 Task: Find connections with filter location Mārahra with filter topic #jobseekerswith filter profile language French with filter current company TWO95 International, Inc with filter school Symbiosis Centre for Management Studies- Pune with filter industry Equipment Rental Services with filter service category Human Resources with filter keywords title Cruise Ship Attendant
Action: Mouse moved to (594, 78)
Screenshot: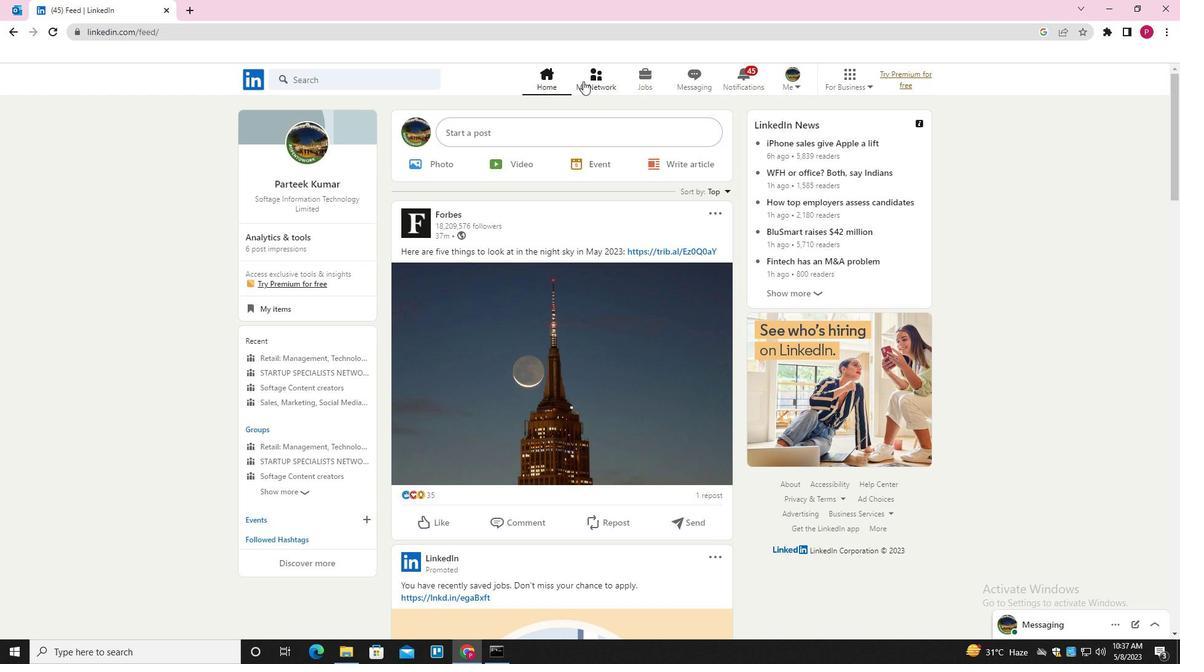 
Action: Mouse pressed left at (594, 78)
Screenshot: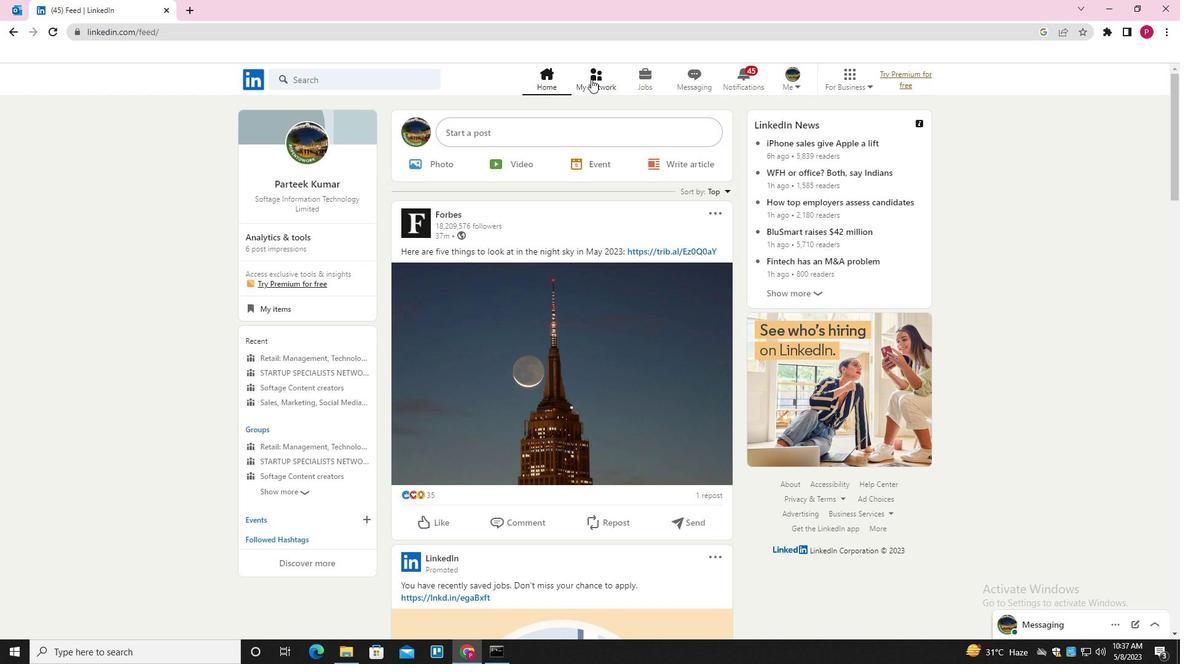 
Action: Mouse moved to (375, 146)
Screenshot: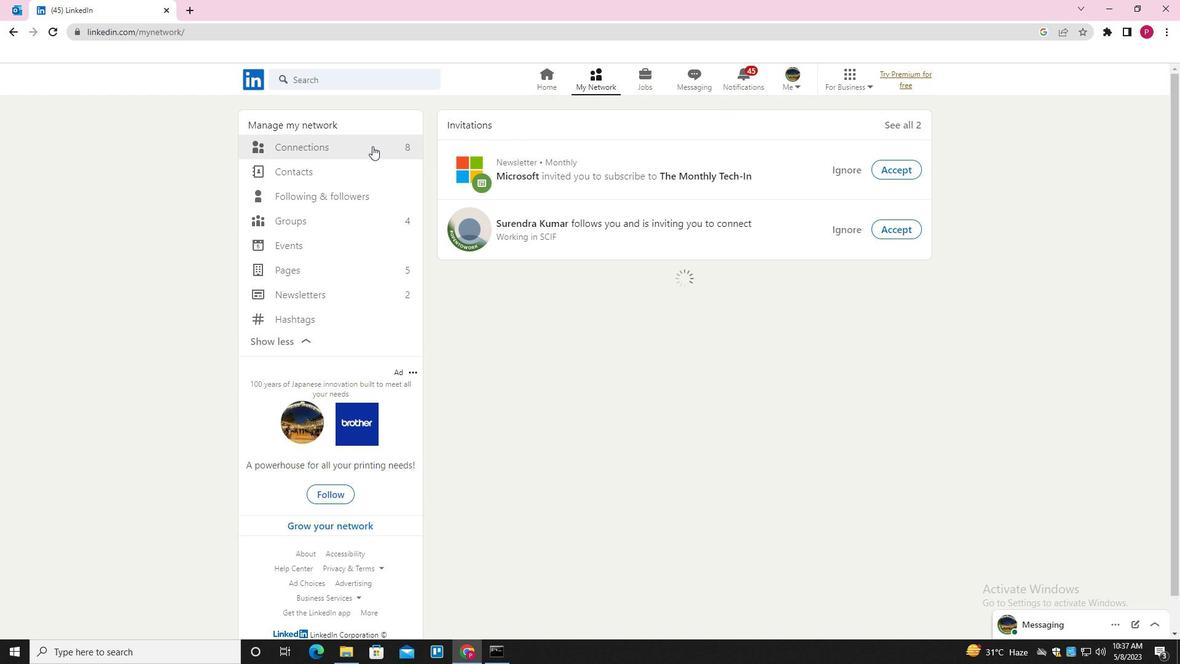 
Action: Mouse pressed left at (375, 146)
Screenshot: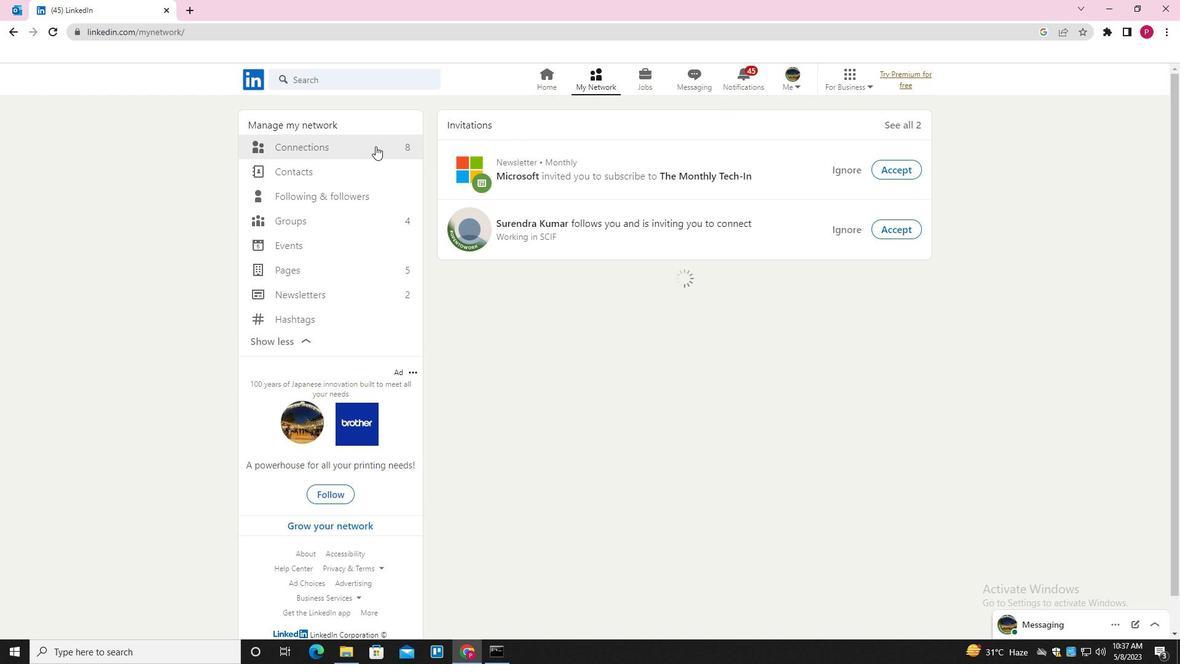 
Action: Mouse moved to (688, 145)
Screenshot: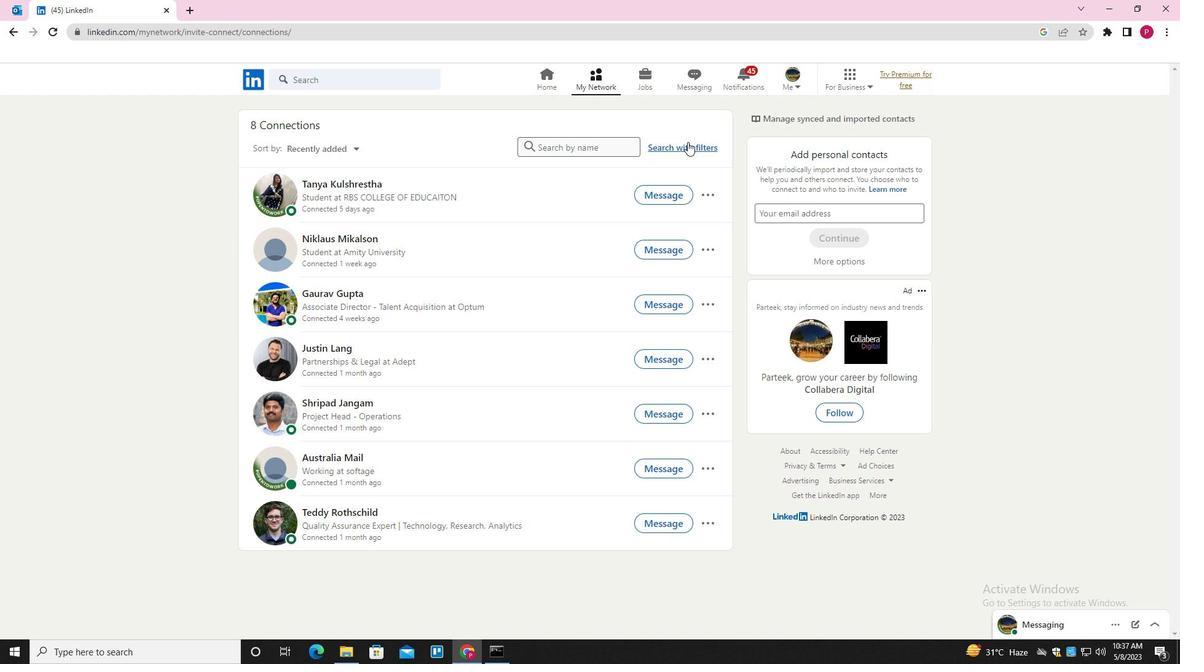 
Action: Mouse pressed left at (688, 145)
Screenshot: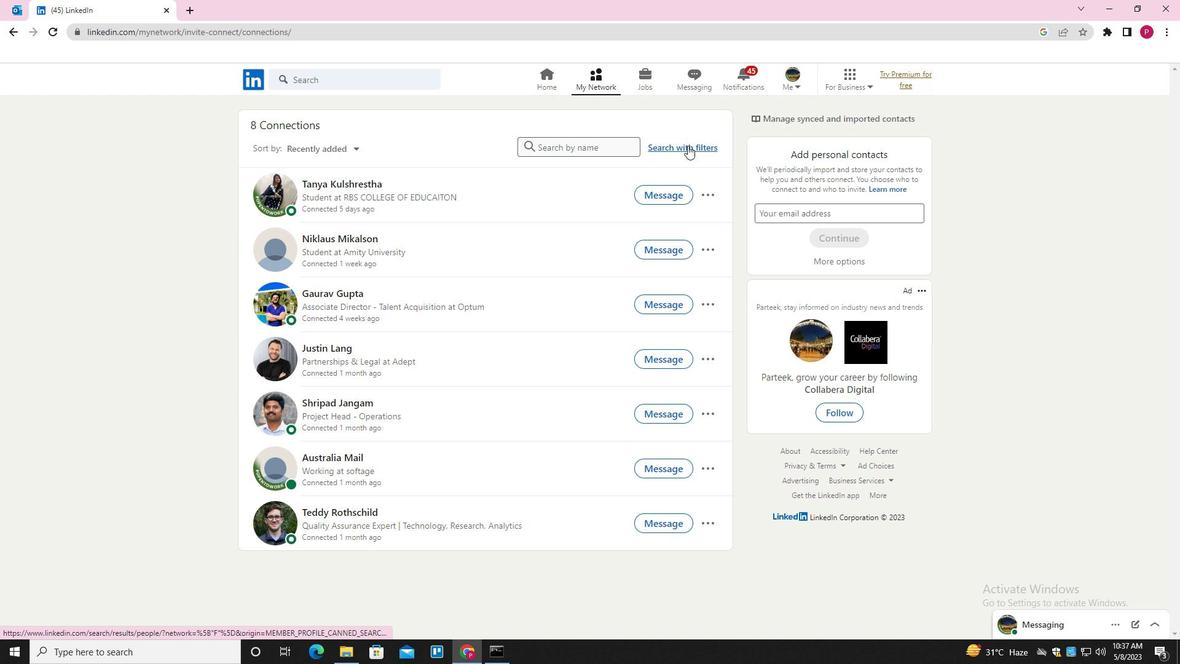 
Action: Mouse moved to (625, 111)
Screenshot: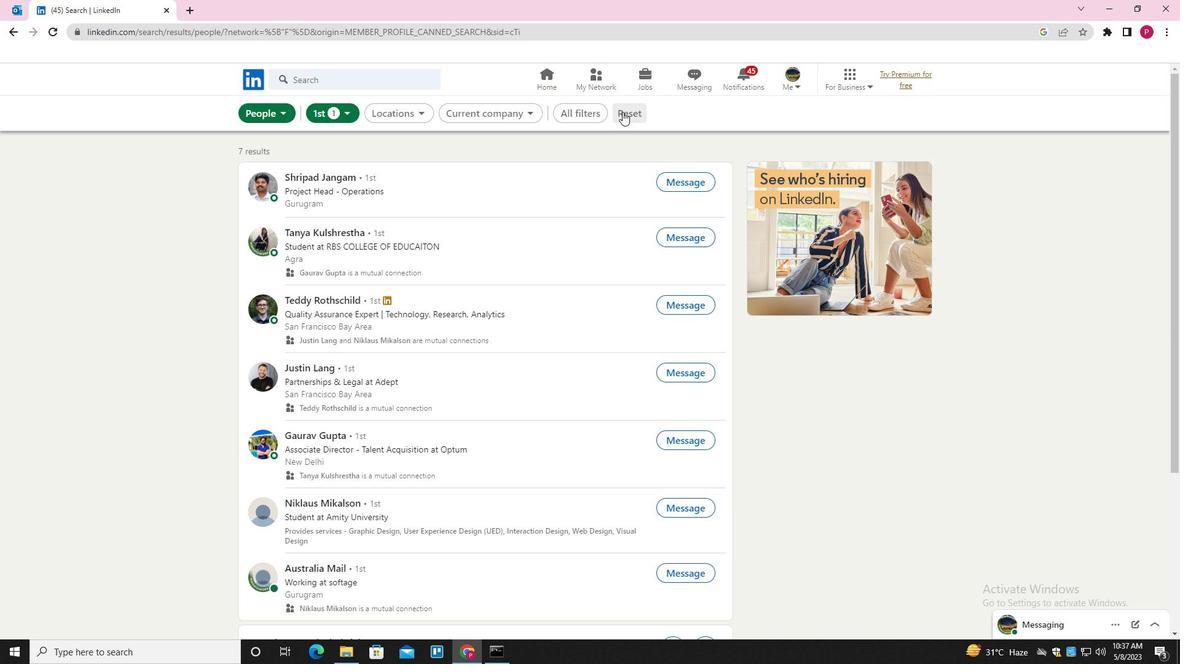
Action: Mouse pressed left at (625, 111)
Screenshot: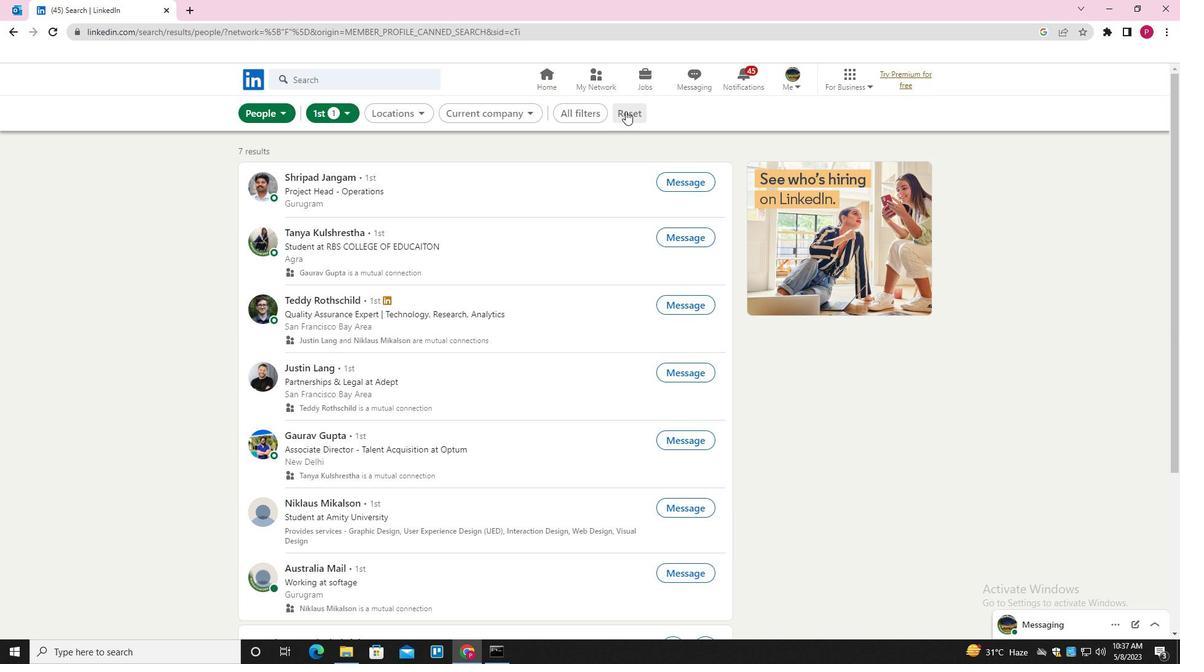 
Action: Mouse moved to (612, 113)
Screenshot: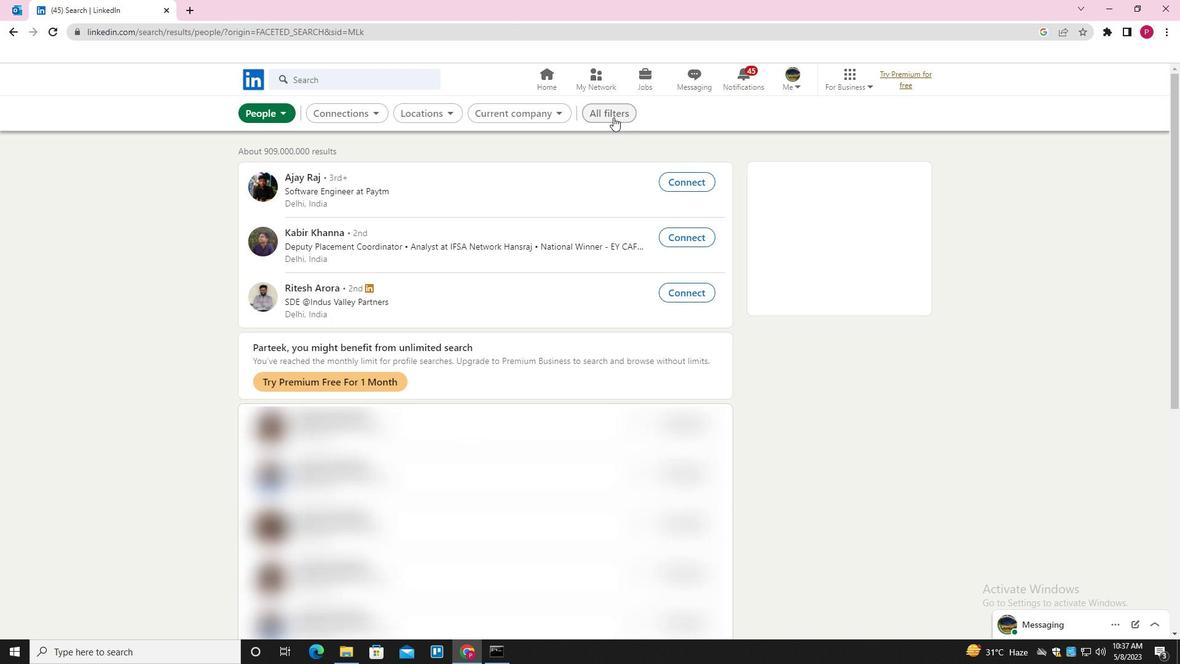 
Action: Mouse pressed left at (612, 113)
Screenshot: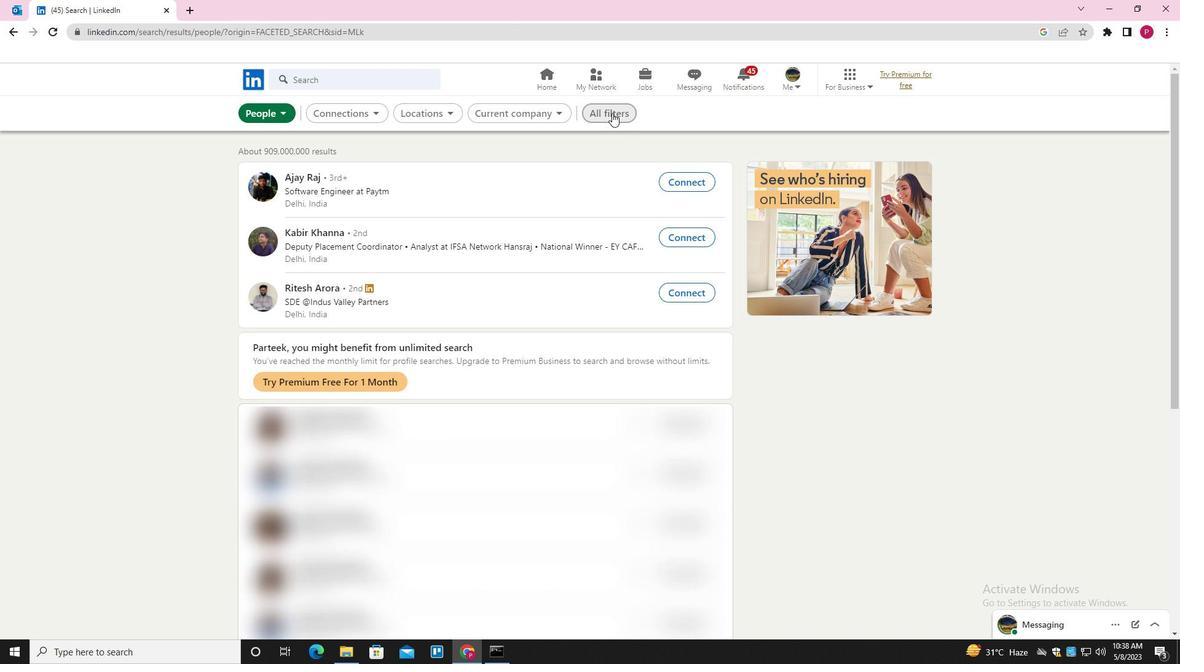 
Action: Mouse moved to (943, 283)
Screenshot: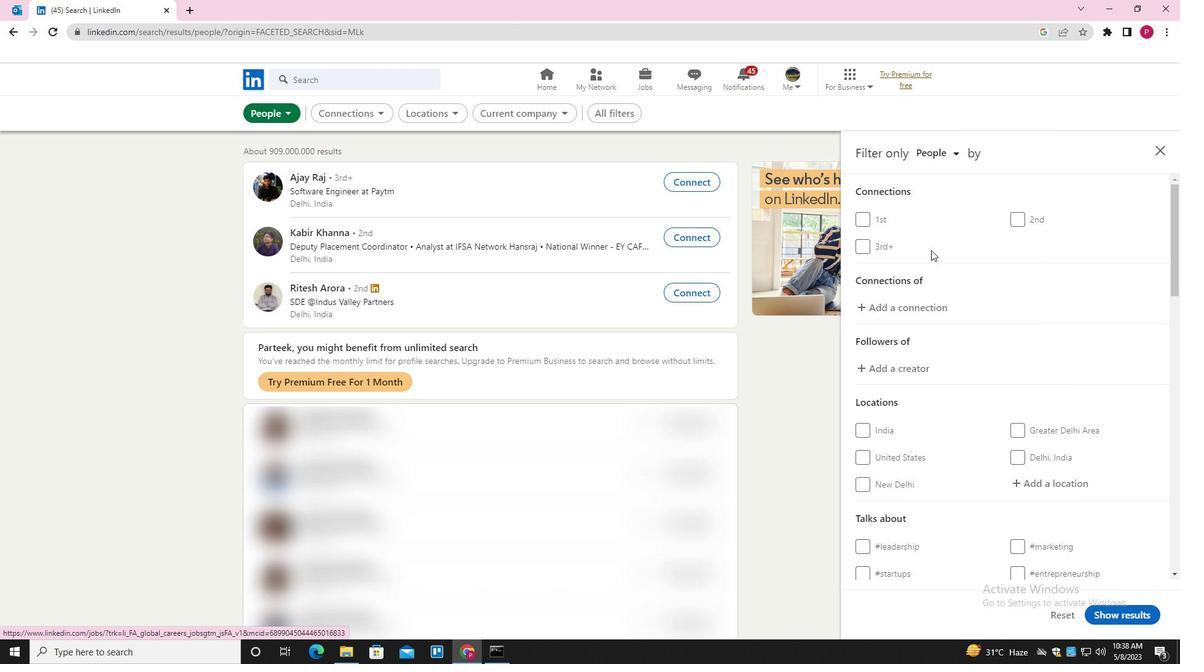 
Action: Mouse scrolled (943, 282) with delta (0, 0)
Screenshot: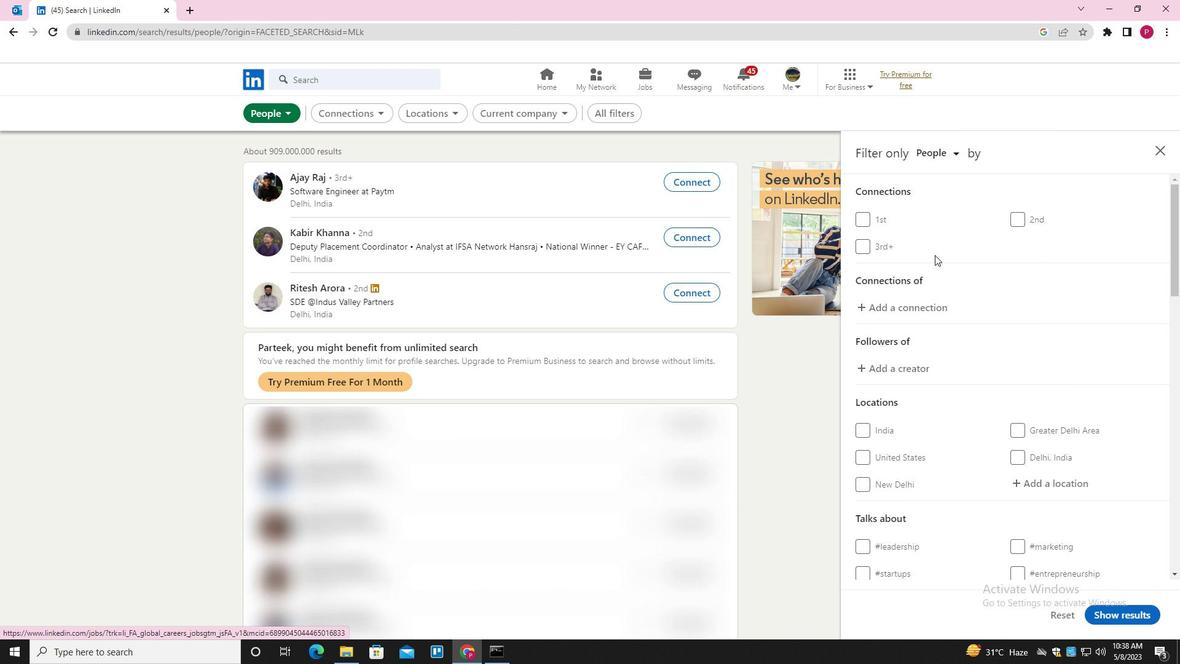 
Action: Mouse moved to (946, 290)
Screenshot: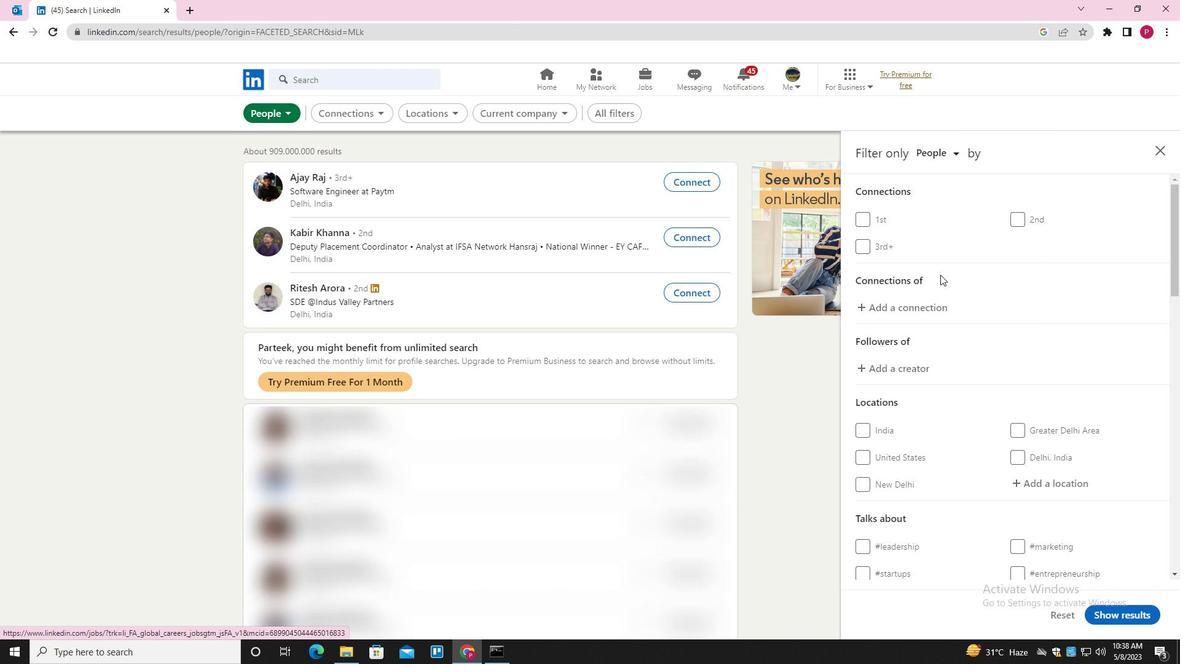 
Action: Mouse scrolled (946, 290) with delta (0, 0)
Screenshot: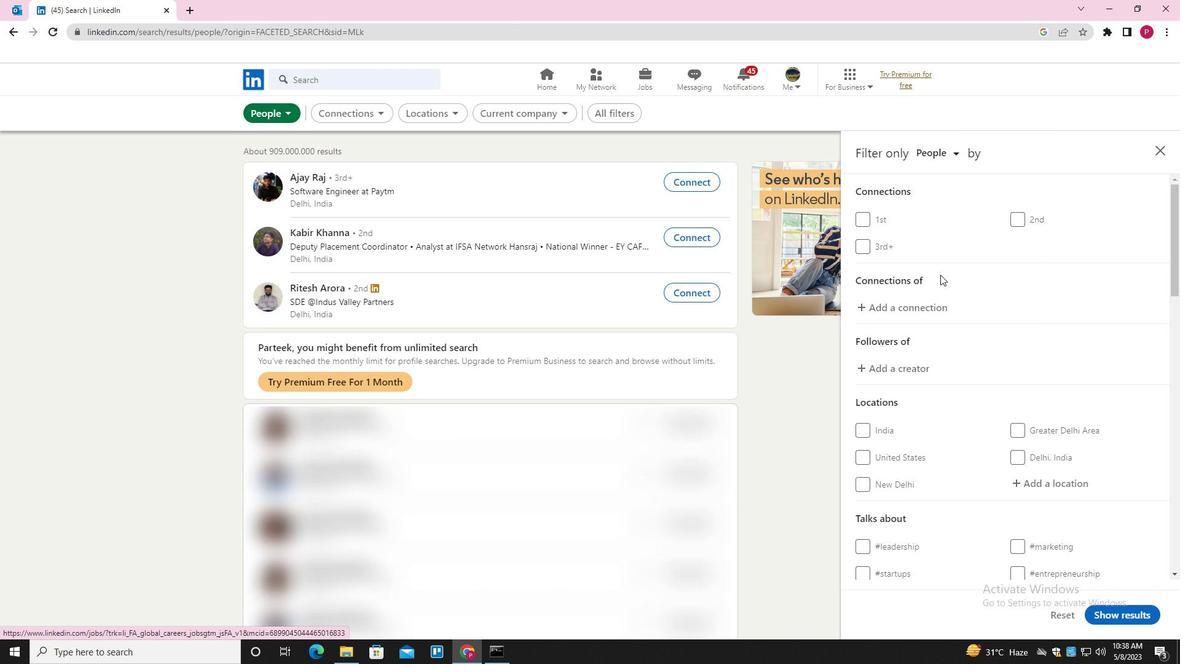 
Action: Mouse moved to (1069, 357)
Screenshot: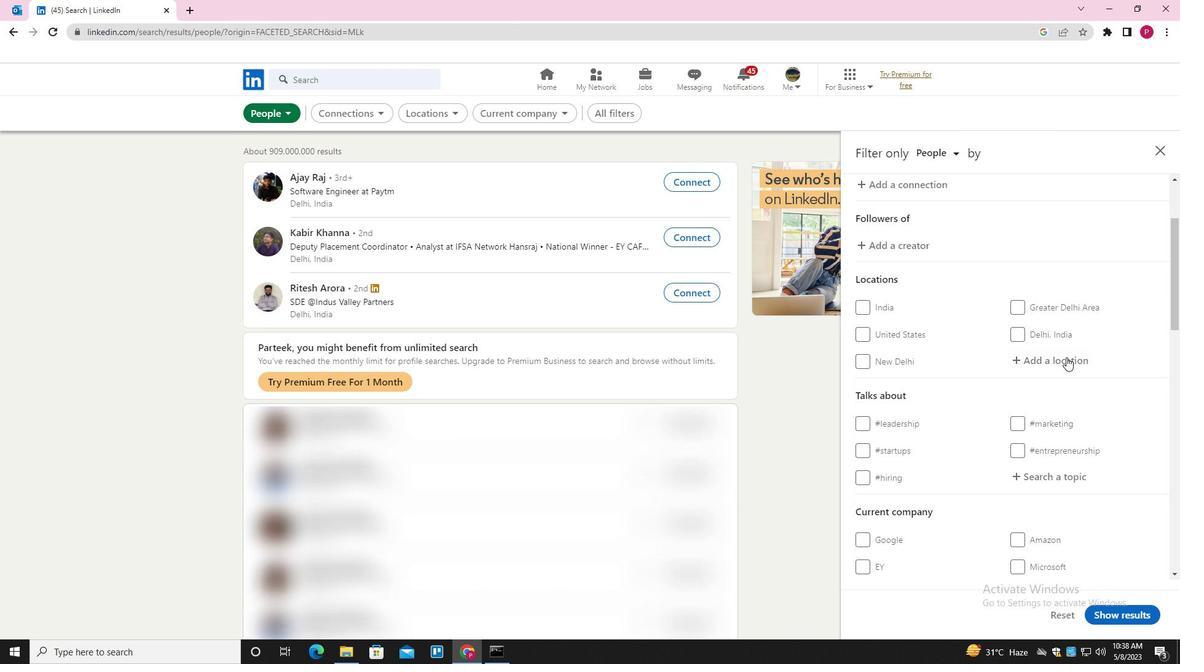 
Action: Mouse pressed left at (1069, 357)
Screenshot: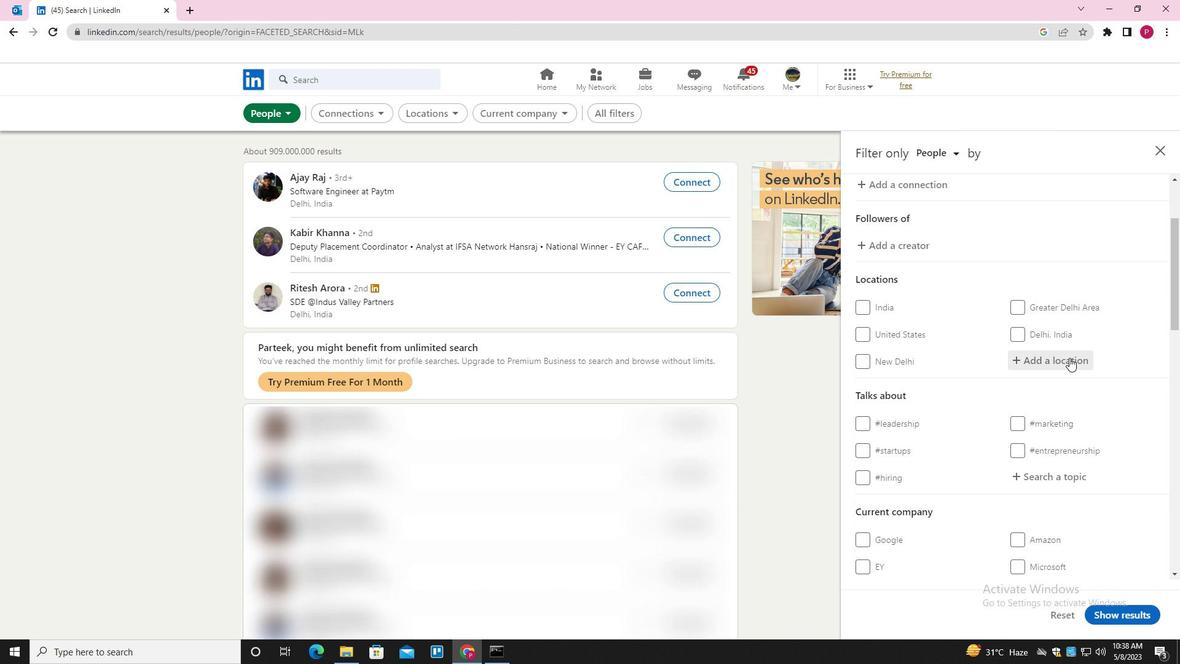 
Action: Key pressed <Key.shift>MARAHRA<Key.backspace><Key.backspace><Key.backspace><Key.backspace><Key.backspace><Key.backspace>ARAHRA
Screenshot: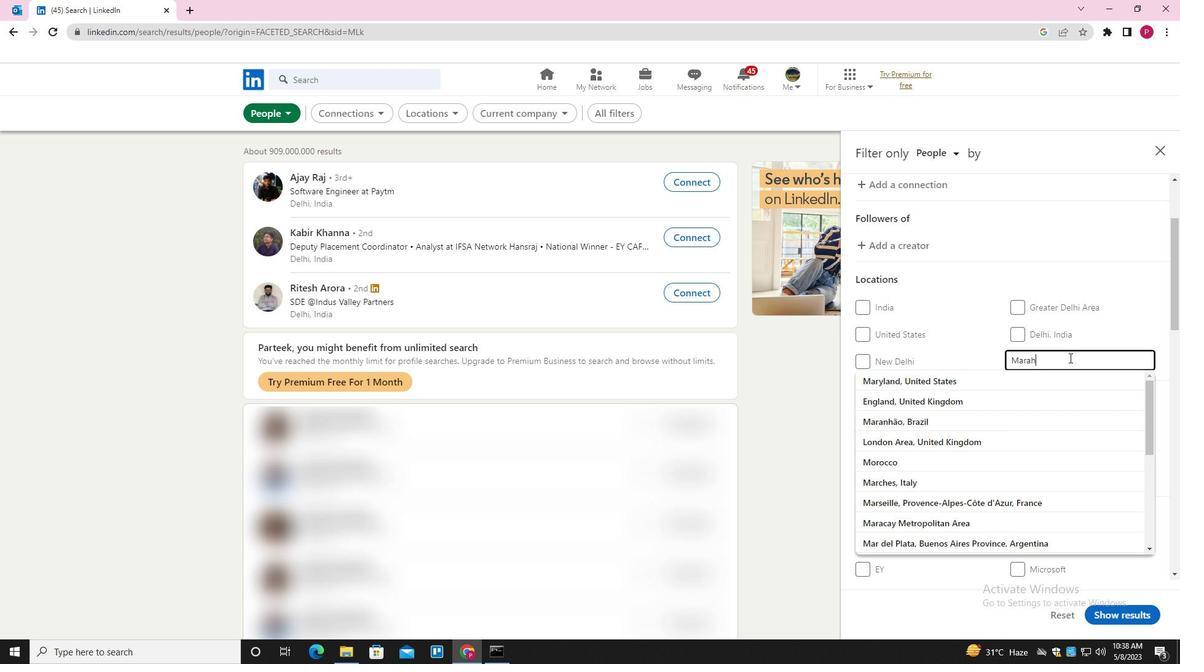 
Action: Mouse moved to (1069, 359)
Screenshot: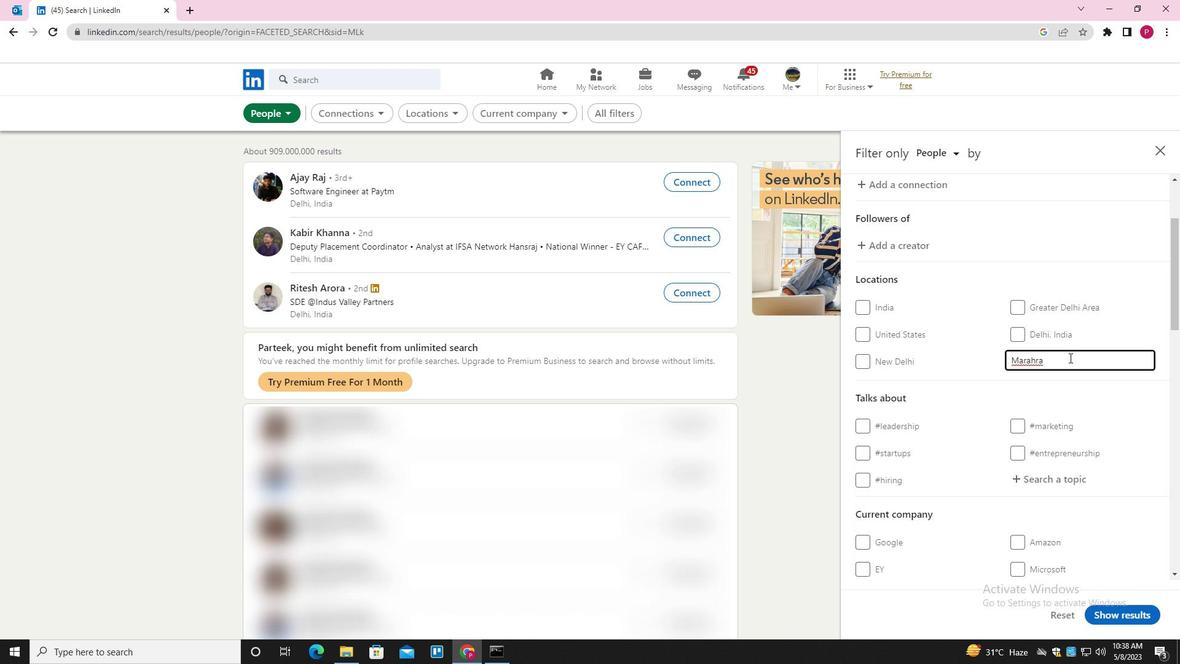 
Action: Mouse scrolled (1069, 358) with delta (0, 0)
Screenshot: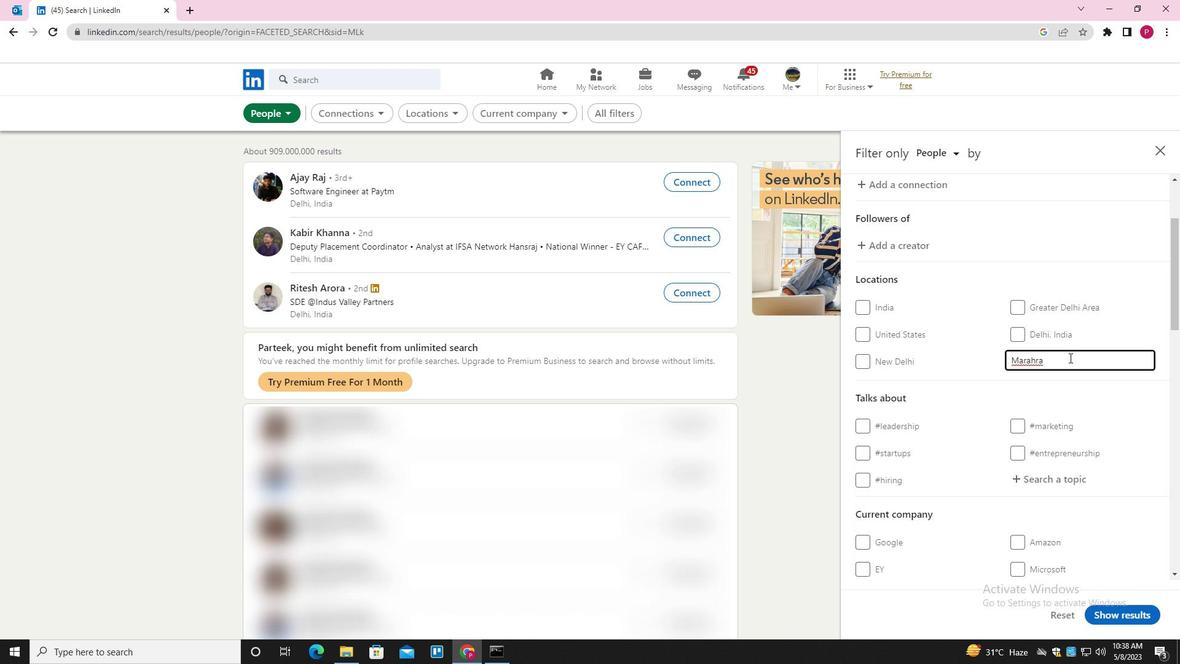 
Action: Mouse scrolled (1069, 358) with delta (0, 0)
Screenshot: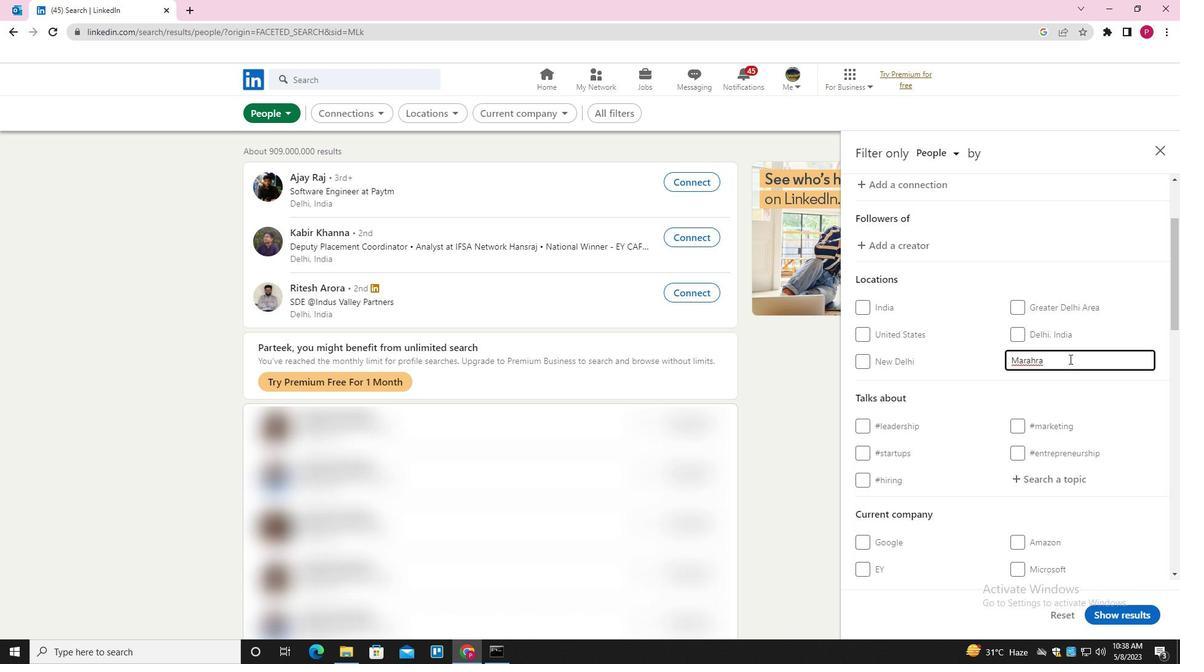 
Action: Mouse scrolled (1069, 358) with delta (0, 0)
Screenshot: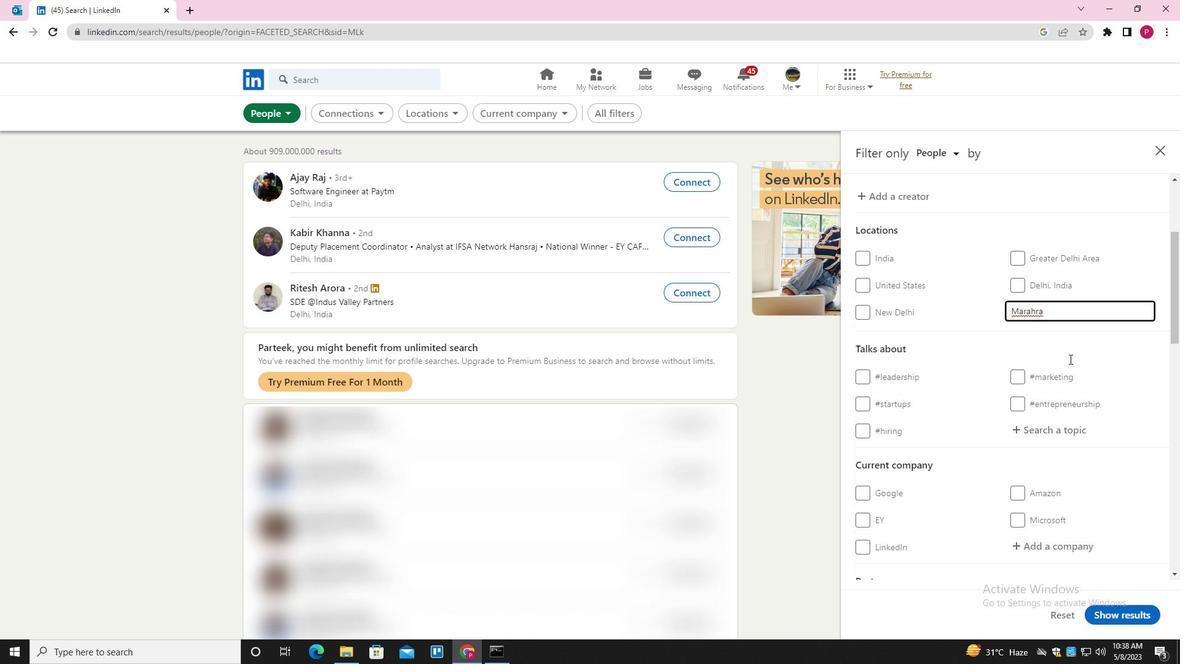 
Action: Mouse moved to (1056, 301)
Screenshot: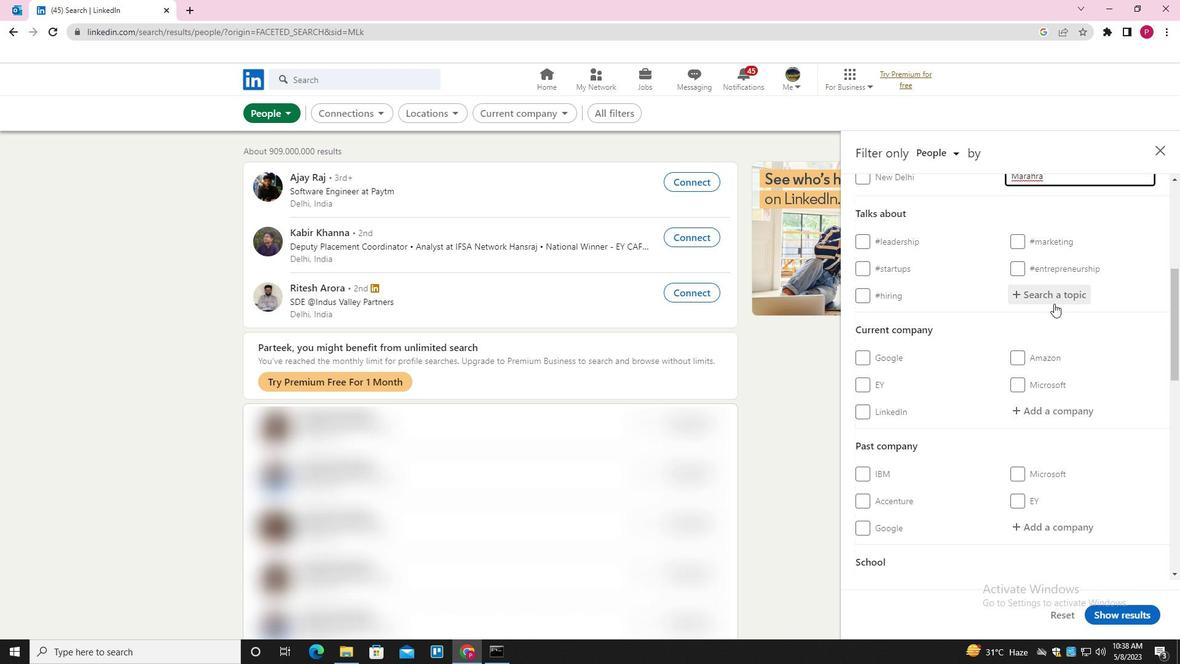 
Action: Mouse pressed left at (1056, 301)
Screenshot: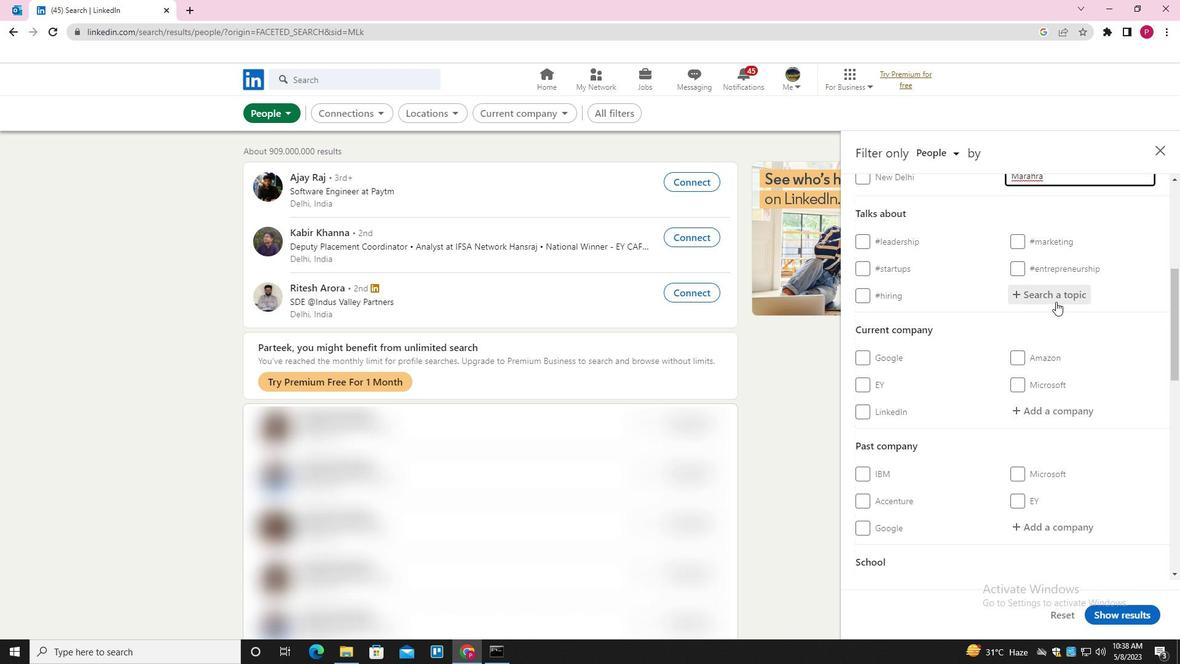 
Action: Key pressed JON<Key.backspace>BSEEKERS<Key.down><Key.enter>
Screenshot: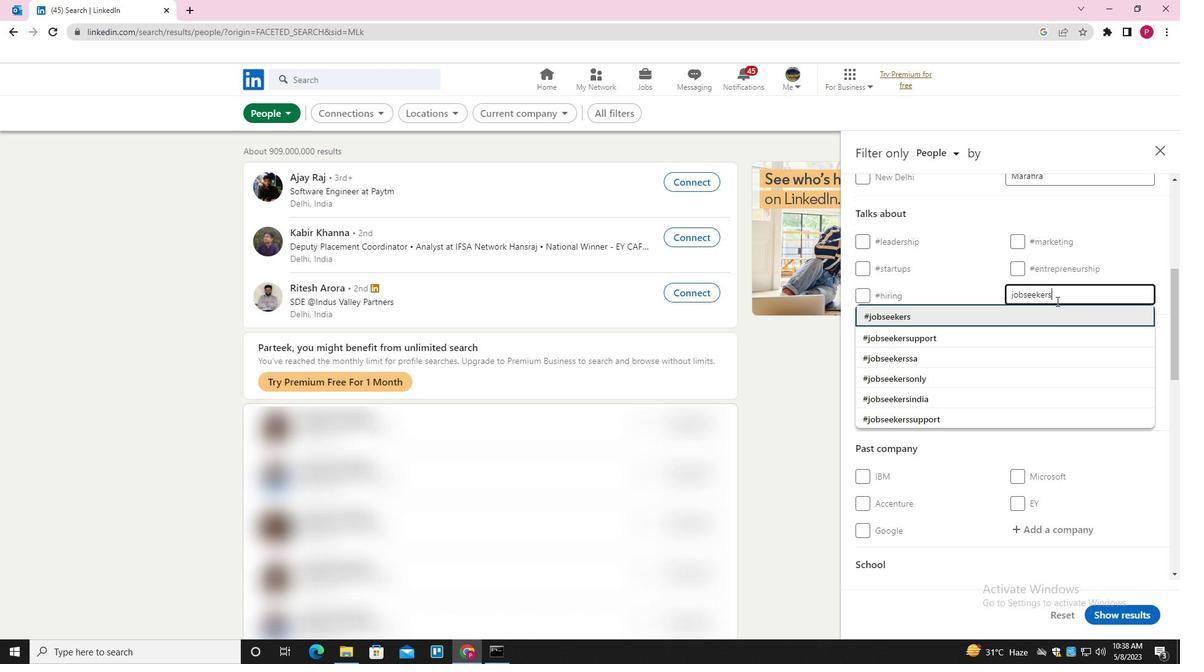 
Action: Mouse moved to (977, 347)
Screenshot: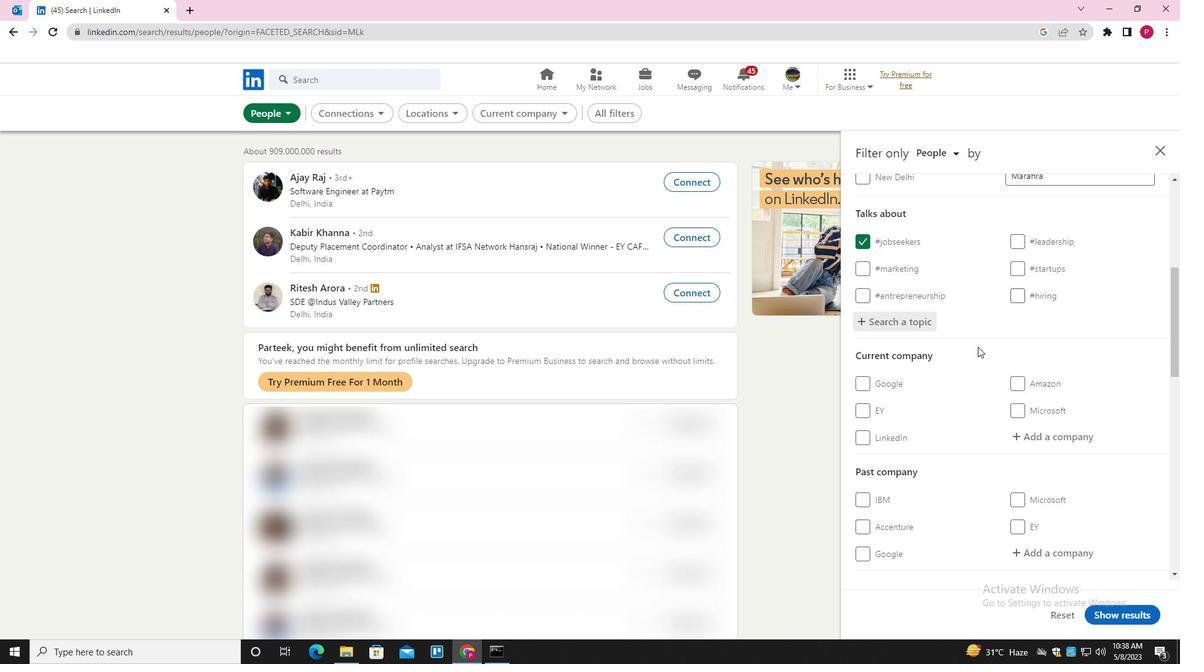 
Action: Mouse scrolled (977, 346) with delta (0, 0)
Screenshot: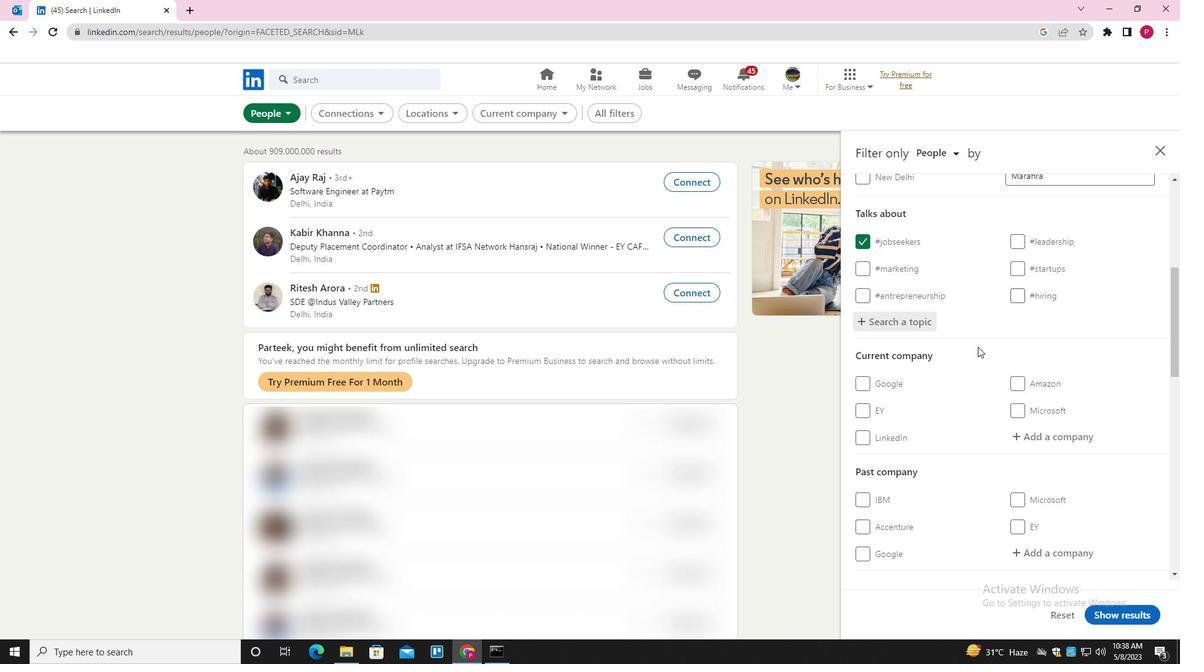 
Action: Mouse moved to (975, 348)
Screenshot: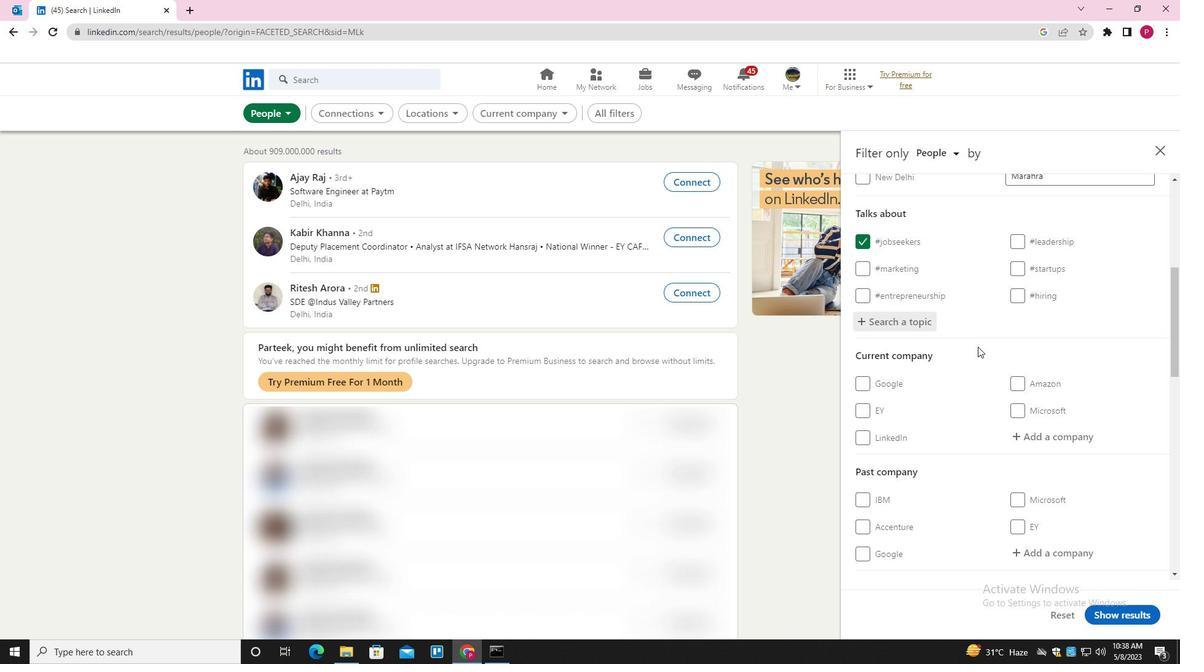 
Action: Mouse scrolled (975, 348) with delta (0, 0)
Screenshot: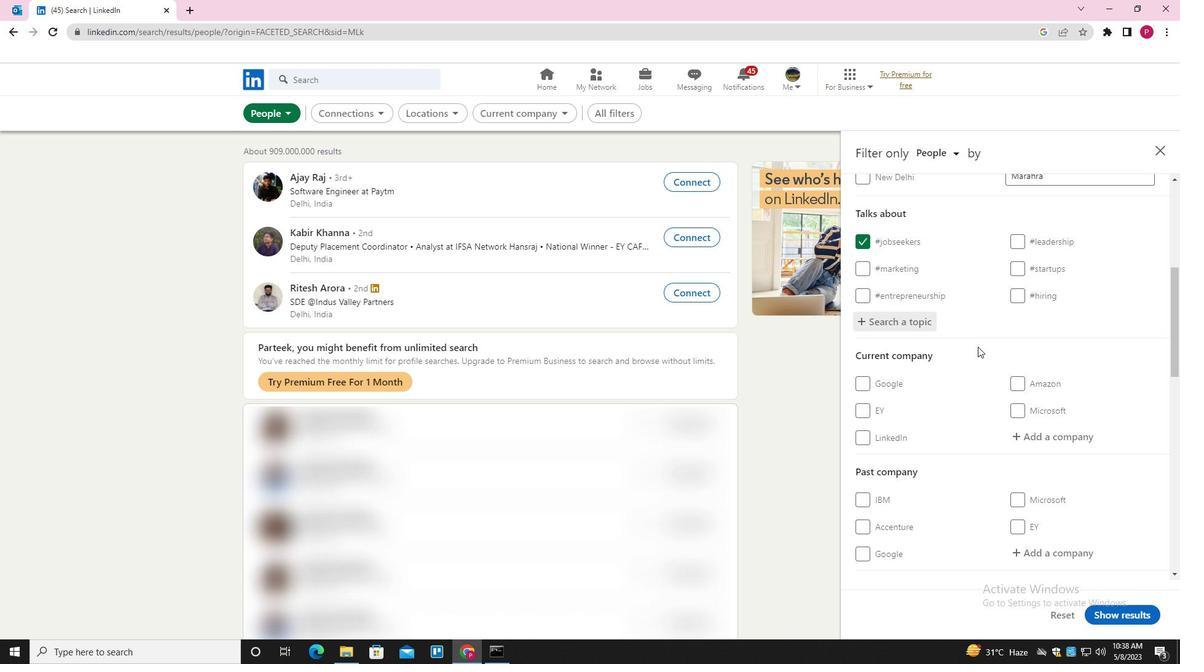 
Action: Mouse scrolled (975, 348) with delta (0, 0)
Screenshot: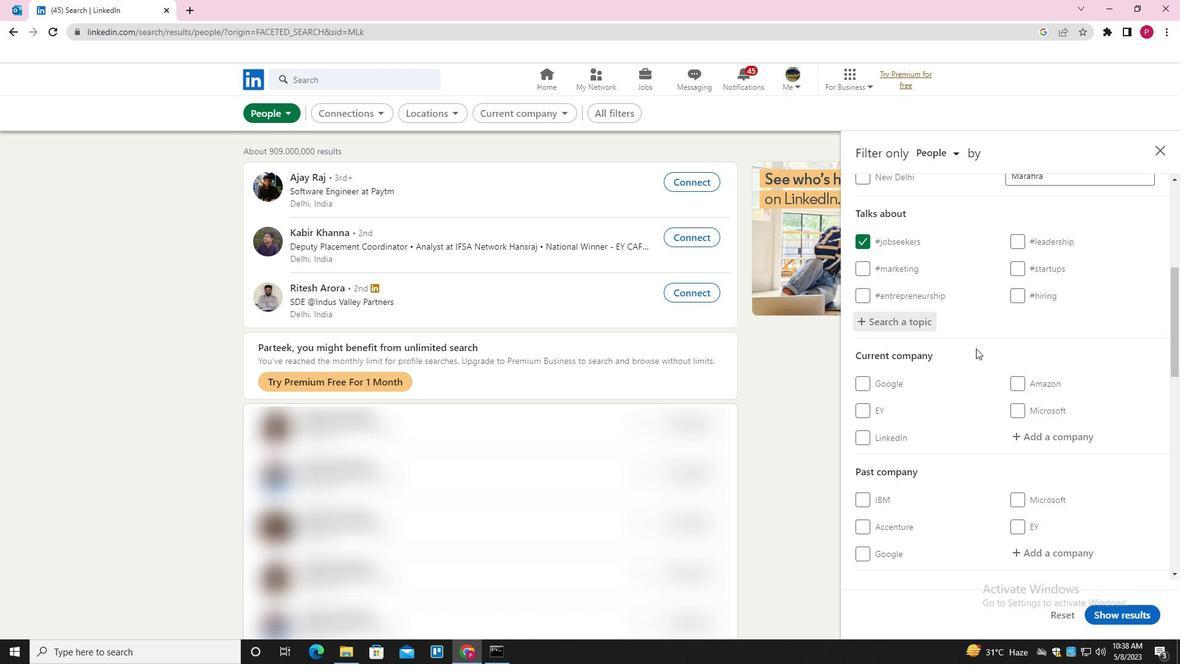 
Action: Mouse moved to (975, 349)
Screenshot: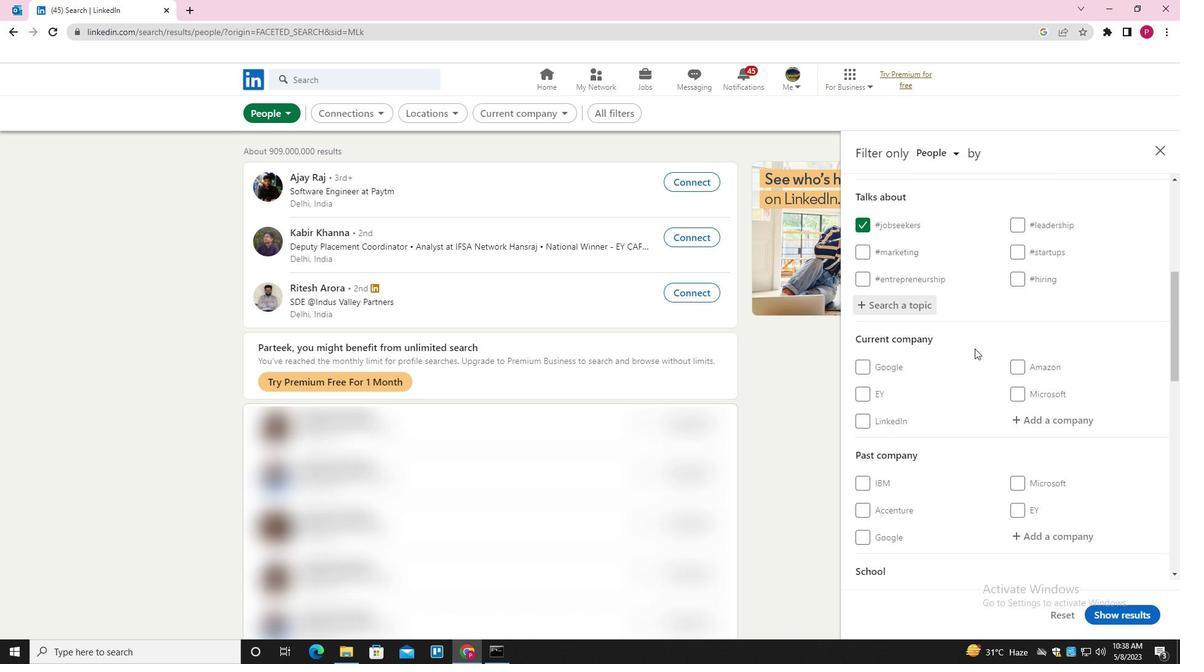 
Action: Mouse scrolled (975, 348) with delta (0, 0)
Screenshot: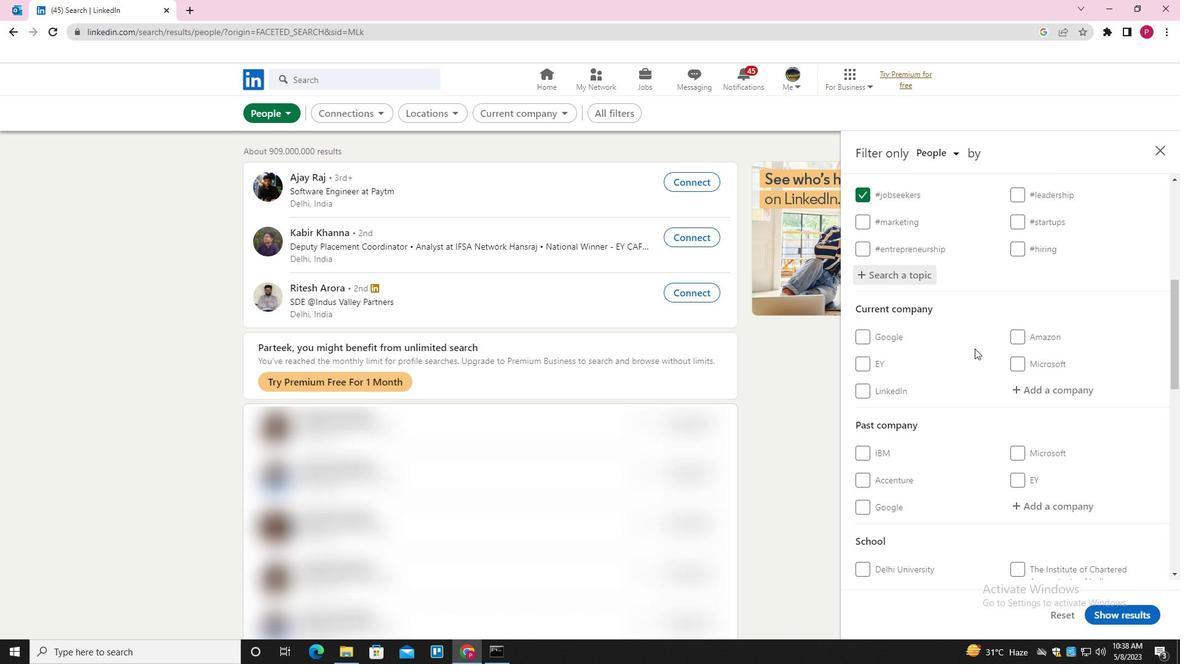 
Action: Mouse moved to (975, 349)
Screenshot: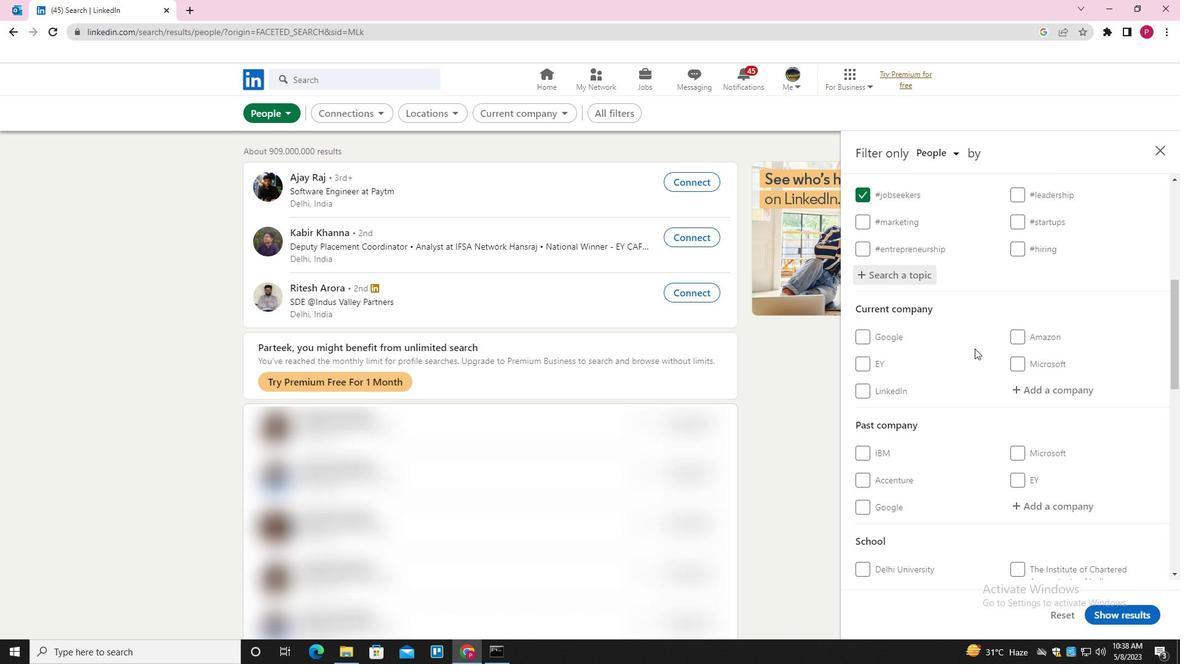 
Action: Mouse scrolled (975, 349) with delta (0, 0)
Screenshot: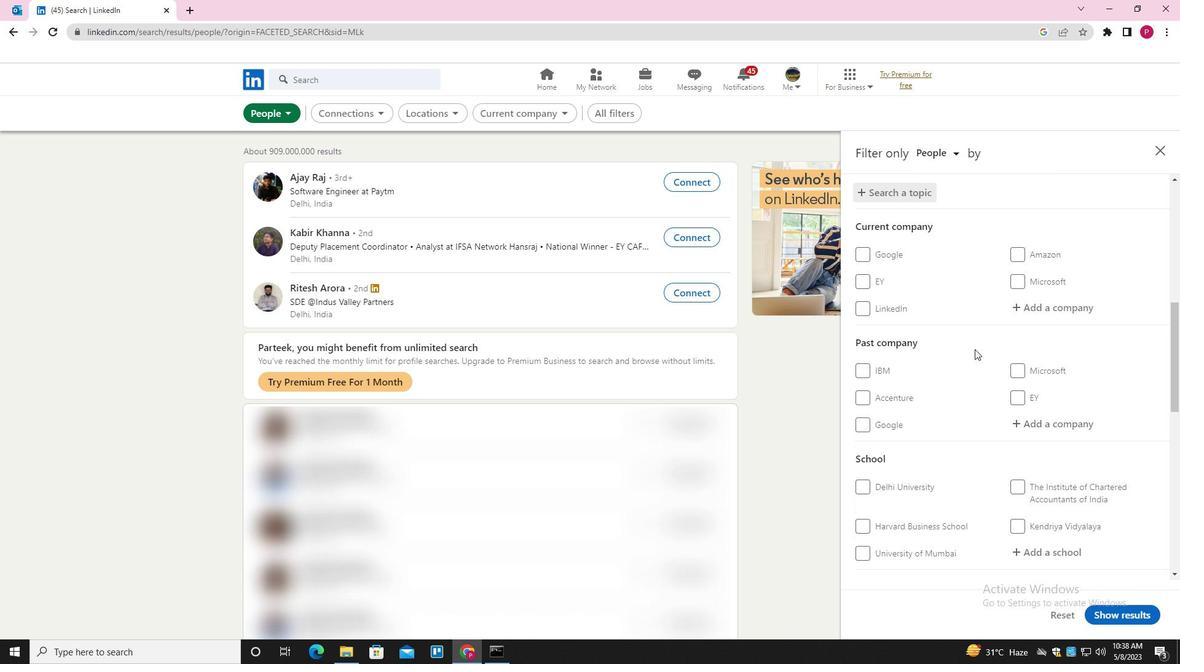 
Action: Mouse moved to (975, 349)
Screenshot: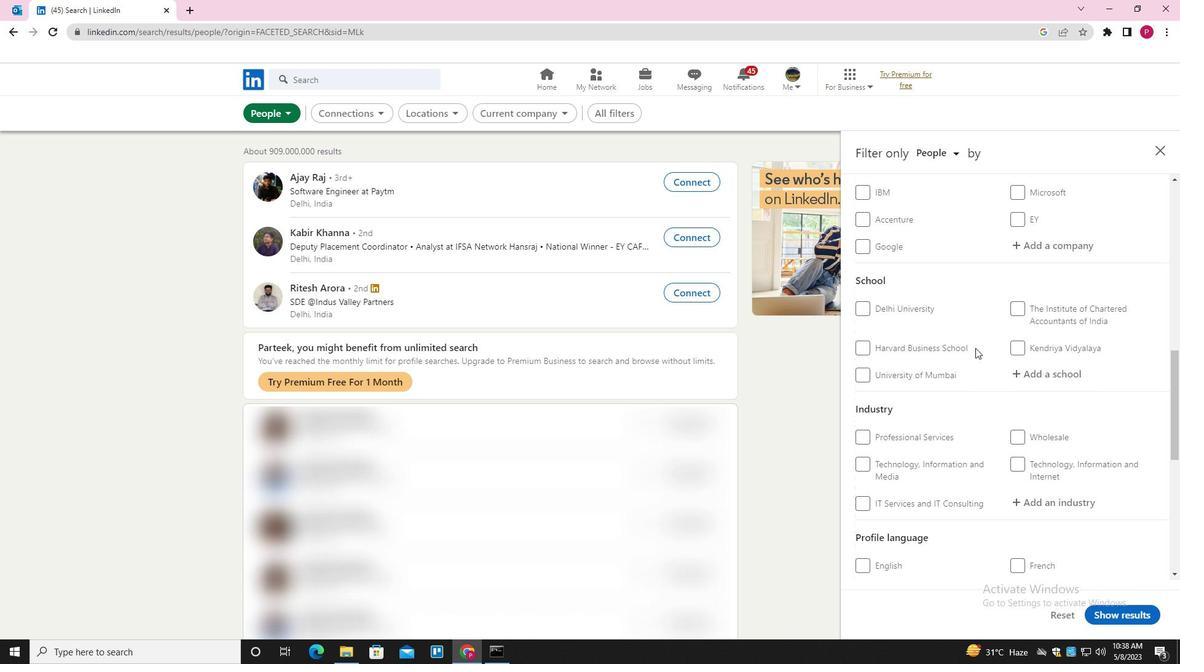 
Action: Mouse scrolled (975, 349) with delta (0, 0)
Screenshot: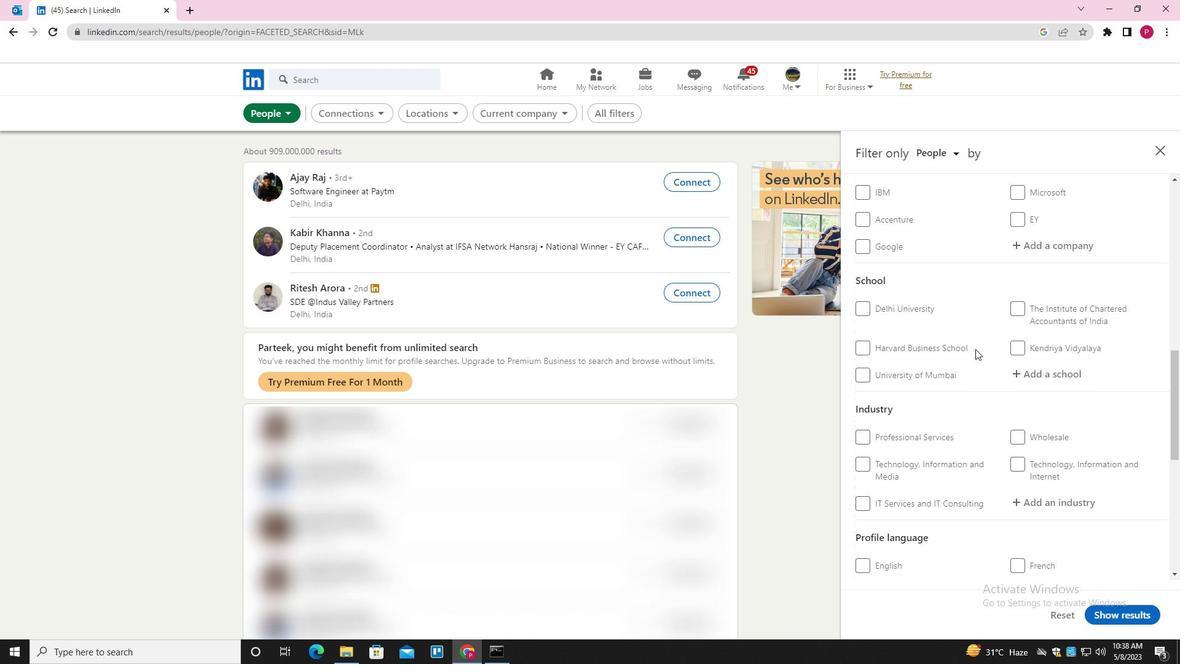 
Action: Mouse scrolled (975, 349) with delta (0, 0)
Screenshot: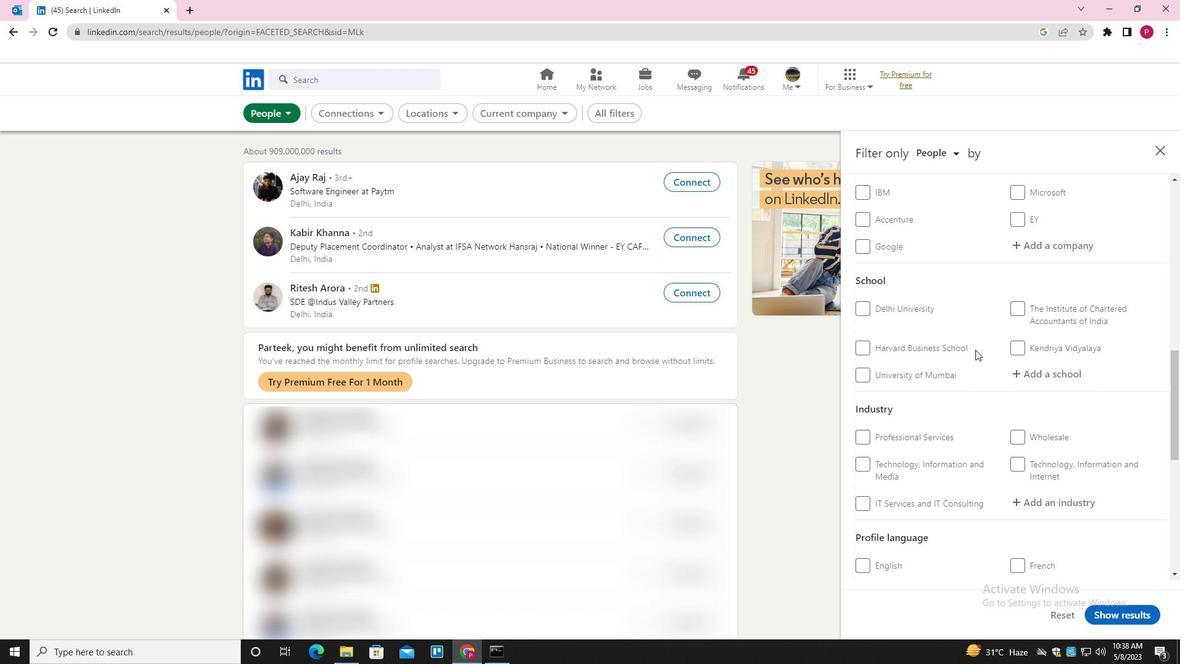 
Action: Mouse moved to (930, 319)
Screenshot: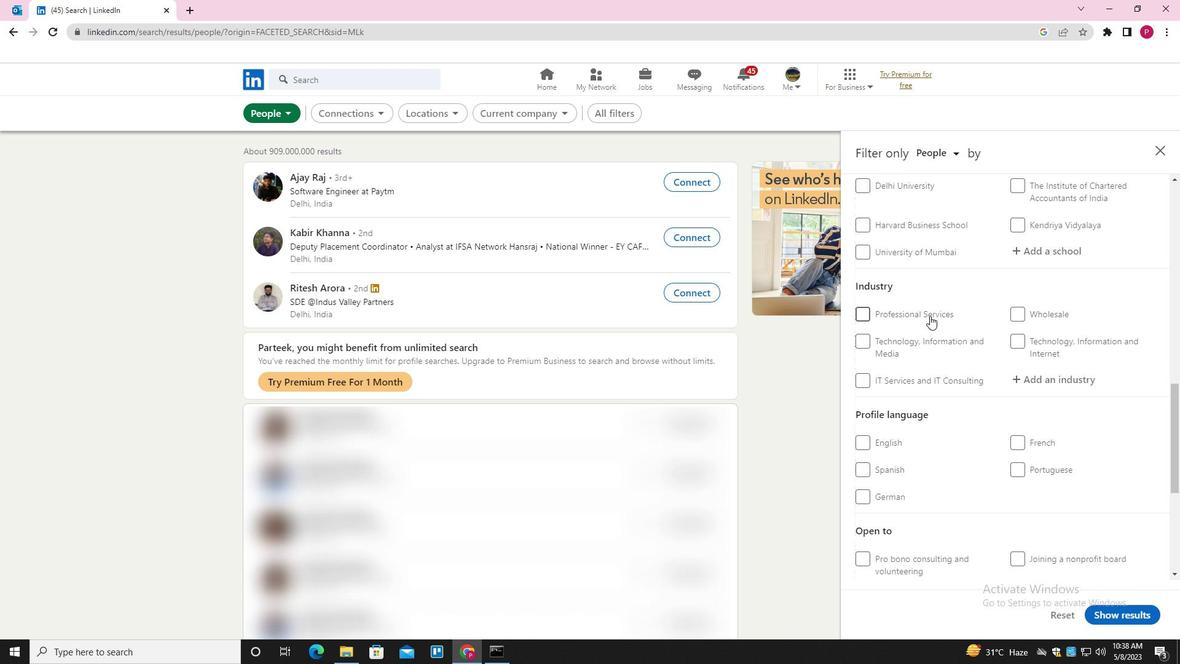 
Action: Mouse scrolled (930, 319) with delta (0, 0)
Screenshot: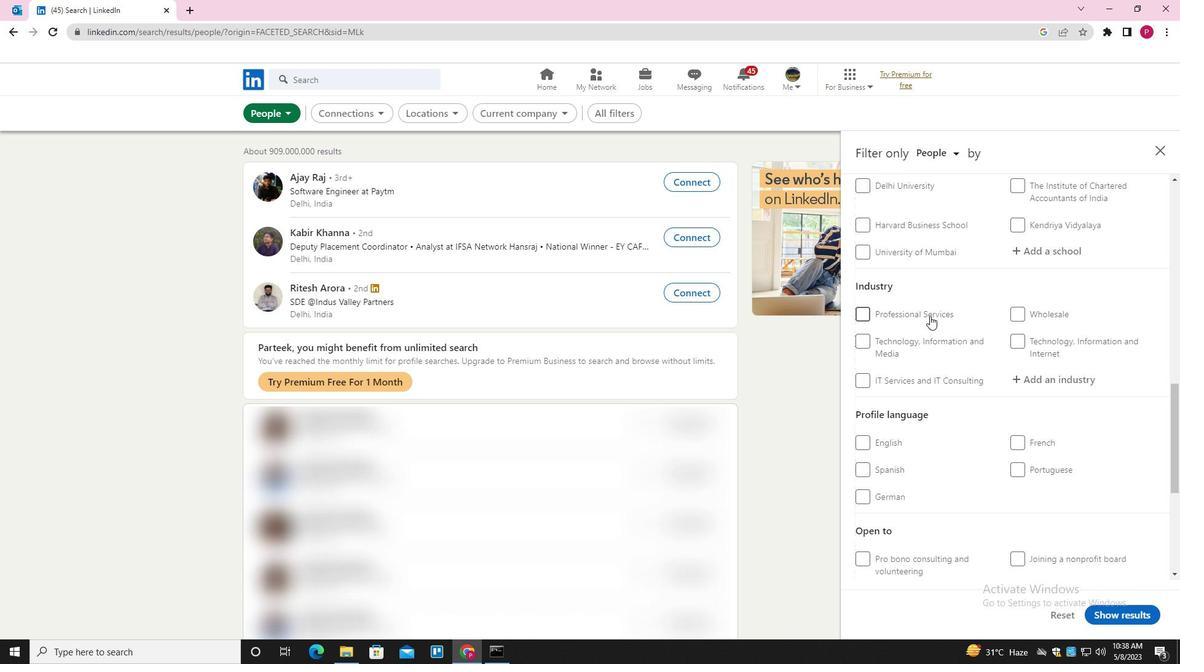 
Action: Mouse moved to (932, 322)
Screenshot: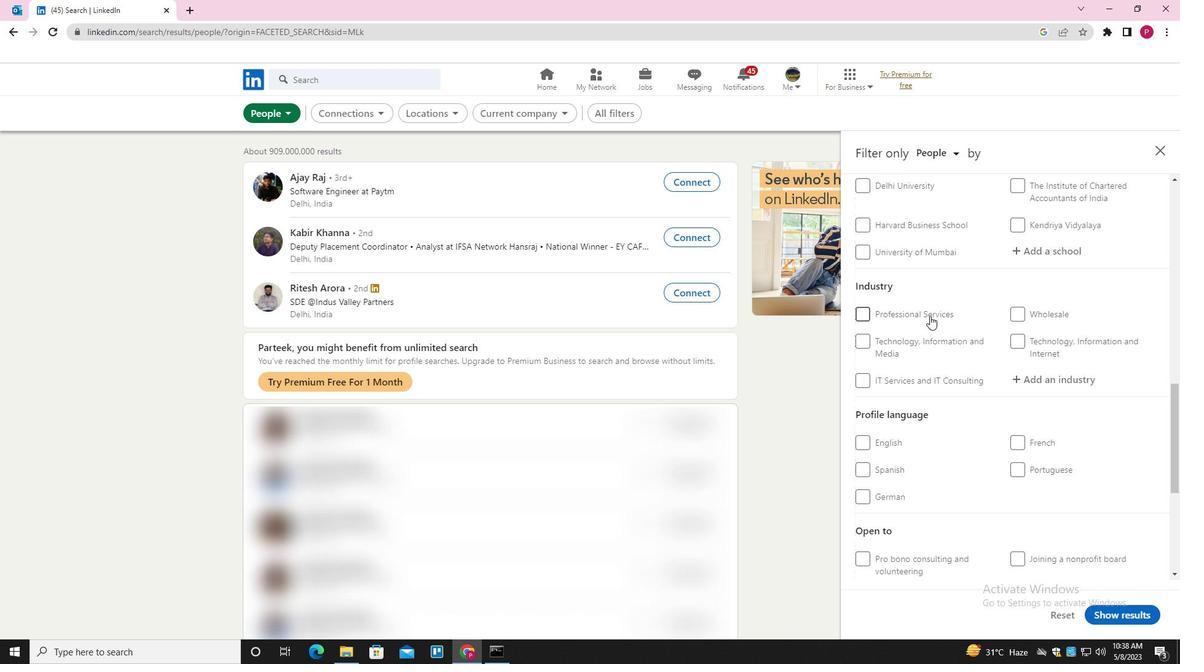 
Action: Mouse scrolled (932, 321) with delta (0, 0)
Screenshot: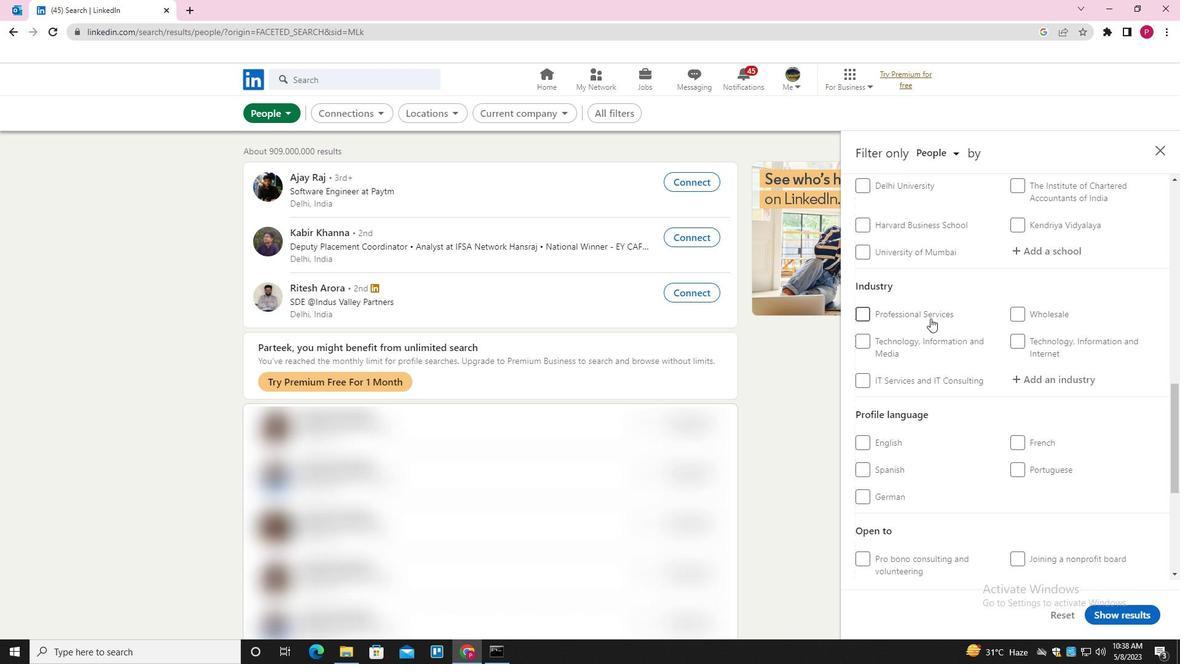 
Action: Mouse moved to (1020, 316)
Screenshot: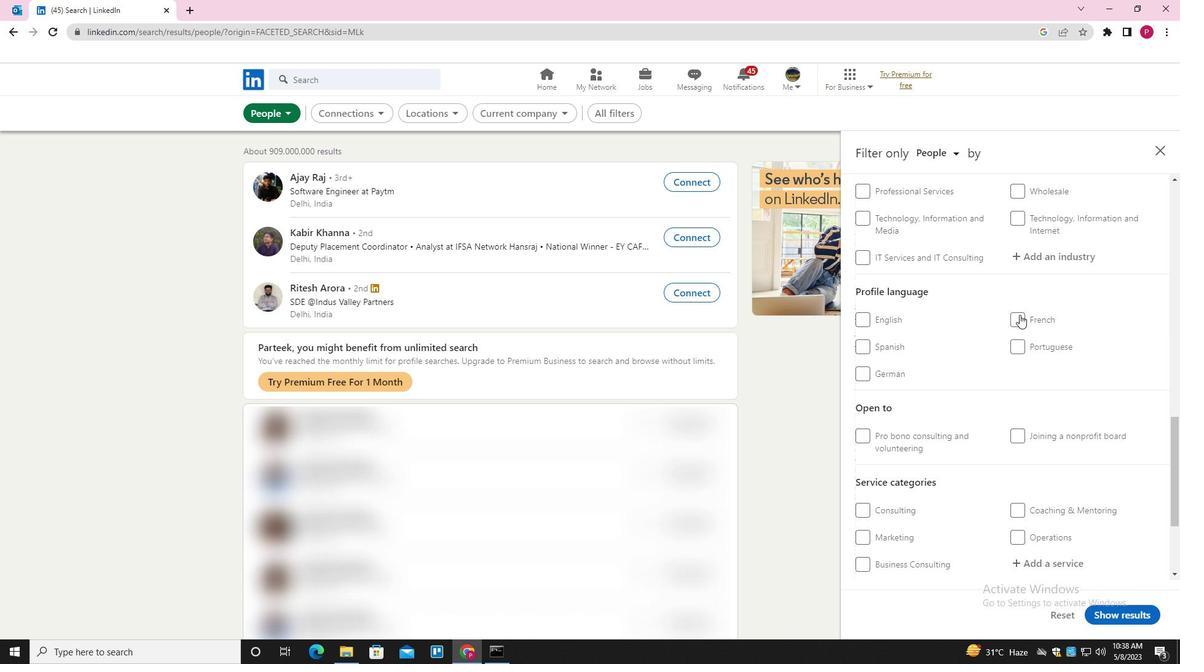
Action: Mouse pressed left at (1020, 316)
Screenshot: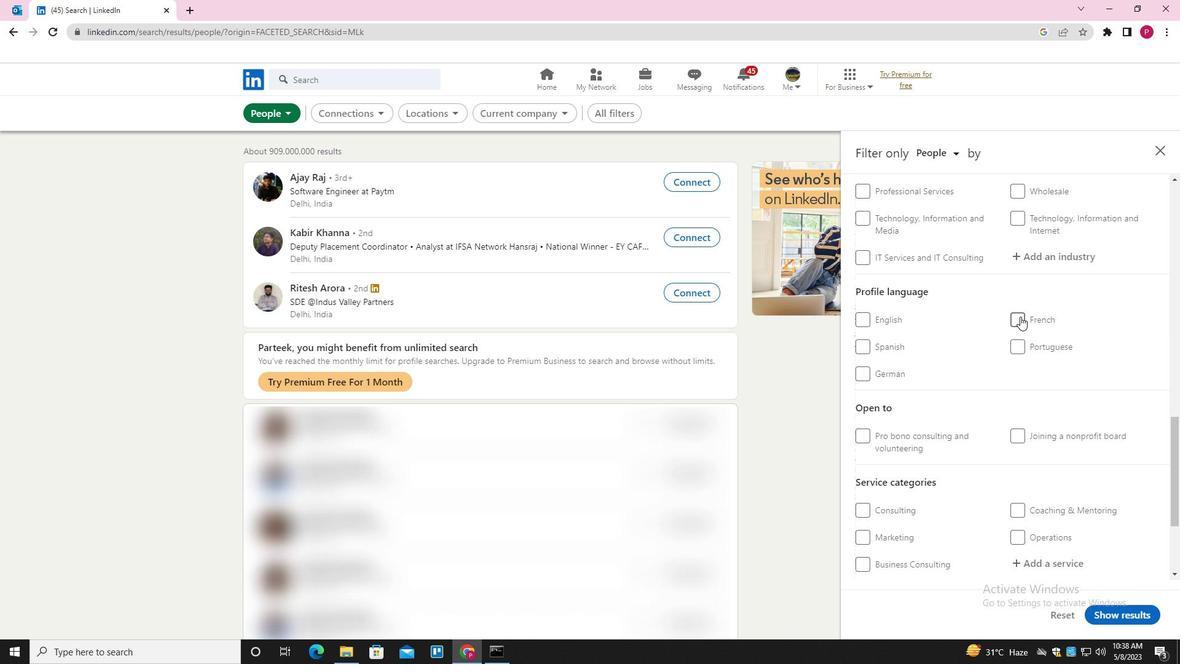 
Action: Mouse moved to (927, 370)
Screenshot: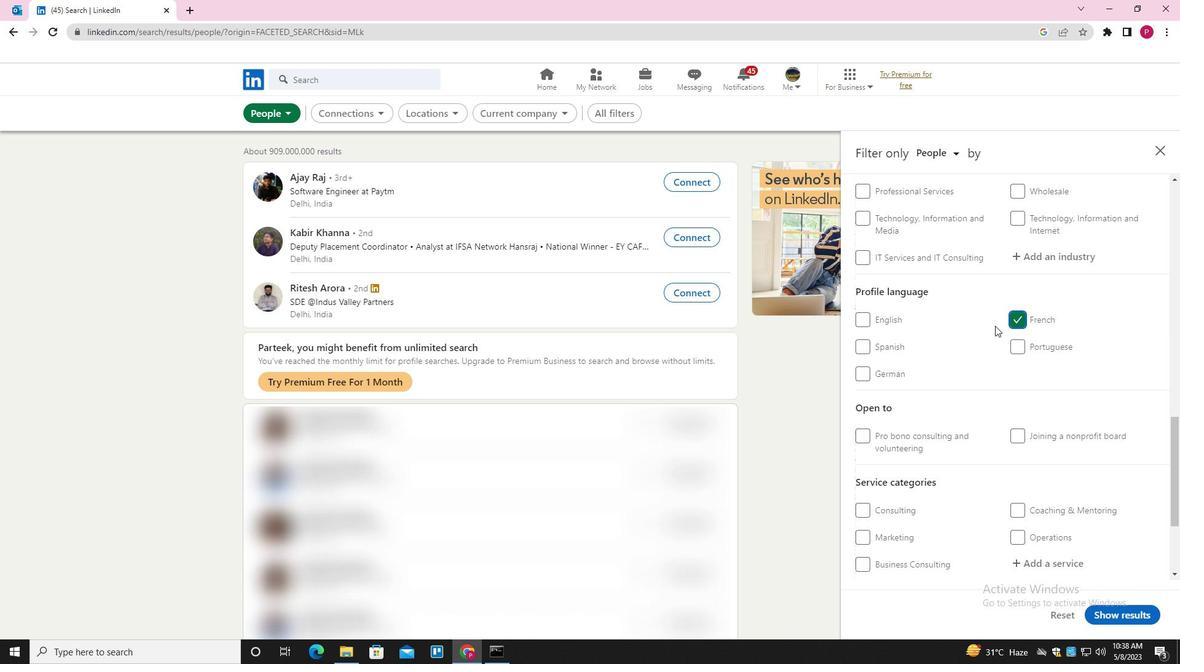 
Action: Mouse scrolled (927, 370) with delta (0, 0)
Screenshot: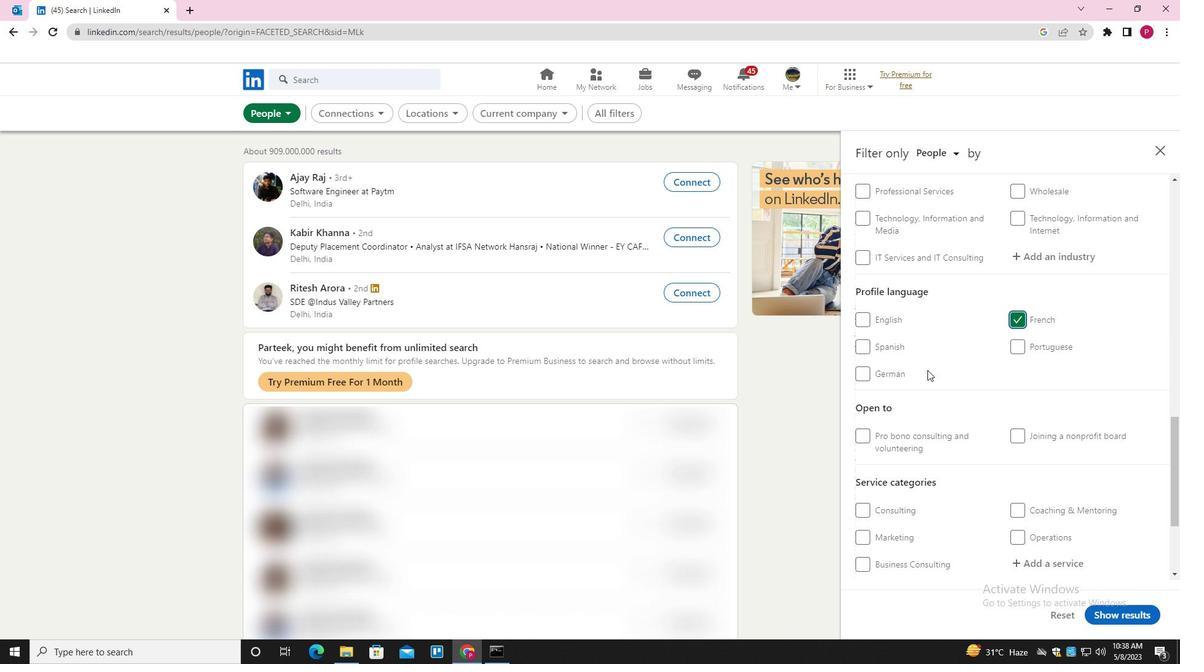 
Action: Mouse scrolled (927, 370) with delta (0, 0)
Screenshot: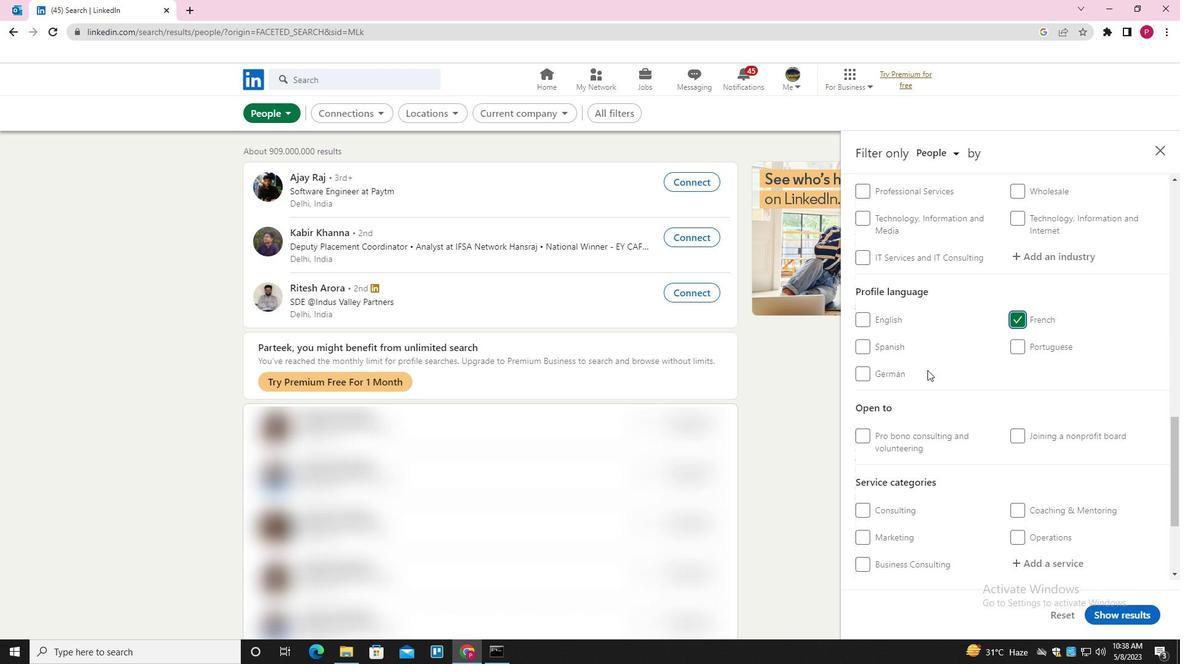 
Action: Mouse scrolled (927, 370) with delta (0, 0)
Screenshot: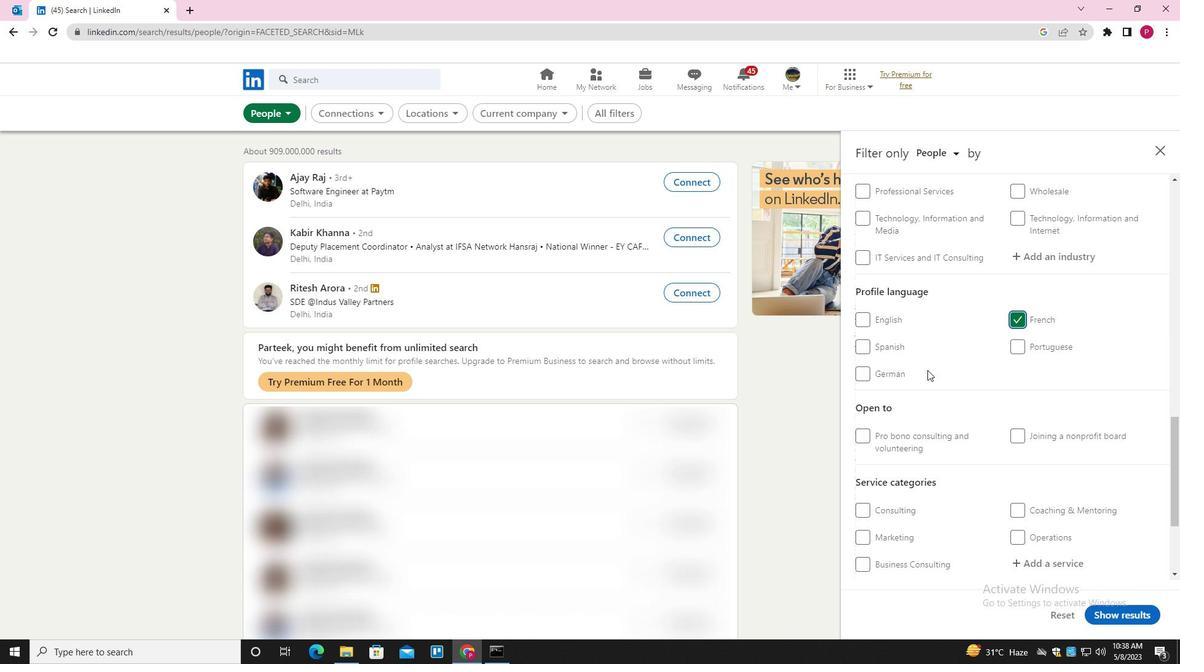 
Action: Mouse scrolled (927, 370) with delta (0, 0)
Screenshot: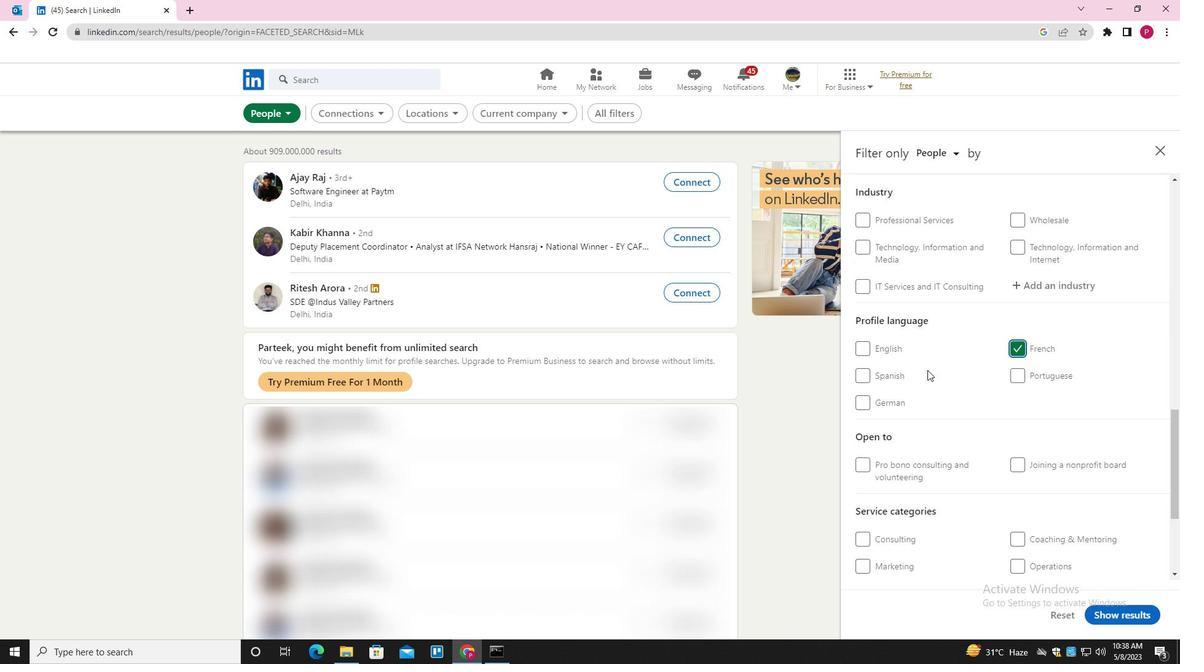 
Action: Mouse scrolled (927, 370) with delta (0, 0)
Screenshot: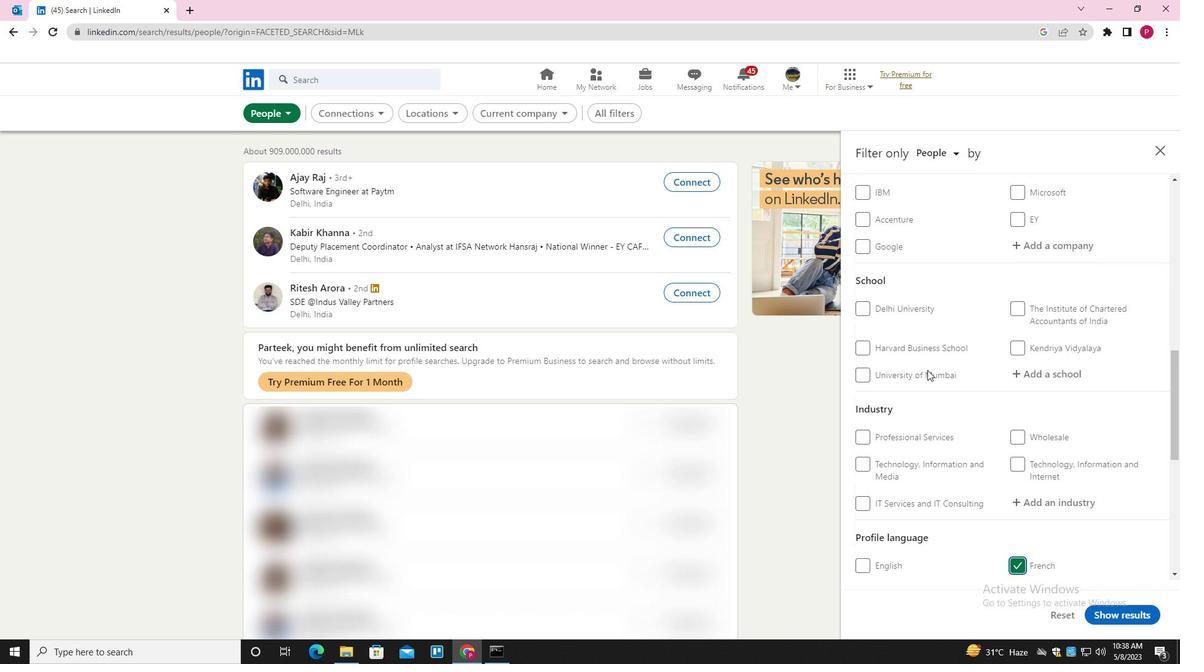 
Action: Mouse scrolled (927, 370) with delta (0, 0)
Screenshot: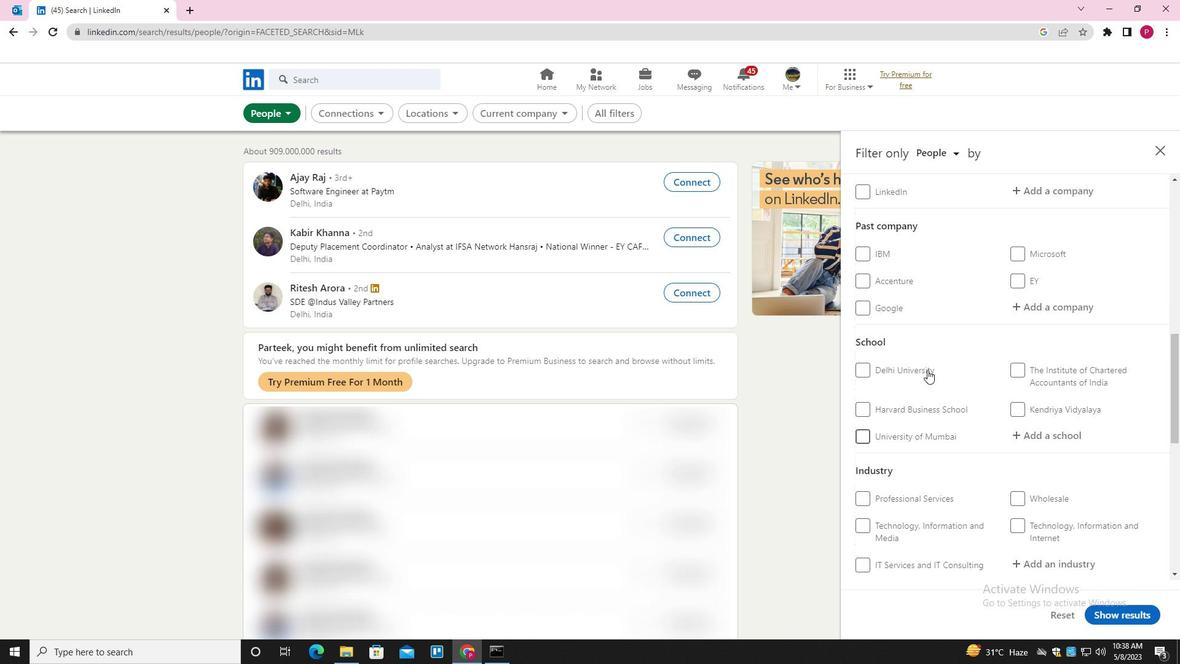 
Action: Mouse scrolled (927, 370) with delta (0, 0)
Screenshot: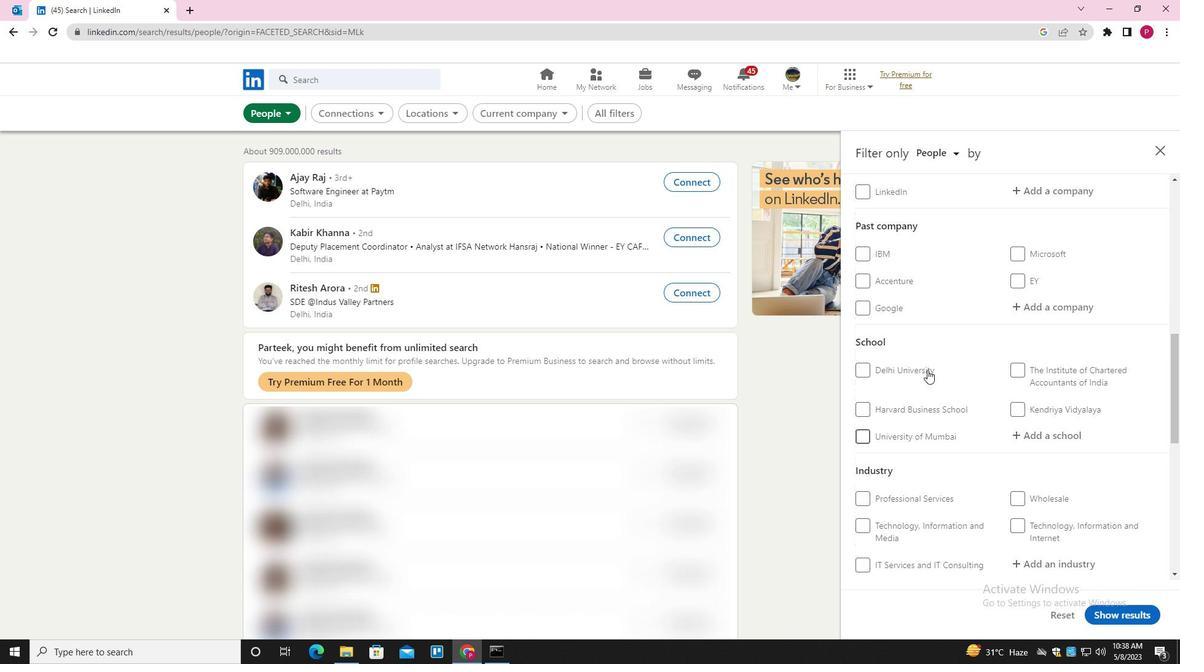 
Action: Mouse moved to (980, 341)
Screenshot: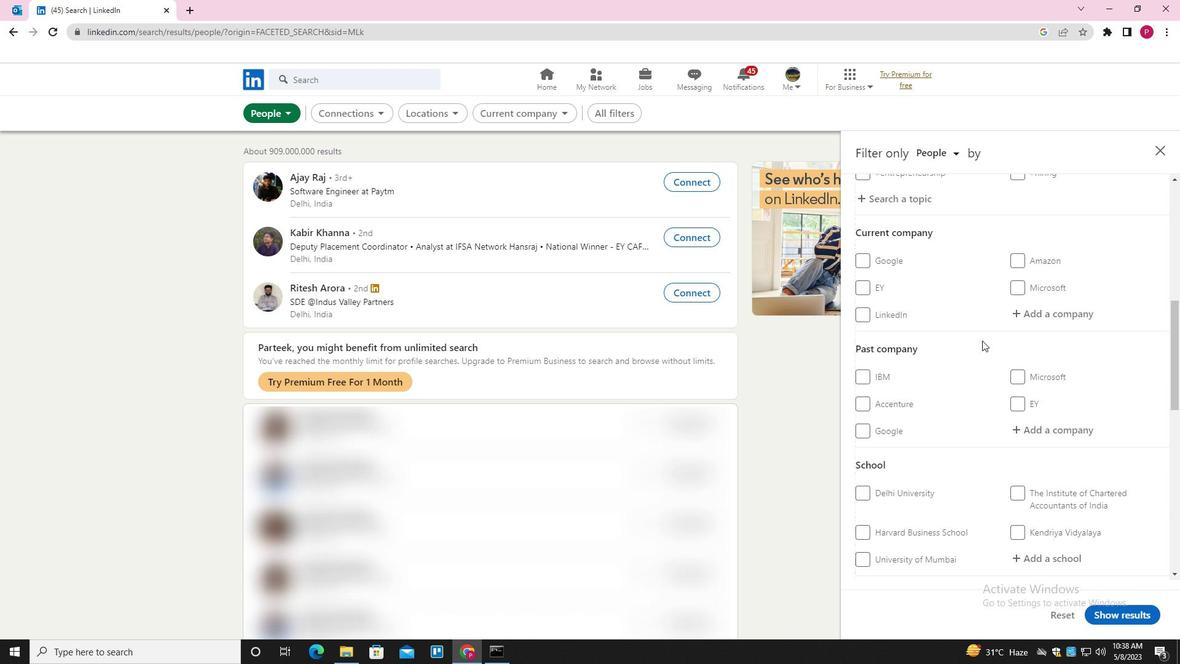 
Action: Mouse scrolled (980, 341) with delta (0, 0)
Screenshot: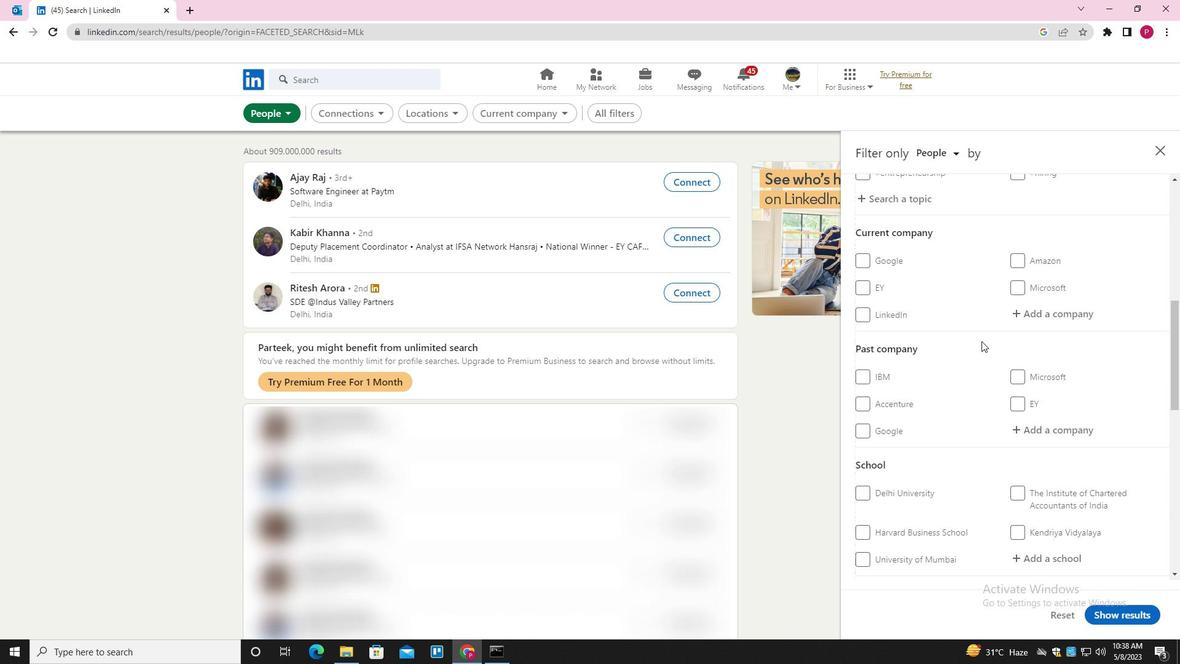 
Action: Mouse moved to (1041, 377)
Screenshot: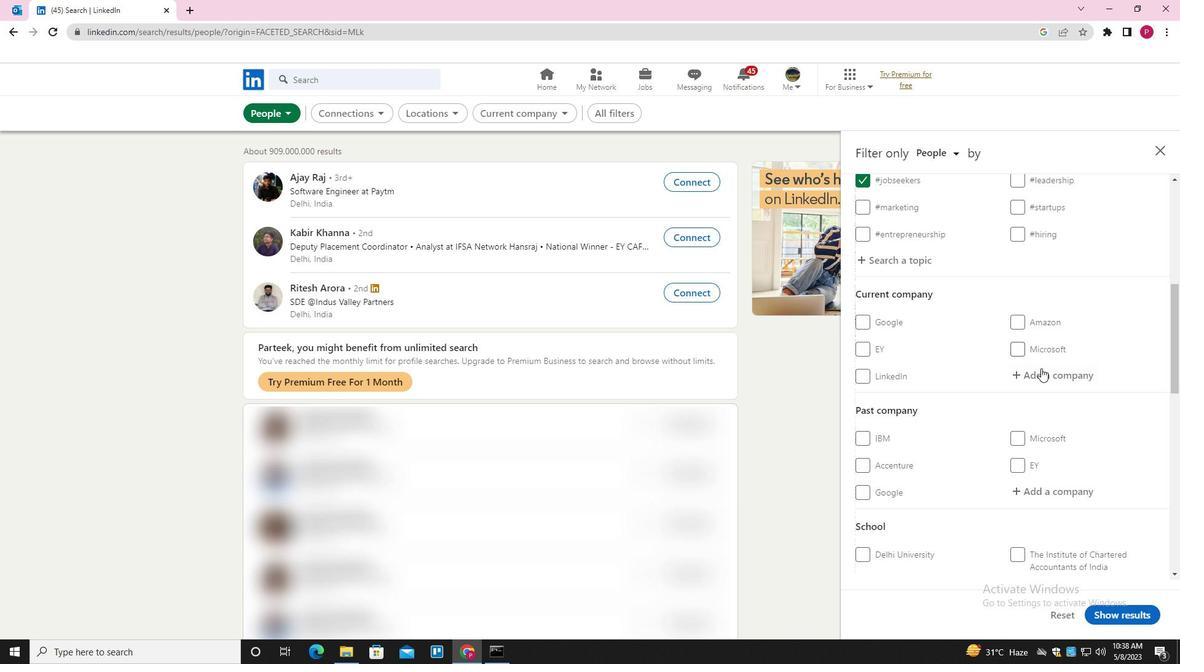 
Action: Mouse pressed left at (1041, 377)
Screenshot: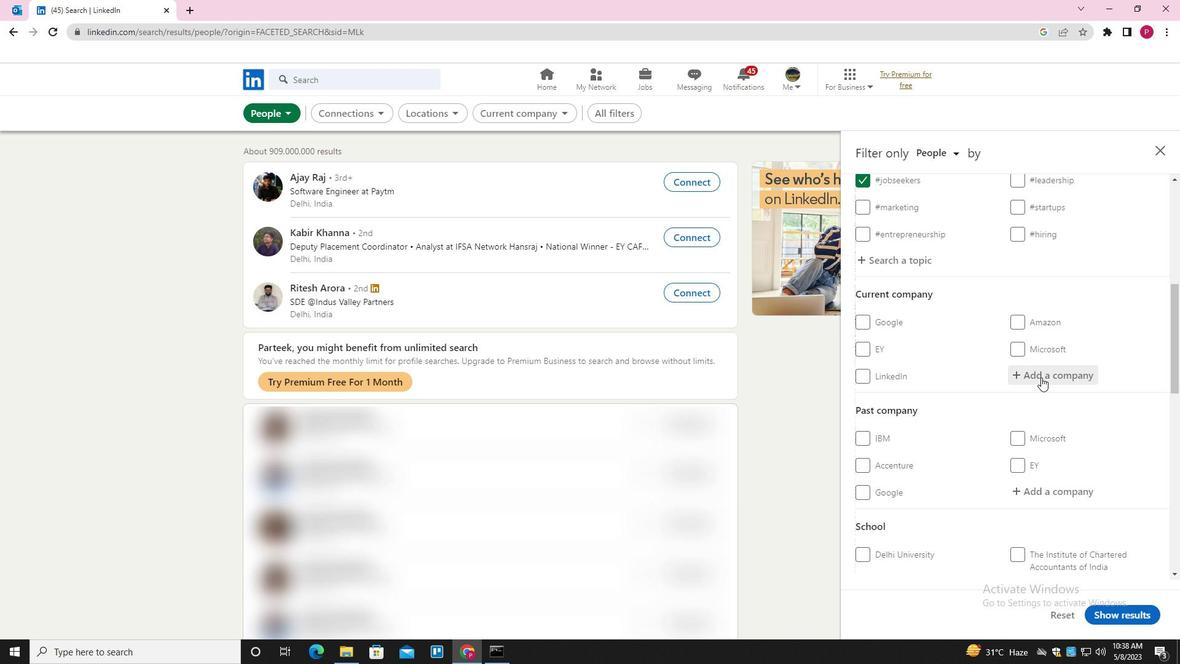 
Action: Key pressed <Key.shift><Key.shift><Key.shift><Key.shift>TW<Key.shift>O95<Key.space><Key.shift>INTERNATIONAL<Key.space><Key.down><Key.enter>
Screenshot: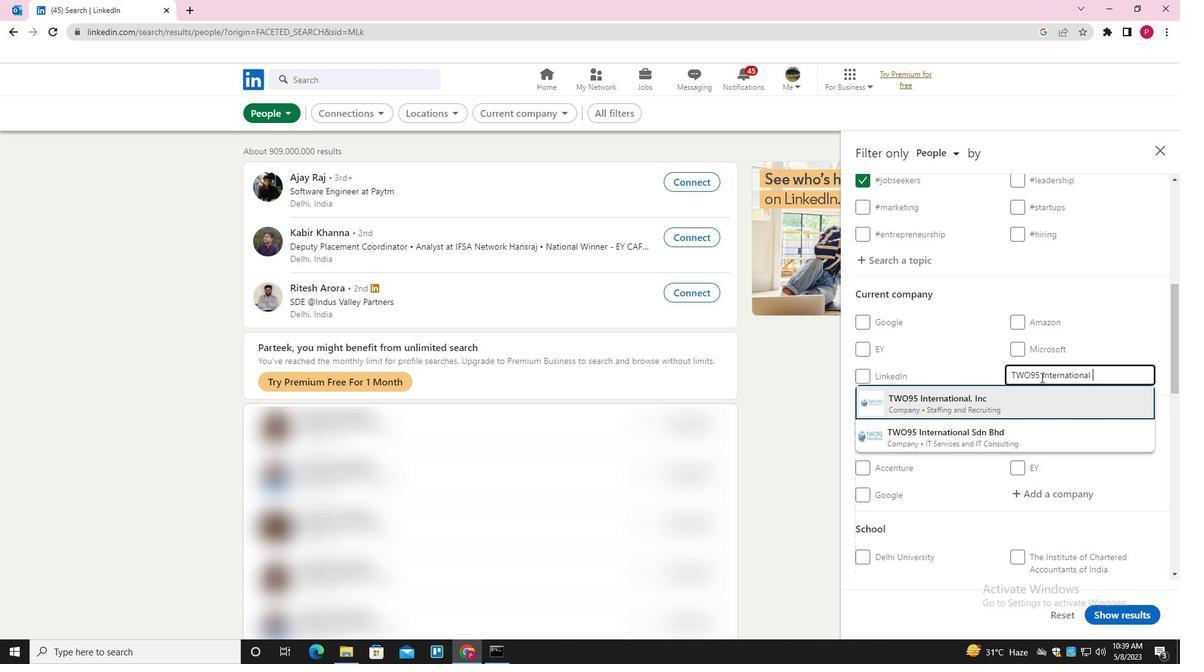 
Action: Mouse moved to (1031, 398)
Screenshot: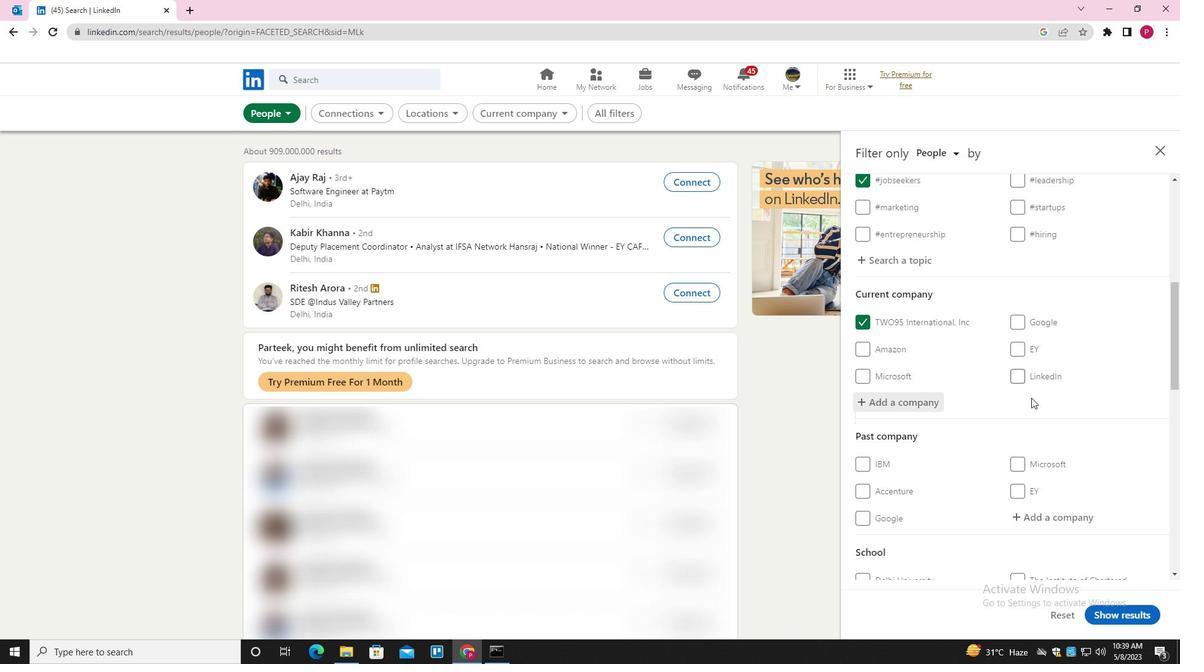 
Action: Mouse scrolled (1031, 397) with delta (0, 0)
Screenshot: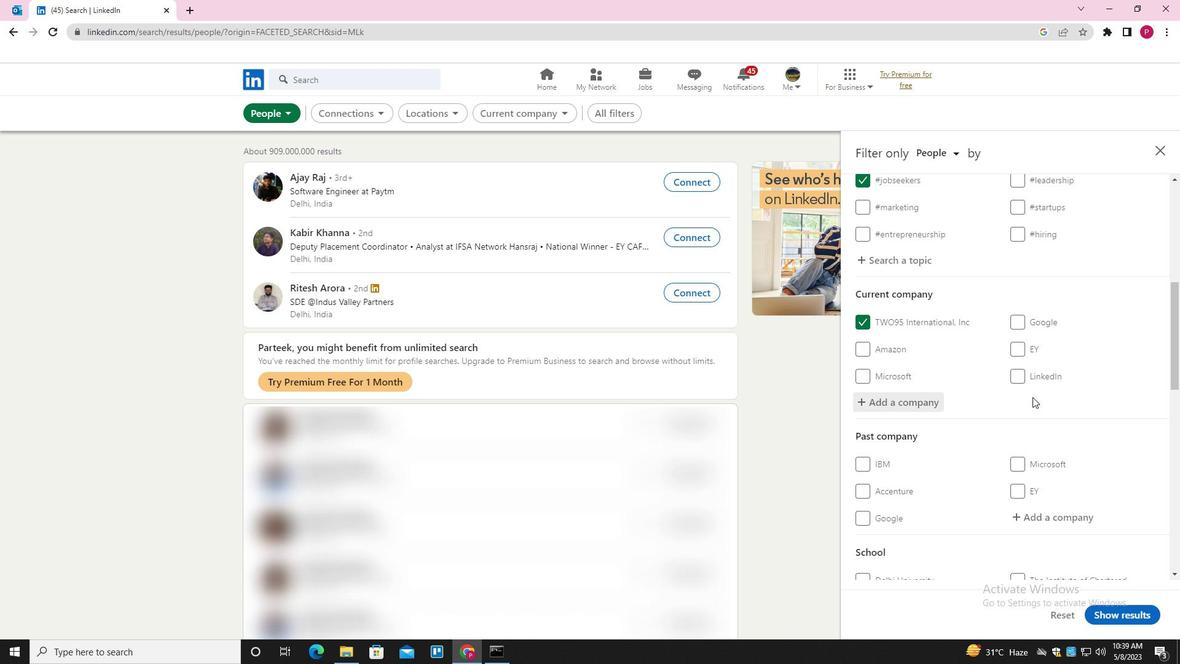
Action: Mouse moved to (1029, 400)
Screenshot: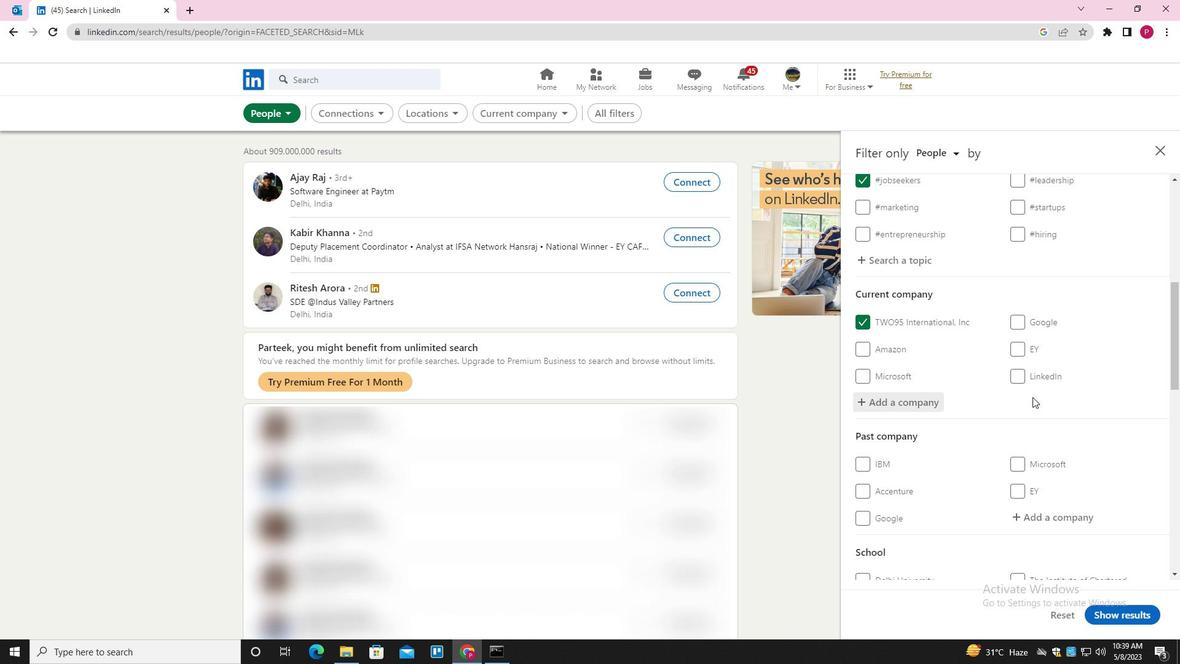 
Action: Mouse scrolled (1029, 399) with delta (0, 0)
Screenshot: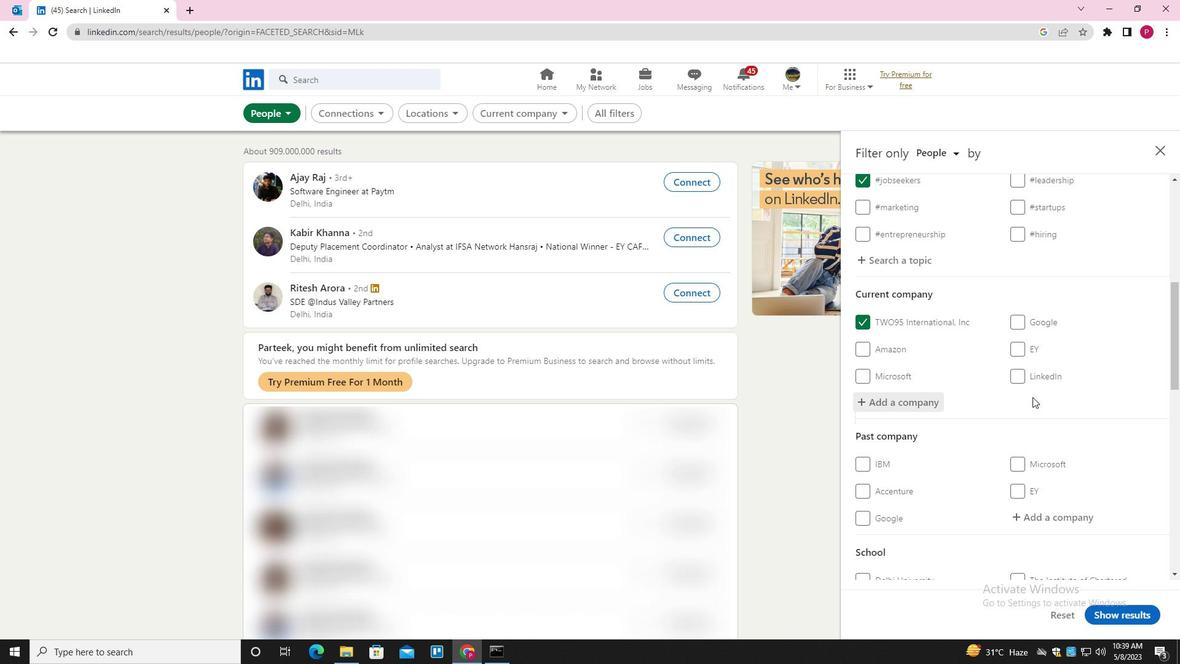 
Action: Mouse scrolled (1029, 399) with delta (0, 0)
Screenshot: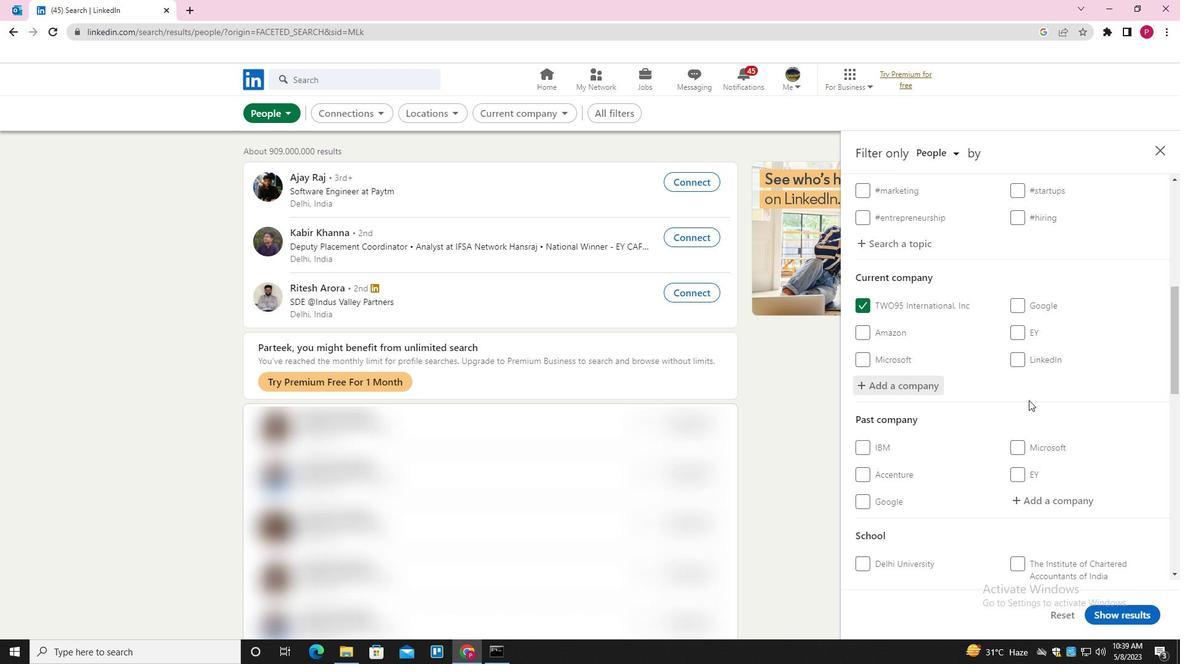
Action: Mouse moved to (1029, 409)
Screenshot: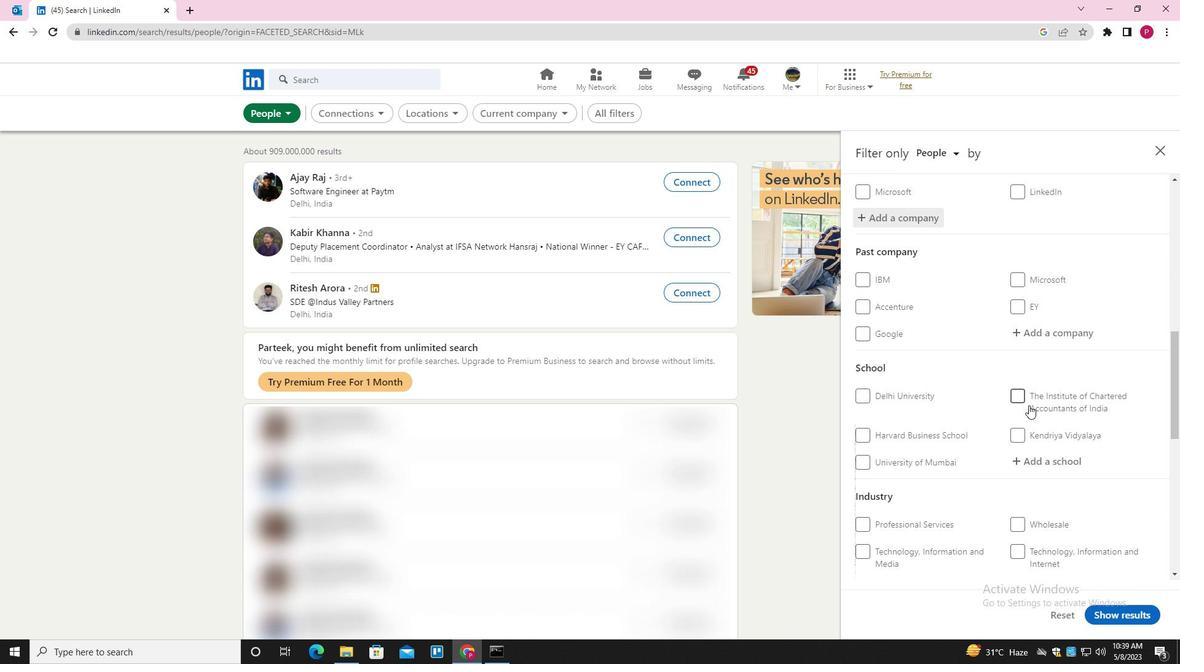 
Action: Mouse scrolled (1029, 408) with delta (0, 0)
Screenshot: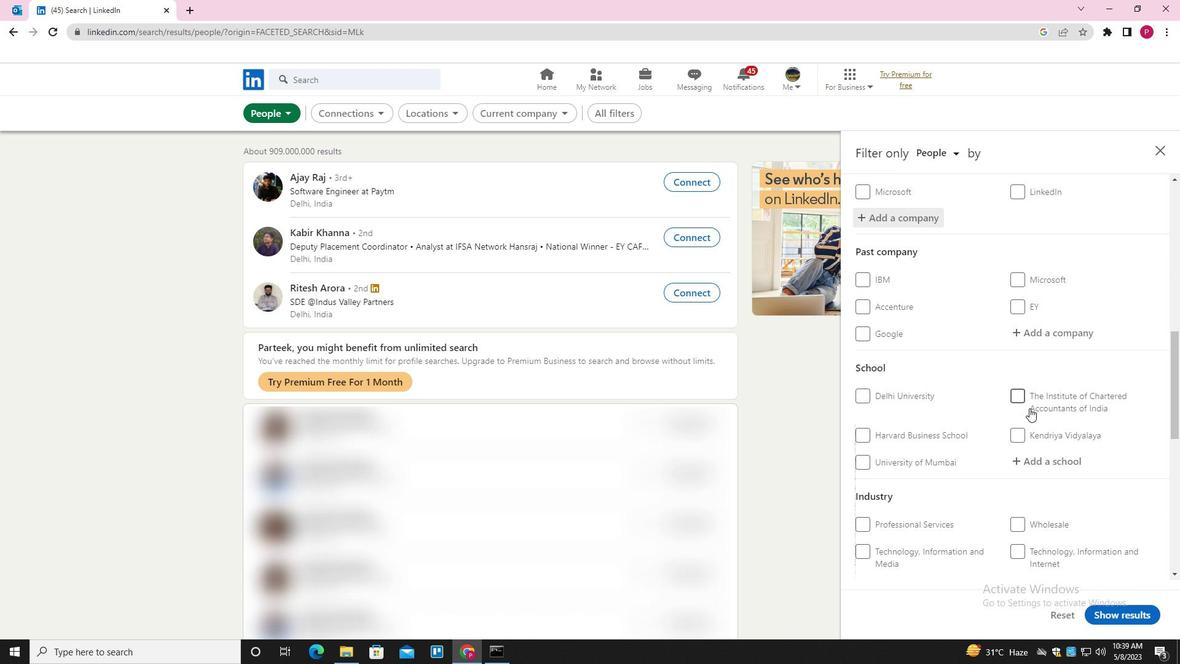 
Action: Mouse scrolled (1029, 408) with delta (0, 0)
Screenshot: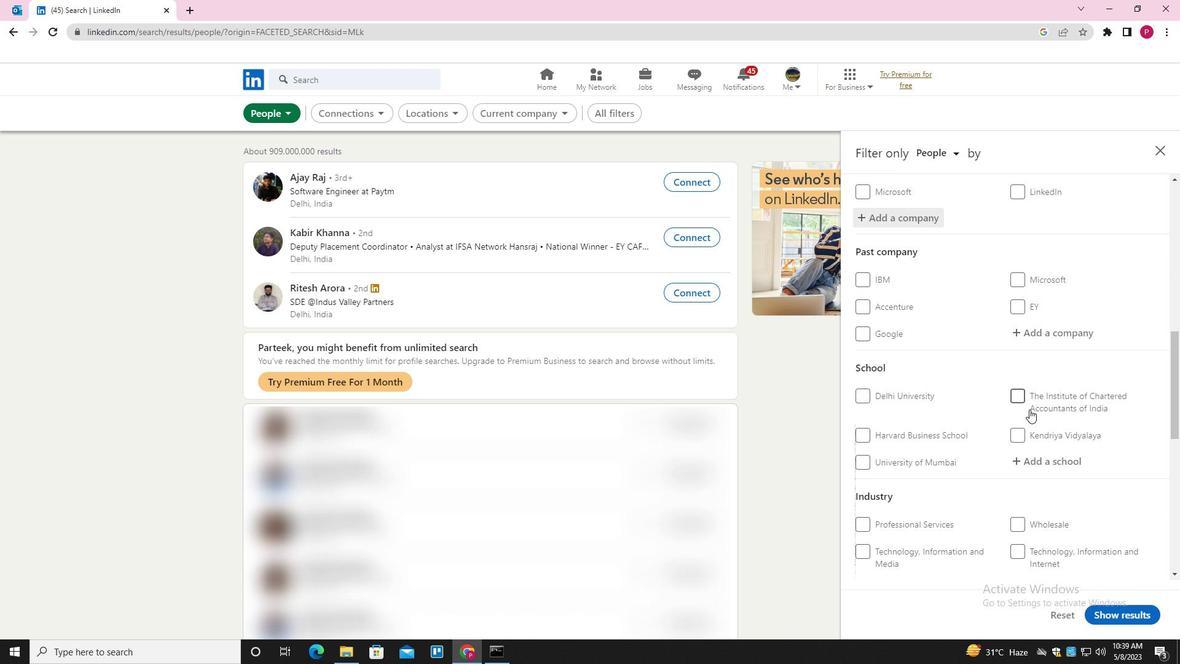 
Action: Mouse moved to (1055, 340)
Screenshot: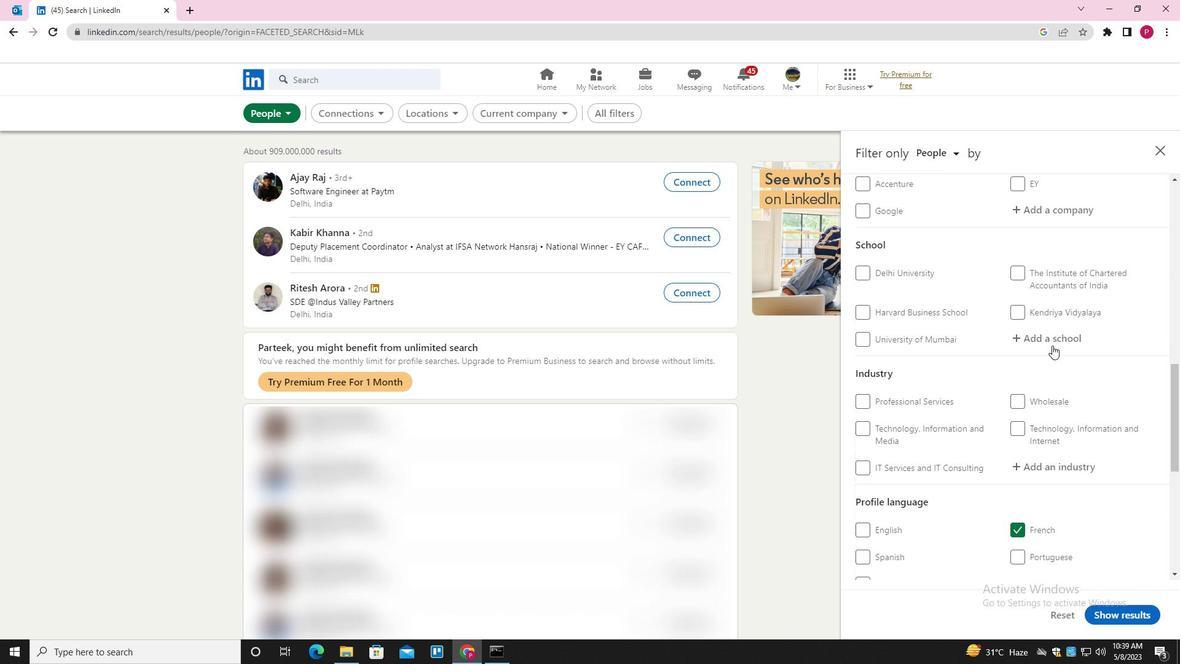 
Action: Mouse pressed left at (1055, 340)
Screenshot: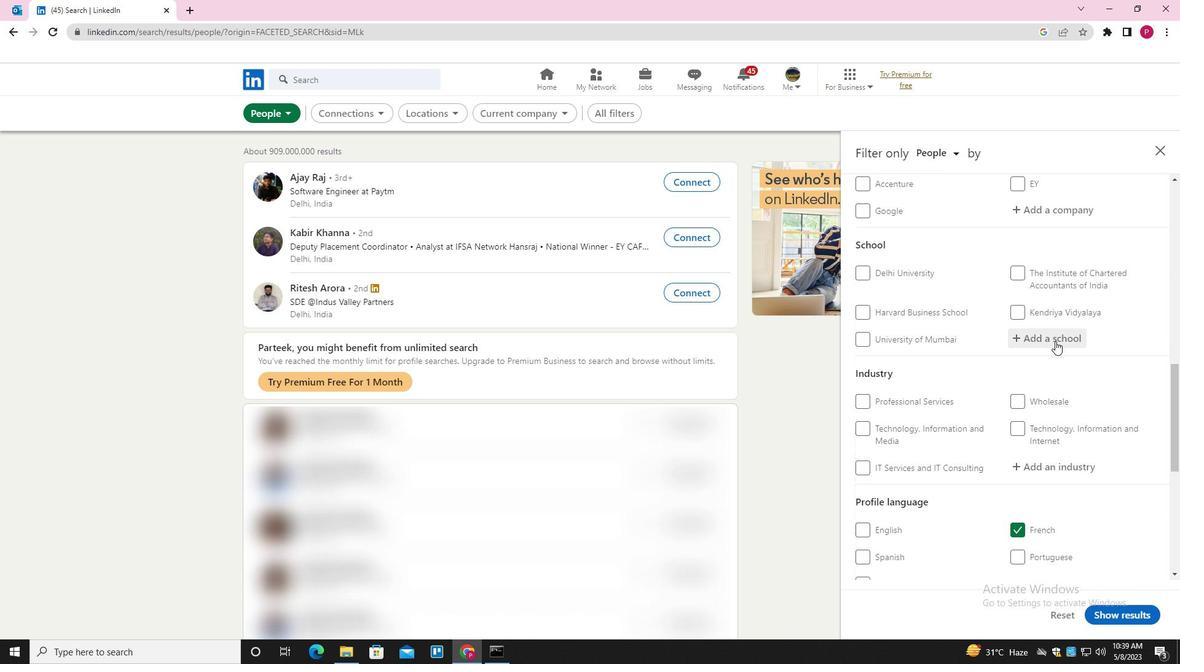 
Action: Key pressed <Key.shift>SYMBIOSIS<Key.space><Key.shift><Key.shift><Key.shift><Key.shift>CENTER<Key.backspace><Key.backspace>RE<Key.space>FOR<Key.space><Key.shift><Key.shift><Key.shift><Key.shift><Key.shift><Key.shift>MANAGEMENT<Key.space><Key.shift><Key.shift><Key.shift><Key.shift><Key.shift><Key.shift><Key.shift><Key.shift><Key.shift><Key.shift>STUDIES<Key.down><Key.enter>
Screenshot: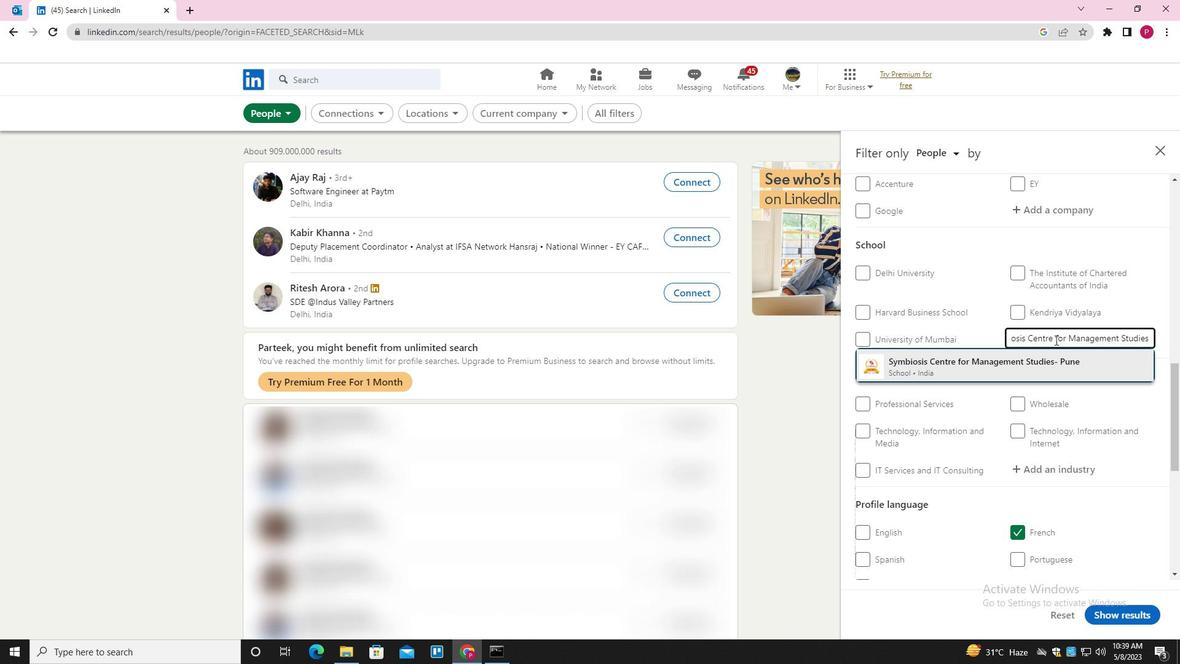 
Action: Mouse moved to (998, 352)
Screenshot: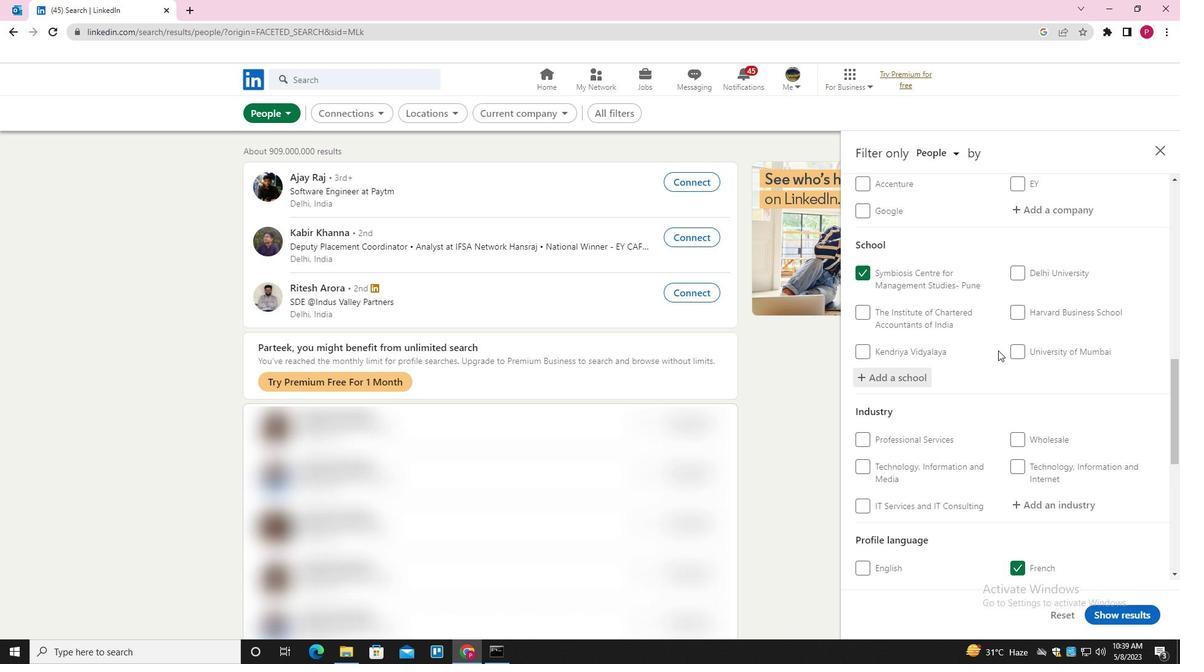 
Action: Mouse scrolled (998, 351) with delta (0, 0)
Screenshot: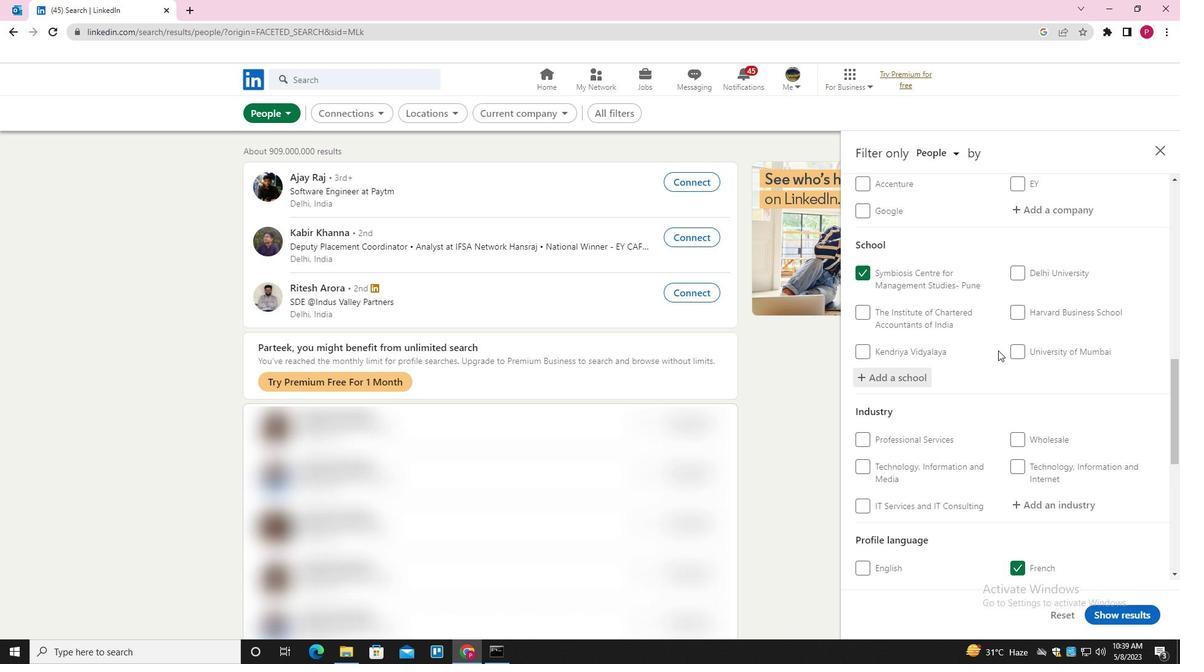 
Action: Mouse moved to (1003, 357)
Screenshot: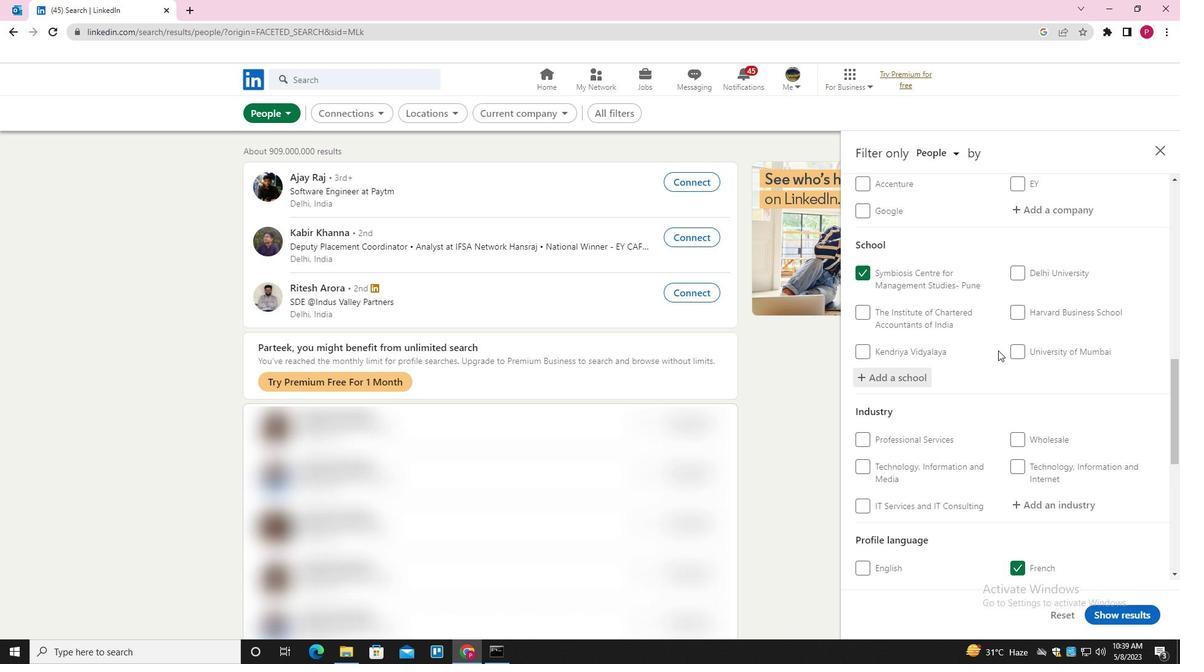 
Action: Mouse scrolled (1003, 356) with delta (0, 0)
Screenshot: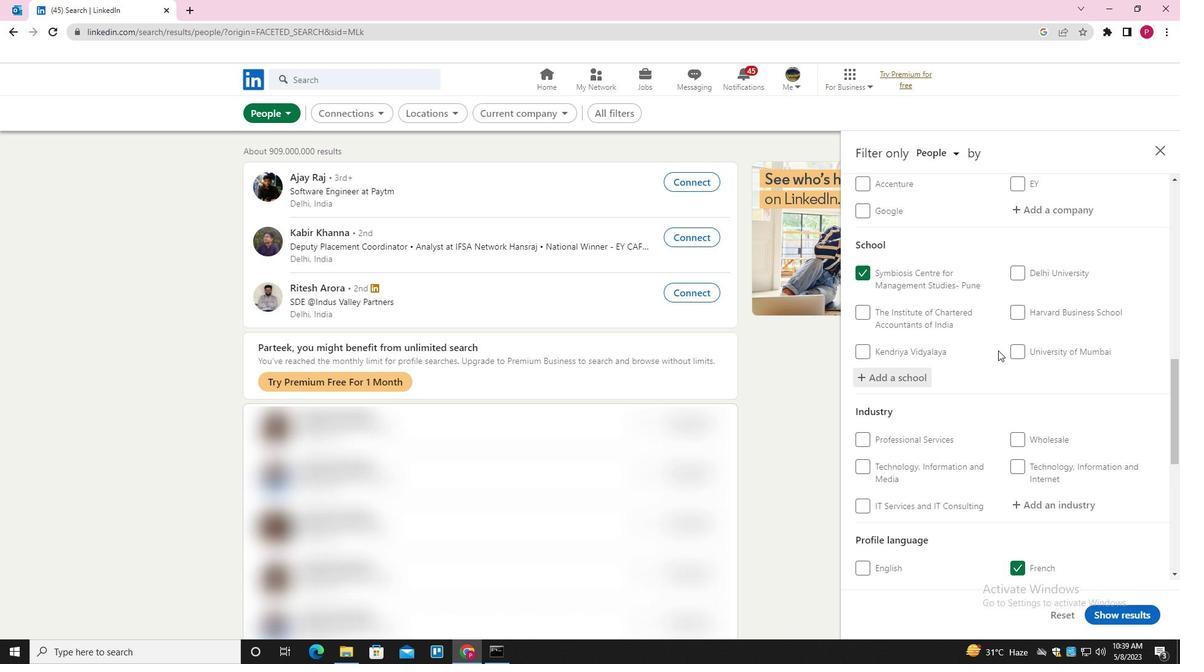 
Action: Mouse moved to (1007, 359)
Screenshot: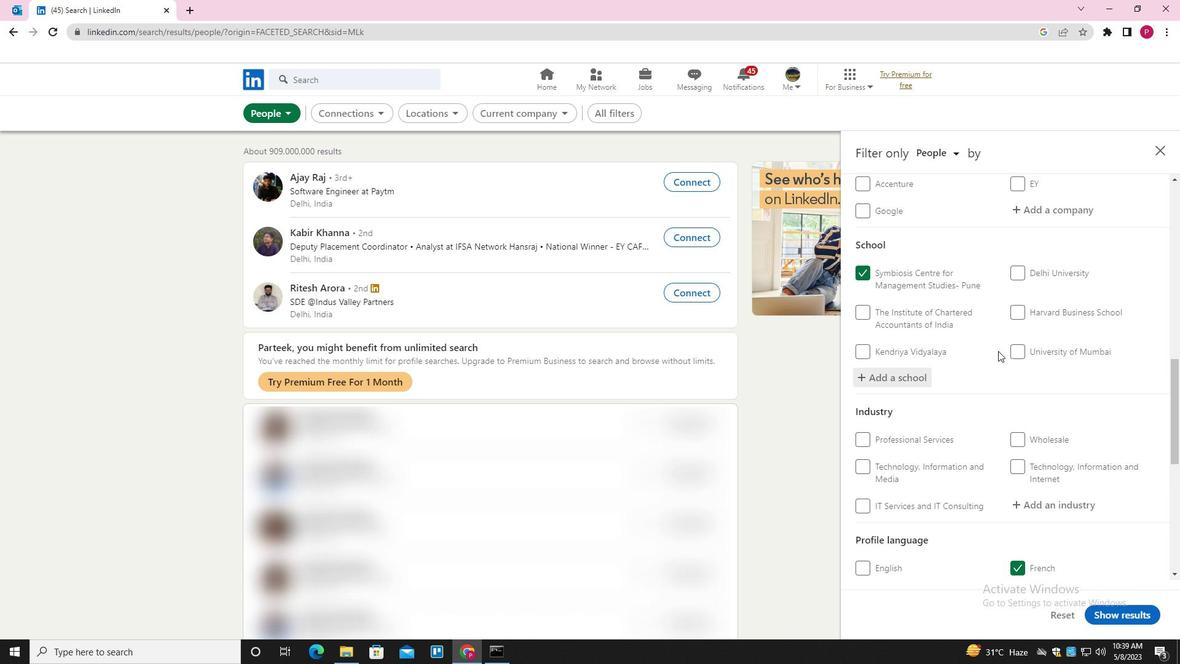 
Action: Mouse scrolled (1007, 358) with delta (0, 0)
Screenshot: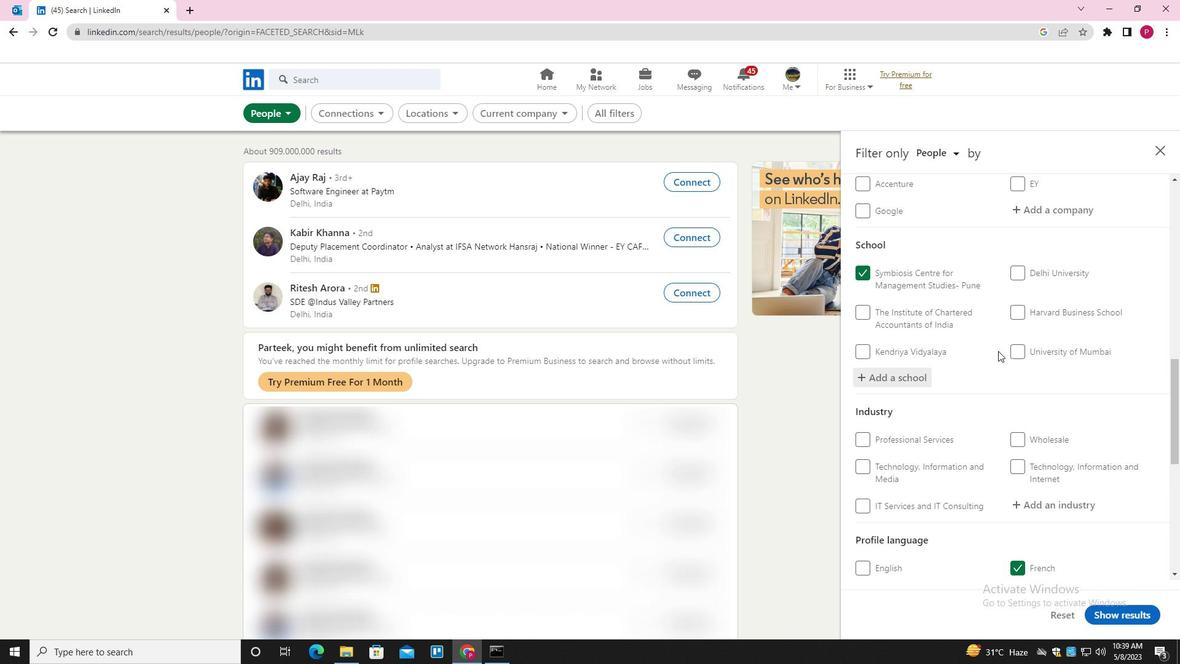
Action: Mouse moved to (1058, 322)
Screenshot: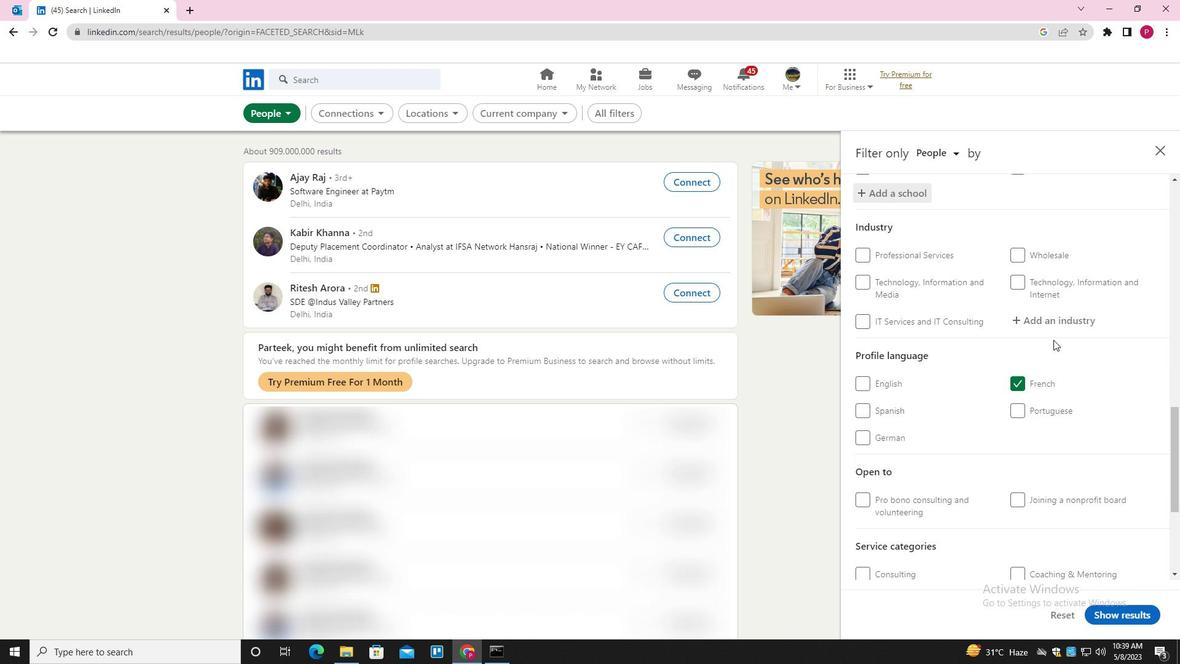 
Action: Mouse pressed left at (1058, 322)
Screenshot: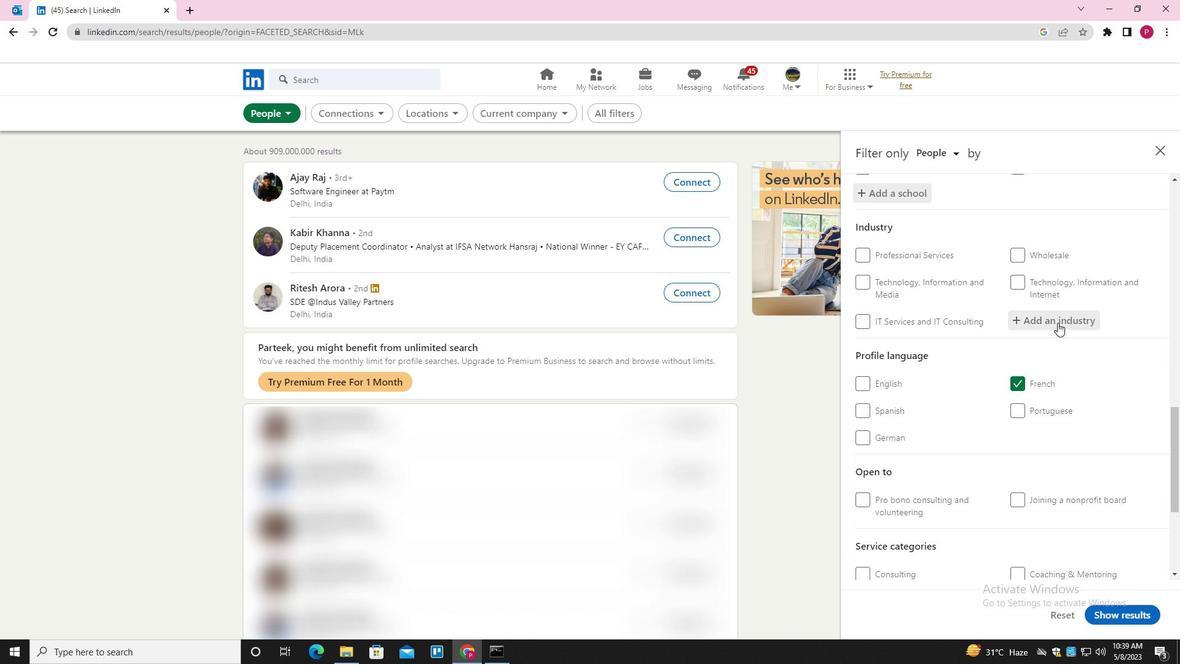 
Action: Key pressed <Key.shift><Key.shift><Key.shift><Key.shift><Key.shift><Key.shift><Key.shift><Key.shift><Key.shift><Key.shift><Key.shift><Key.shift><Key.shift><Key.shift><Key.shift><Key.shift><Key.shift><Key.shift><Key.shift><Key.shift><Key.shift><Key.shift><Key.shift><Key.shift><Key.shift><Key.shift><Key.shift><Key.shift><Key.shift><Key.shift><Key.shift><Key.shift><Key.shift><Key.shift><Key.shift><Key.shift><Key.shift><Key.shift><Key.shift><Key.shift><Key.shift><Key.shift><Key.shift><Key.shift><Key.shift><Key.shift><Key.shift><Key.shift><Key.shift><Key.shift>EQUIPMENT<Key.space><Key.shift>RENTAL<Key.space><Key.shift>SERVICES<Key.down><Key.enter>
Screenshot: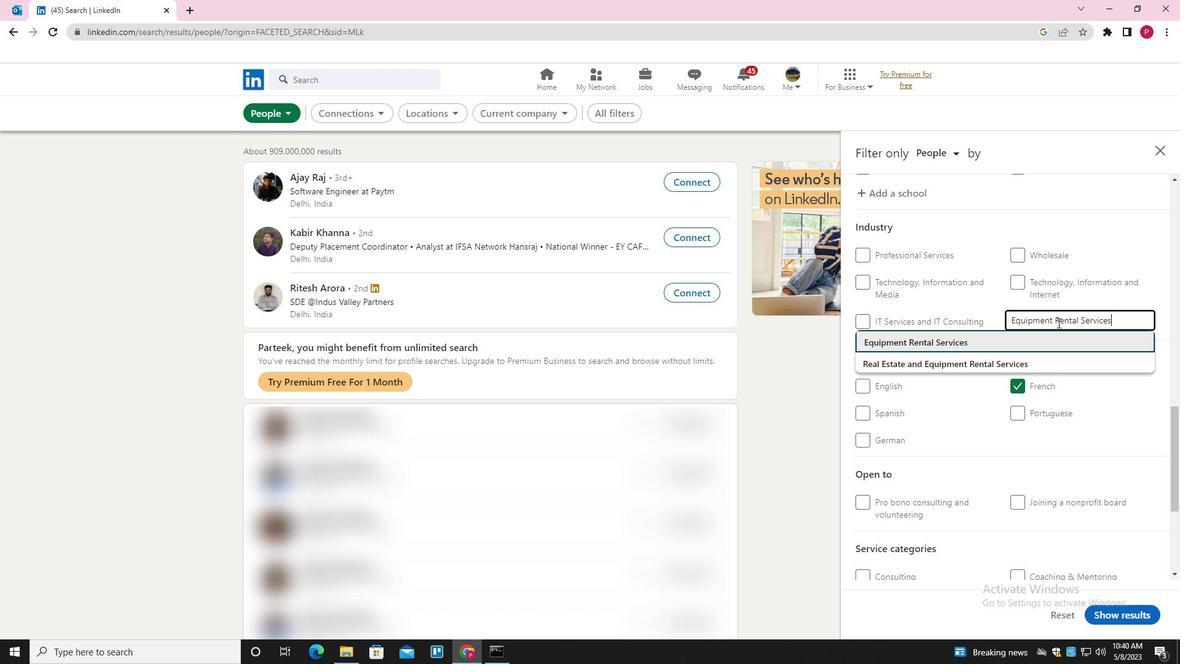 
Action: Mouse moved to (1017, 347)
Screenshot: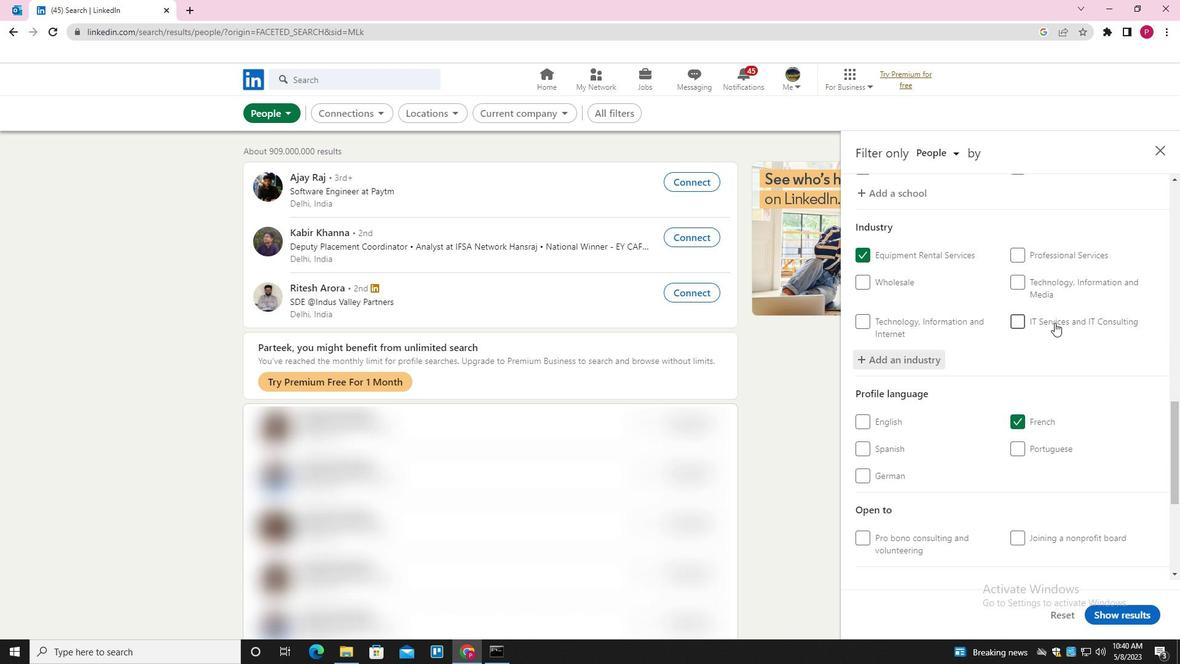 
Action: Mouse scrolled (1017, 346) with delta (0, 0)
Screenshot: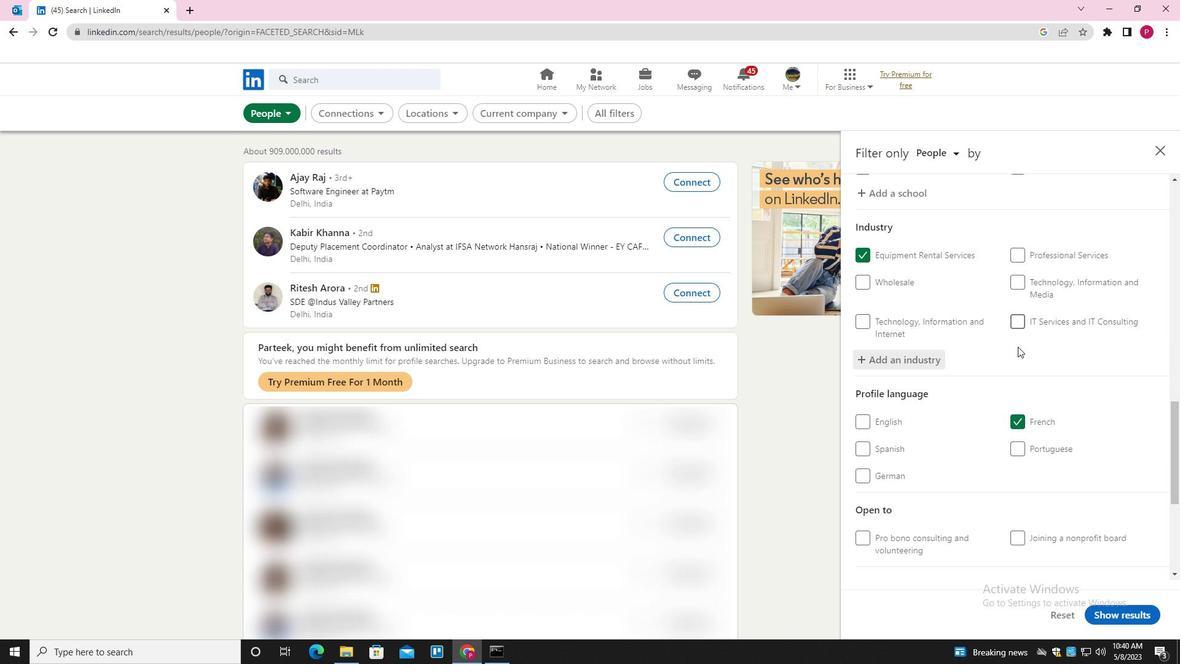 
Action: Mouse scrolled (1017, 346) with delta (0, 0)
Screenshot: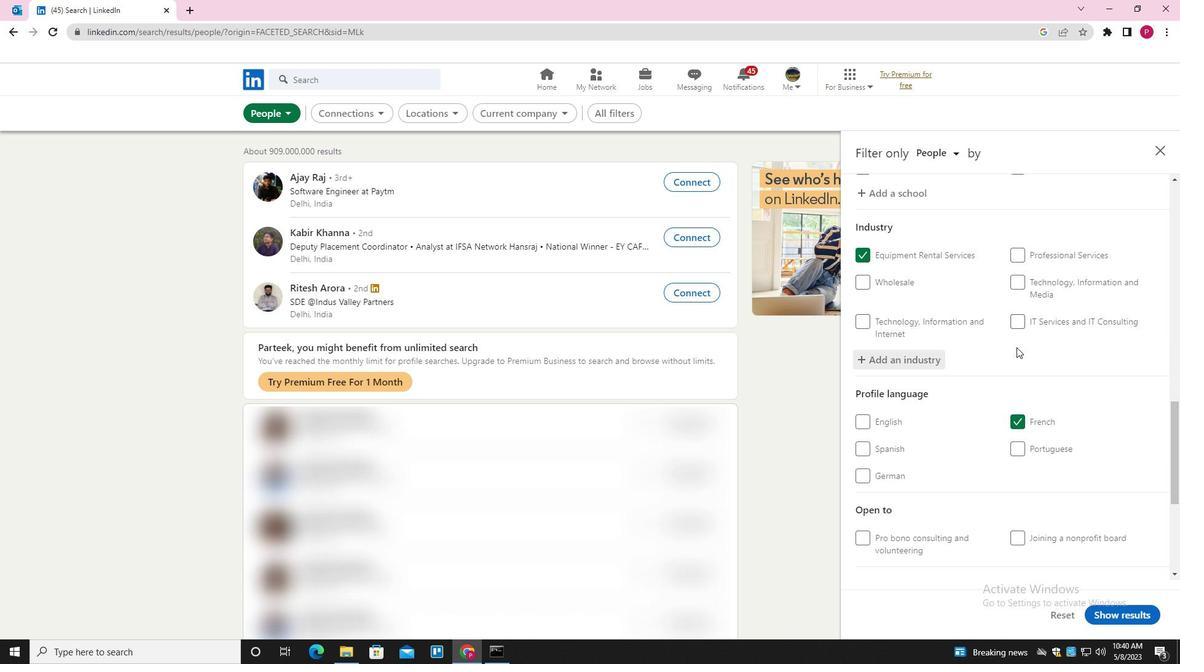 
Action: Mouse scrolled (1017, 346) with delta (0, 0)
Screenshot: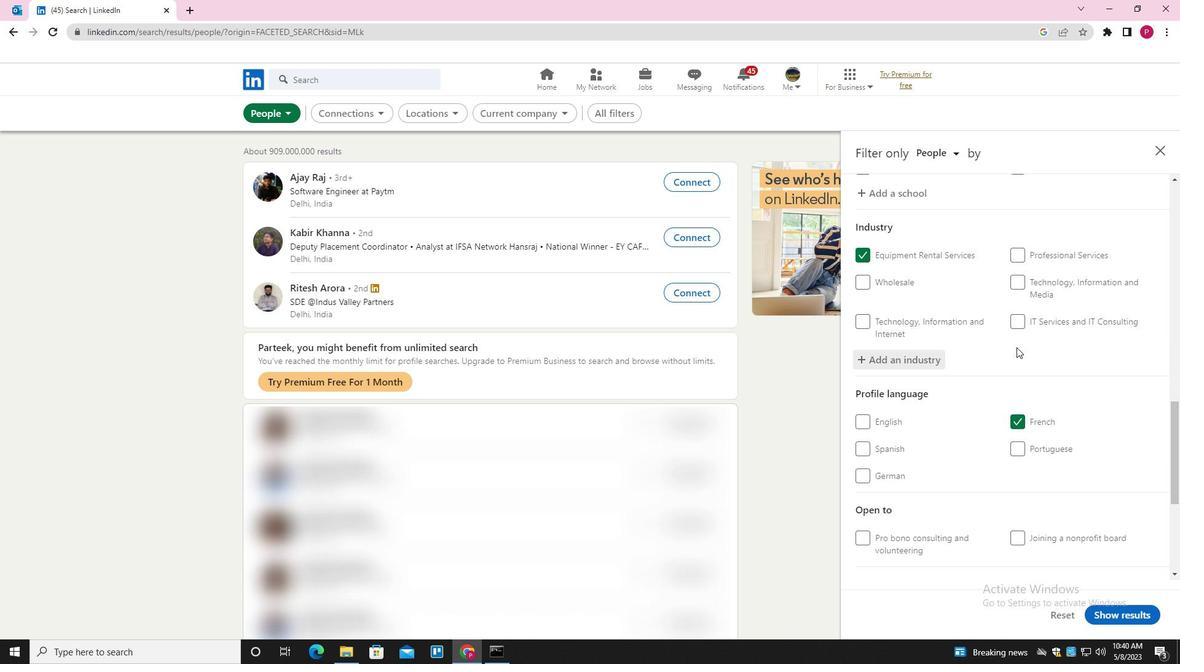 
Action: Mouse scrolled (1017, 346) with delta (0, 0)
Screenshot: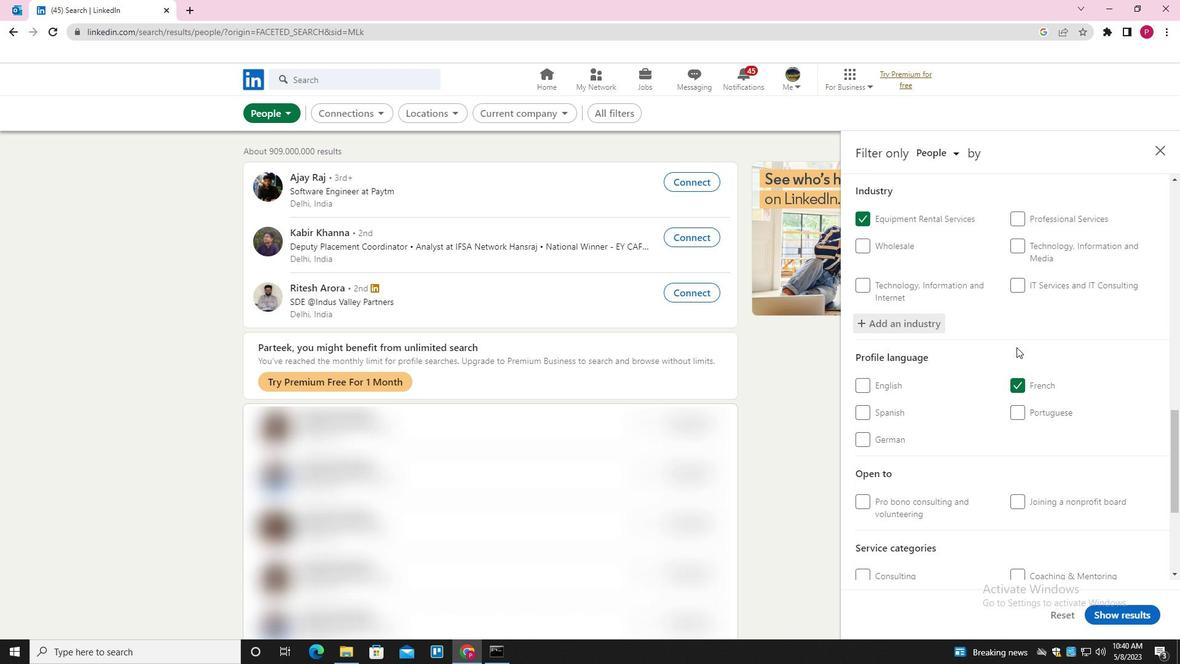 
Action: Mouse scrolled (1017, 346) with delta (0, 0)
Screenshot: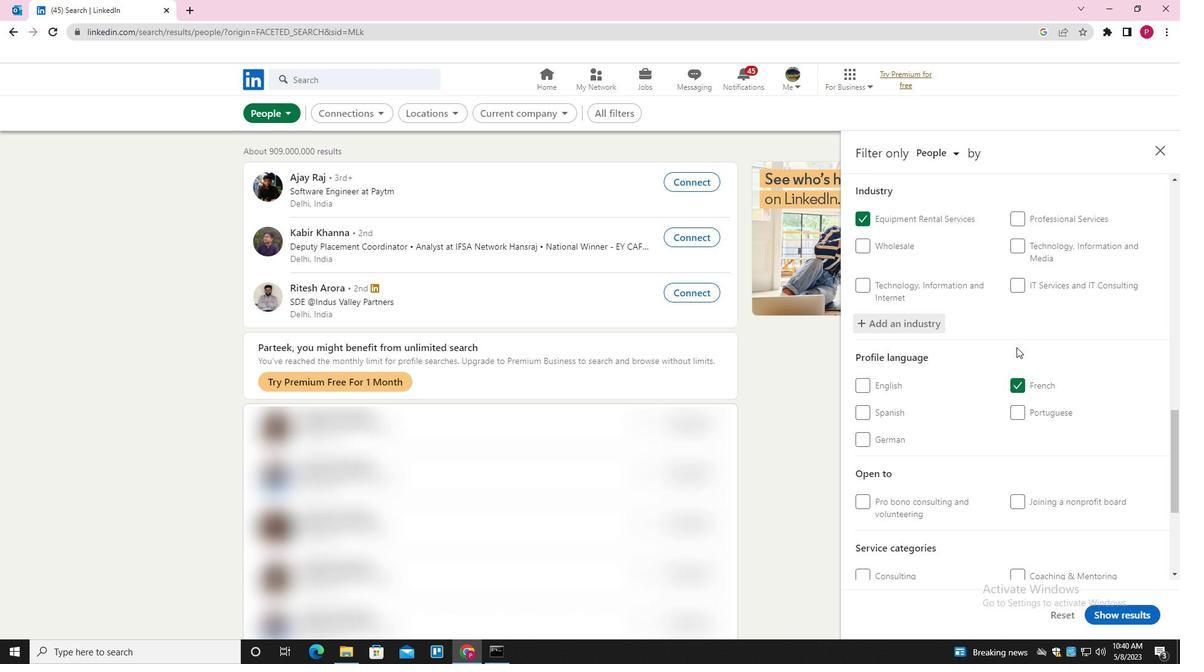 
Action: Mouse moved to (1034, 411)
Screenshot: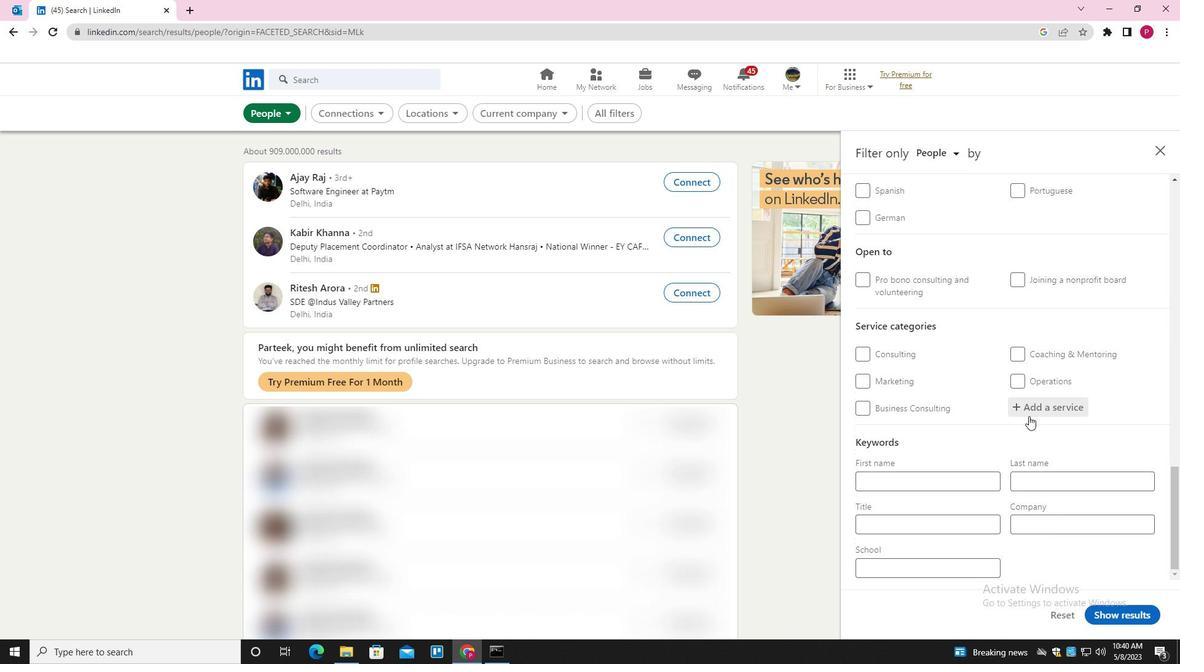 
Action: Mouse pressed left at (1034, 411)
Screenshot: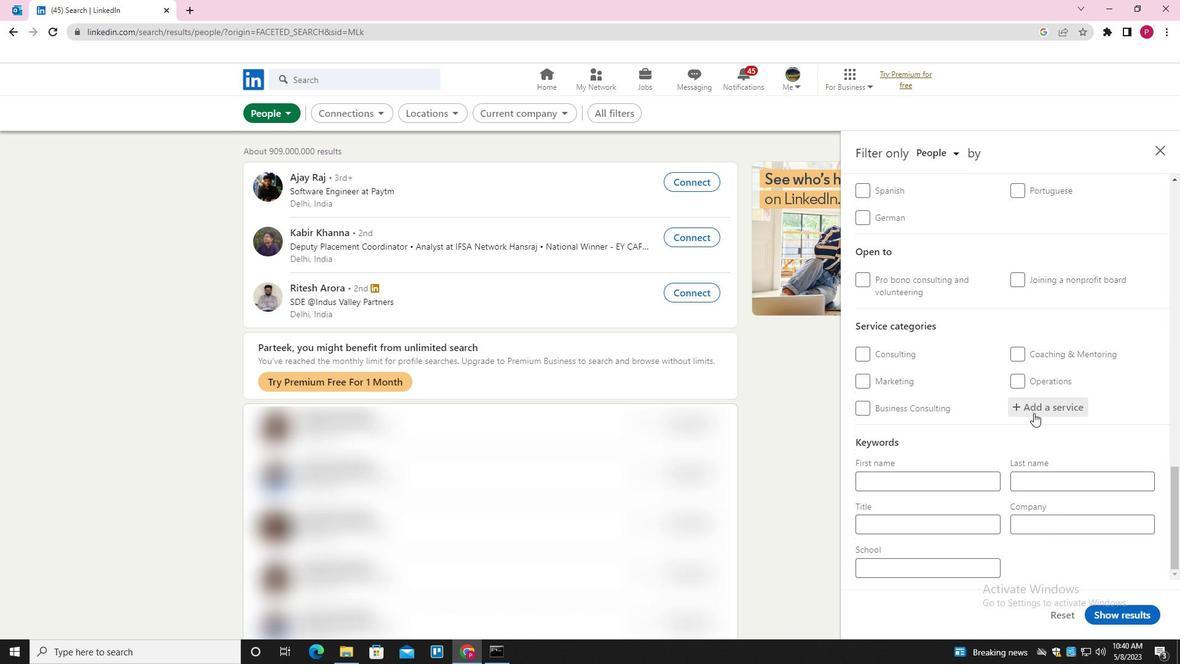 
Action: Mouse moved to (1035, 411)
Screenshot: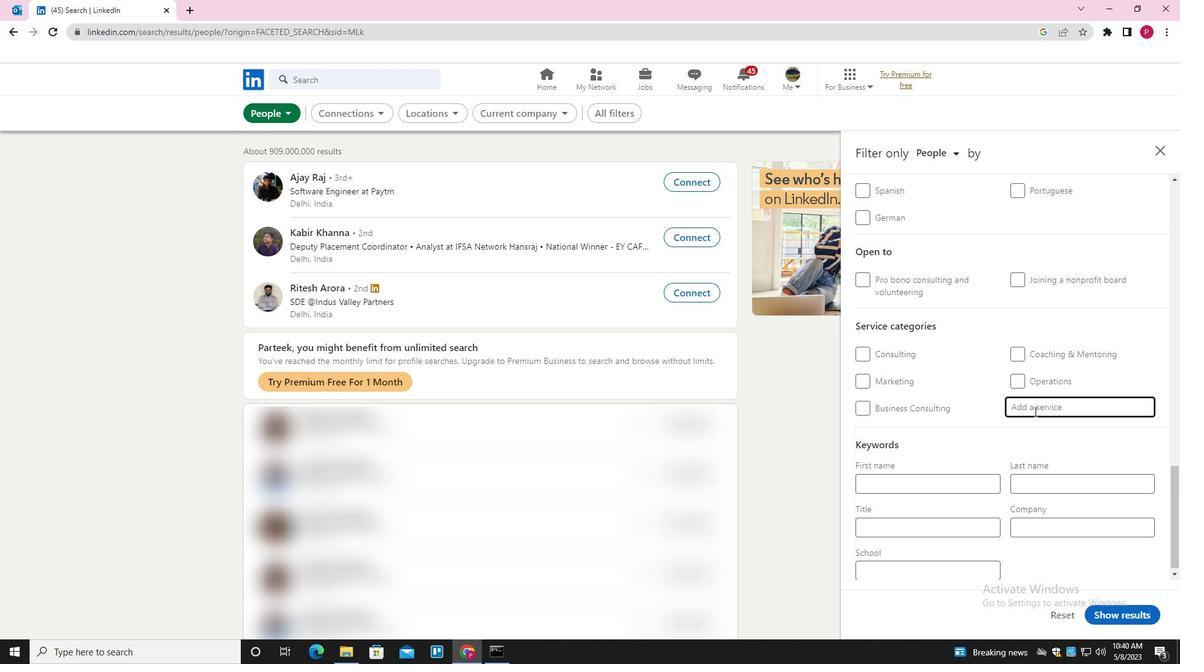 
Action: Key pressed <Key.shift>HUMAN<Key.space><Key.shift>RESOURCES<Key.down><Key.enter>
Screenshot: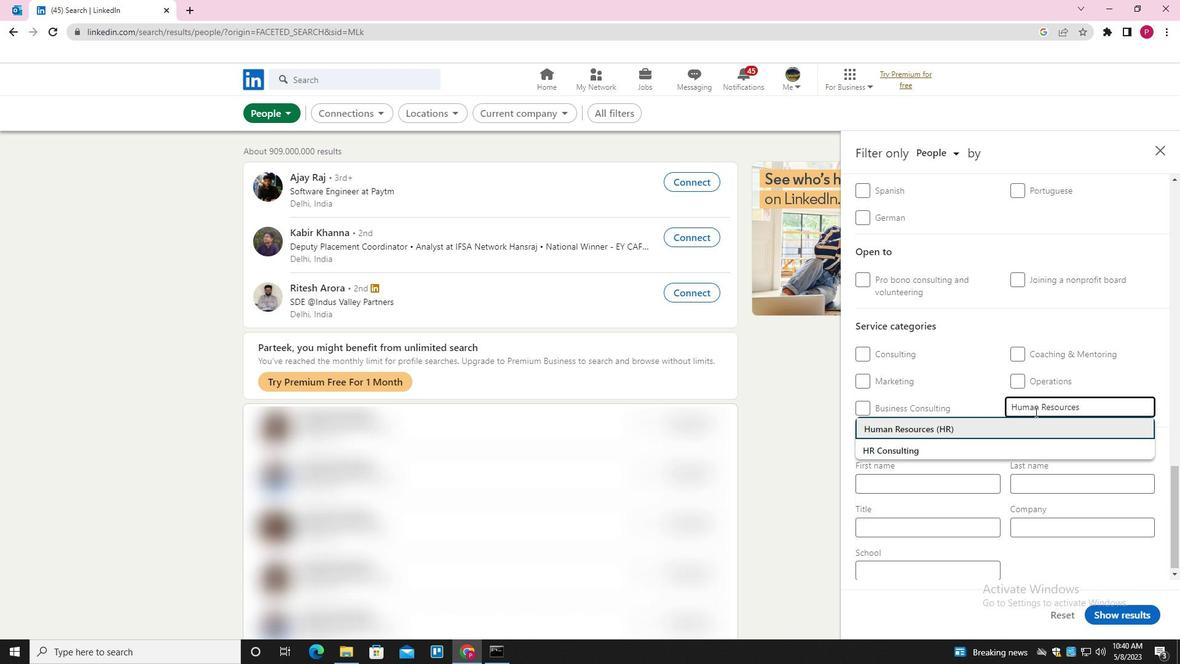 
Action: Mouse moved to (1028, 480)
Screenshot: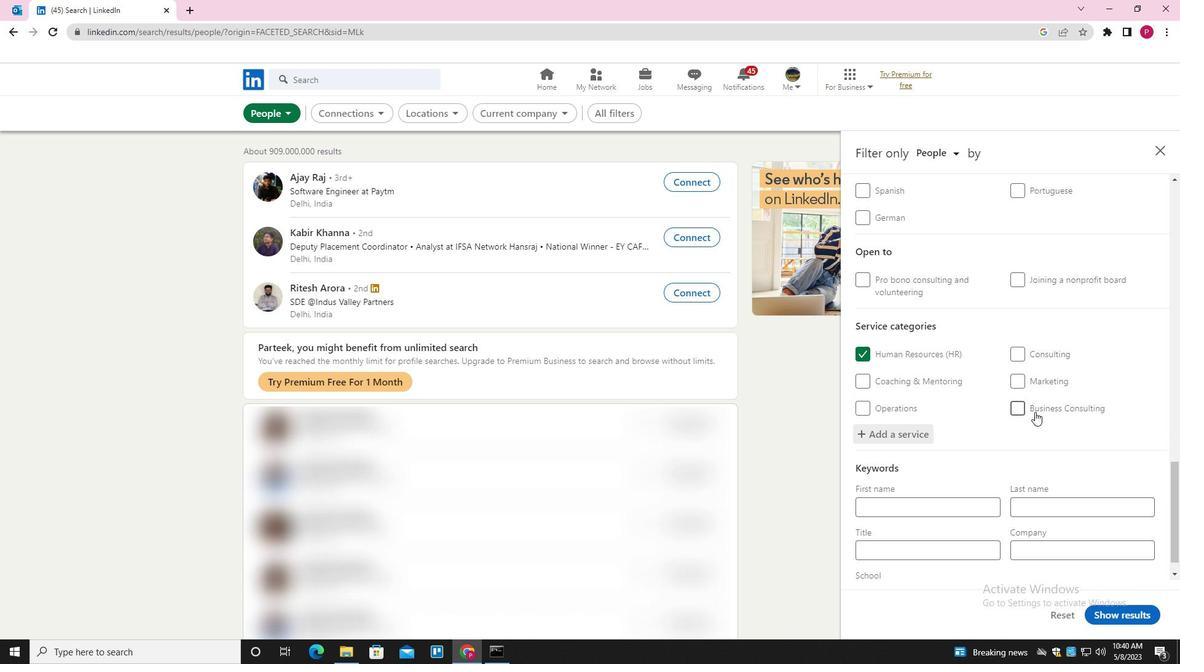 
Action: Mouse scrolled (1028, 479) with delta (0, 0)
Screenshot: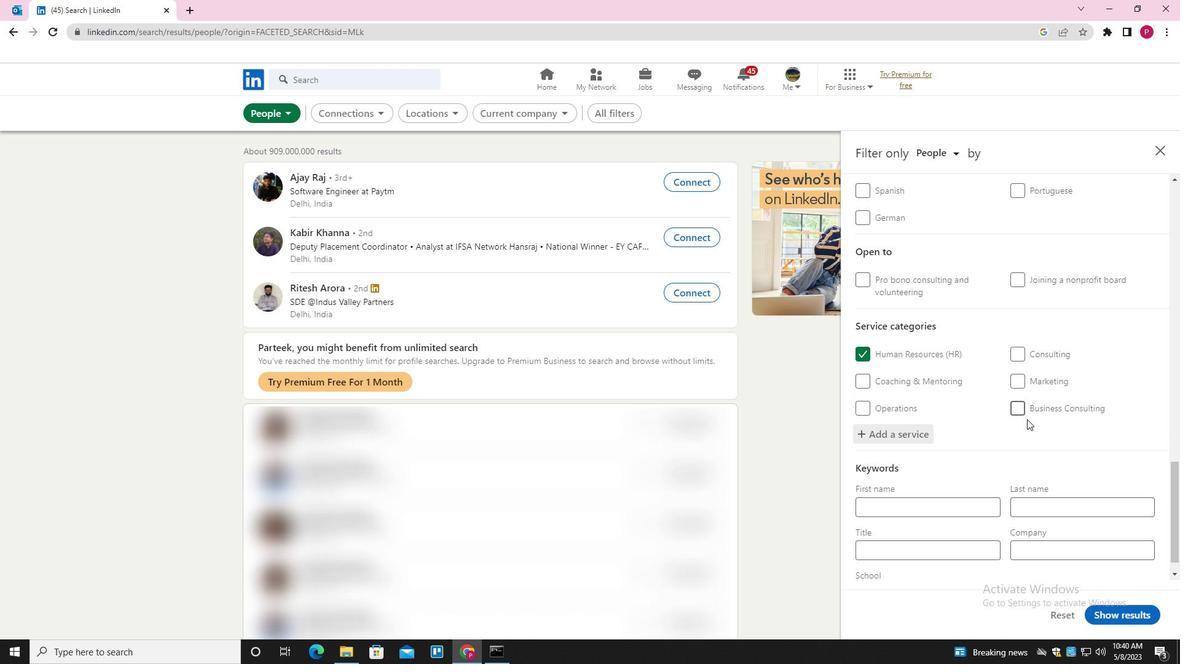 
Action: Mouse scrolled (1028, 479) with delta (0, 0)
Screenshot: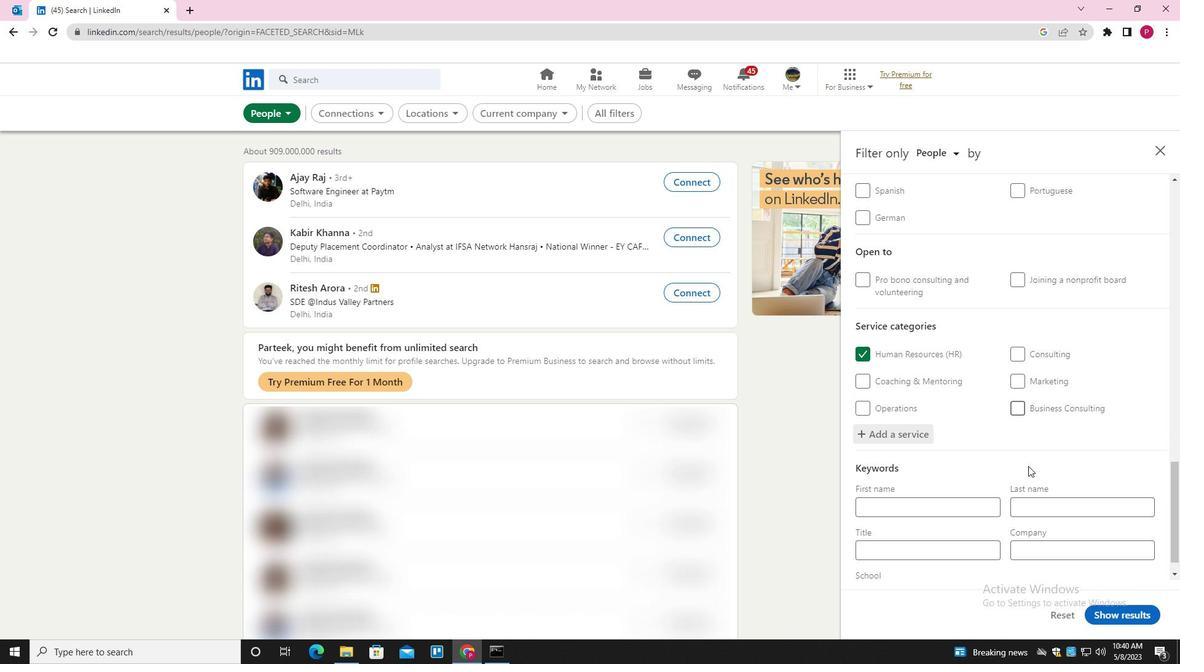 
Action: Mouse scrolled (1028, 479) with delta (0, 0)
Screenshot: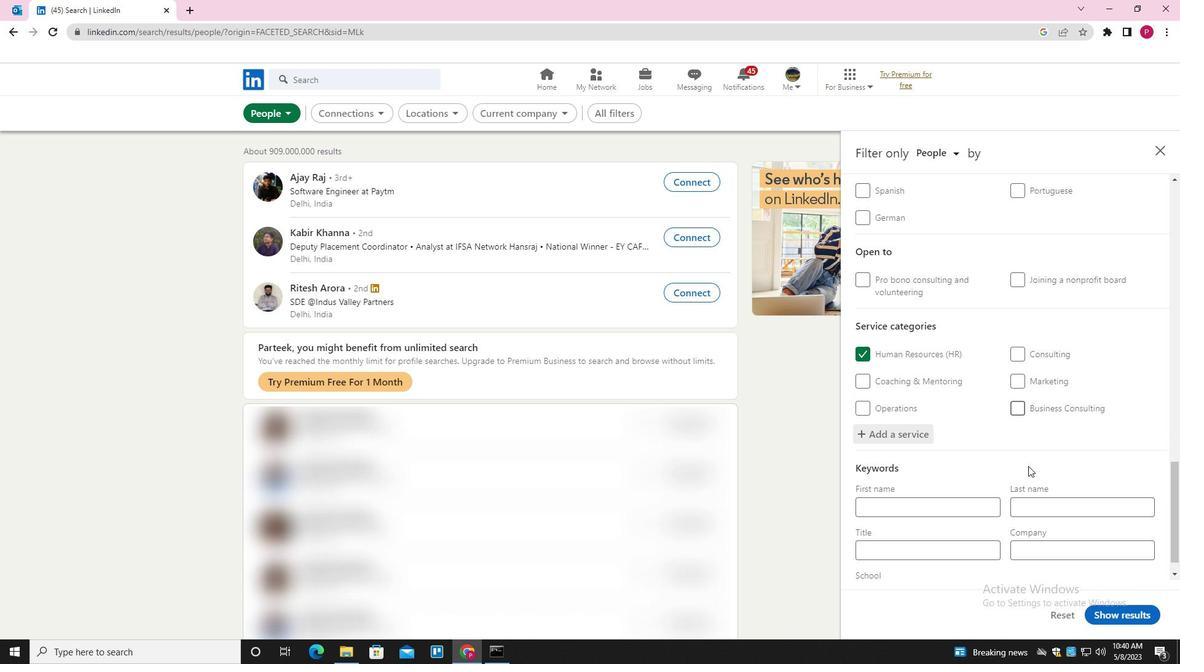 
Action: Mouse scrolled (1028, 479) with delta (0, 0)
Screenshot: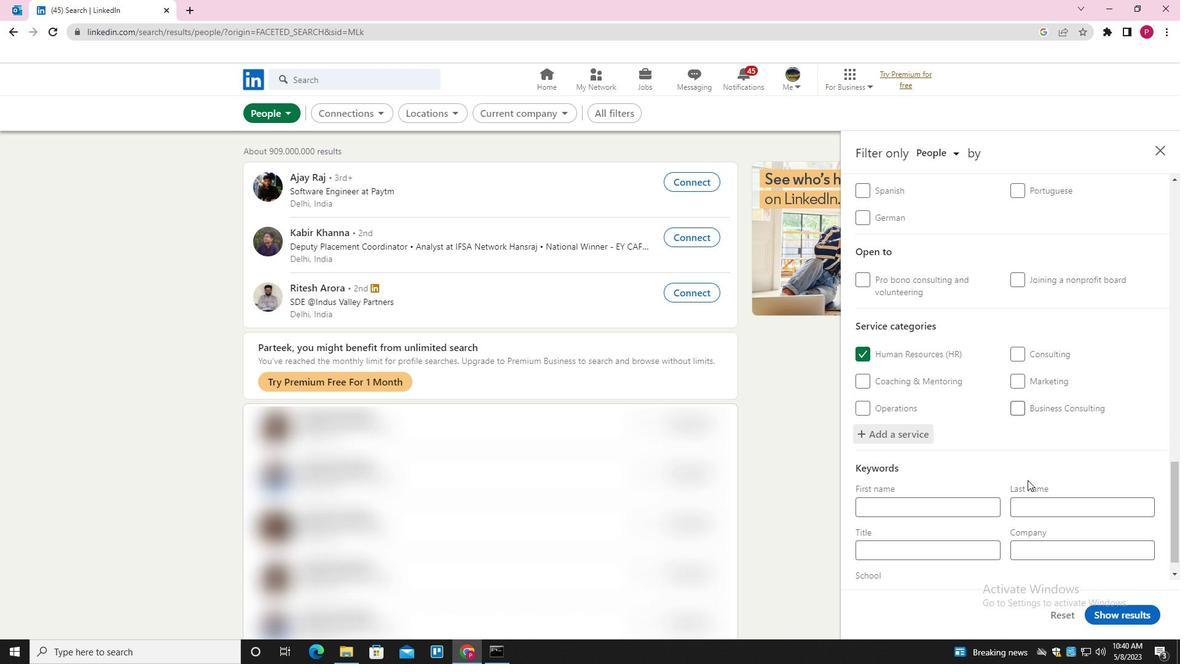 
Action: Mouse moved to (983, 521)
Screenshot: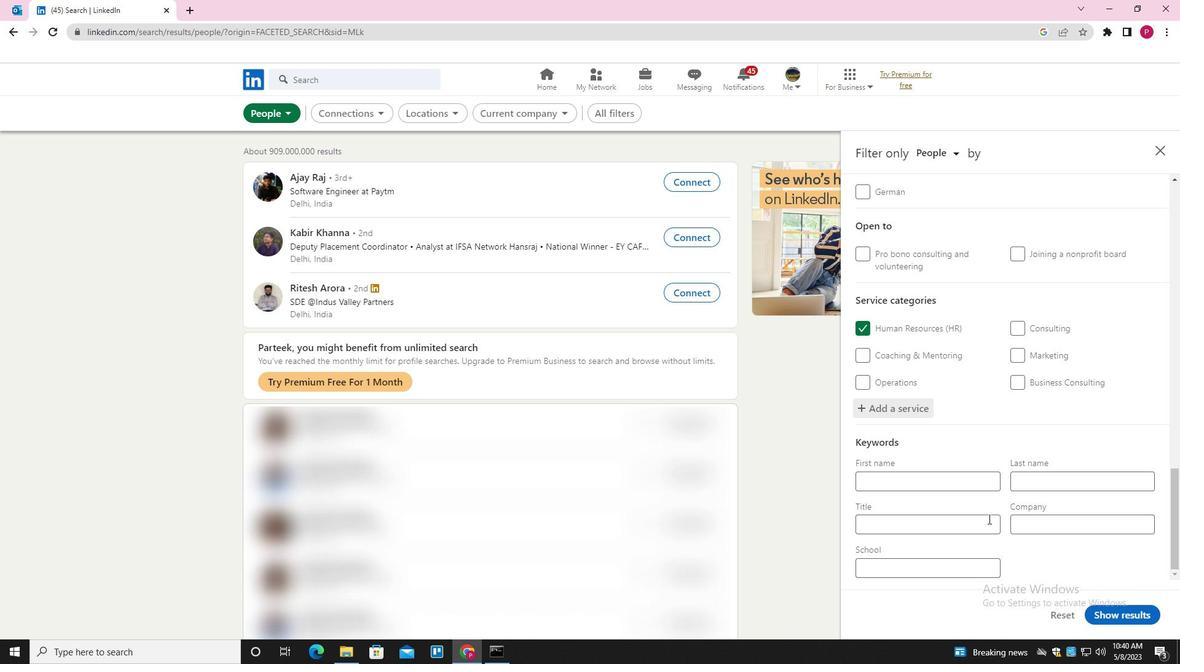 
Action: Mouse pressed left at (983, 521)
Screenshot: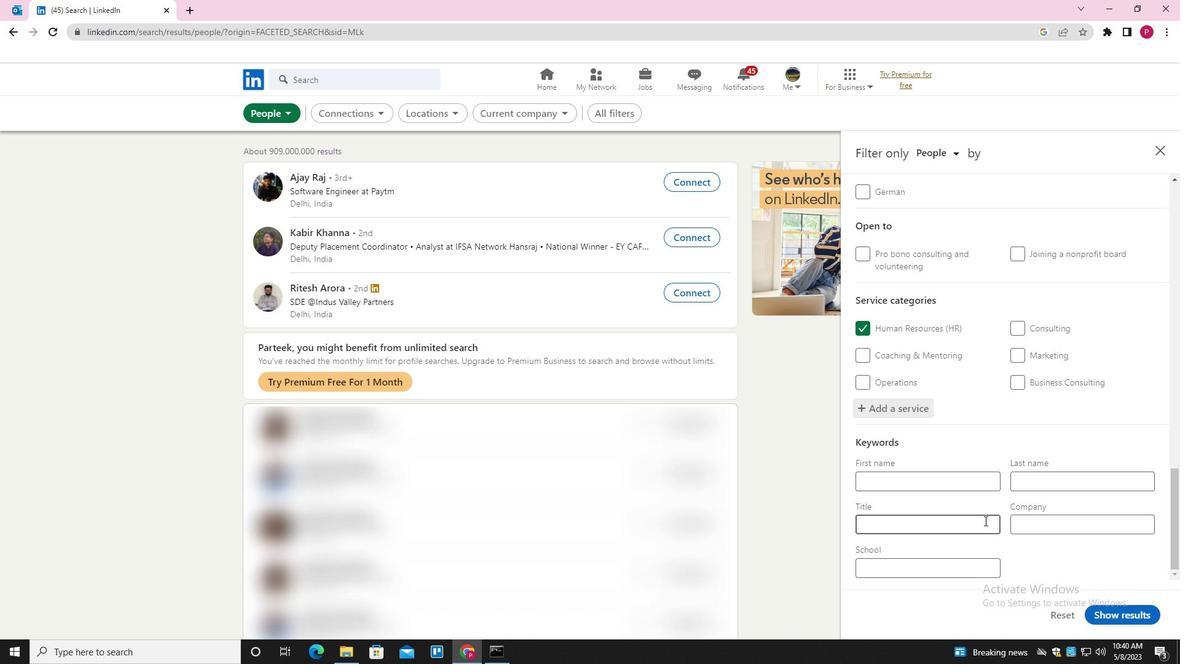 
Action: Key pressed <Key.shift><Key.shift>CRUISE<Key.space><Key.shift>D<Key.backspace><Key.shift>SHIP<Key.space><Key.shift>ATTENDANT
Screenshot: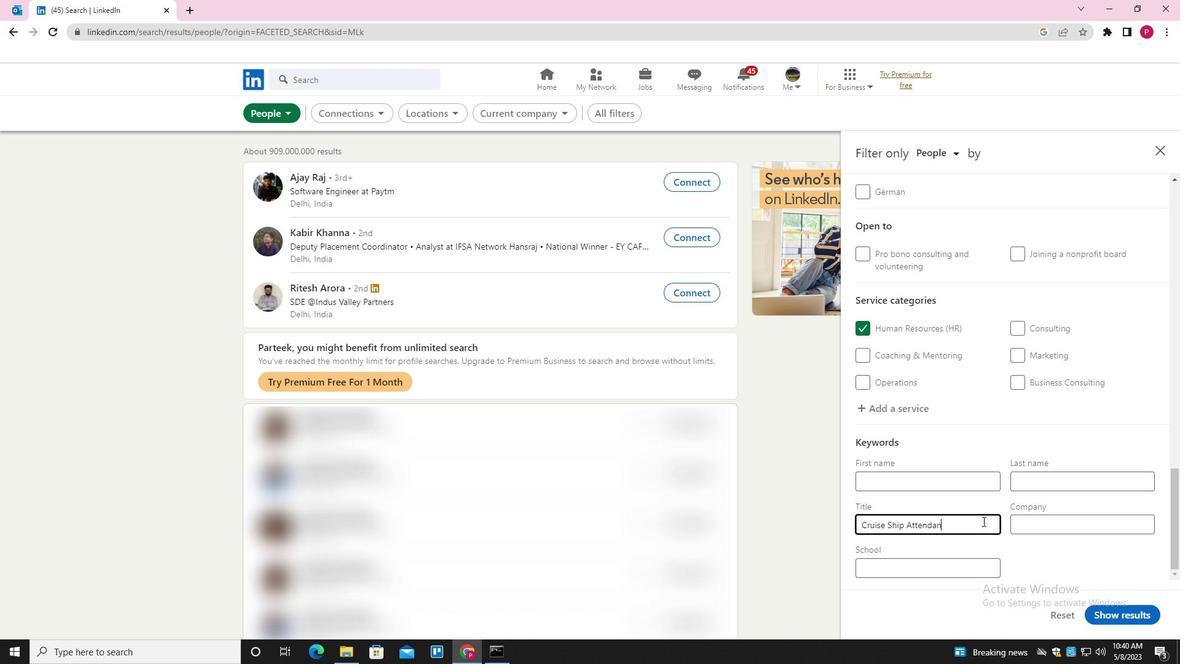 
Action: Mouse moved to (1132, 614)
Screenshot: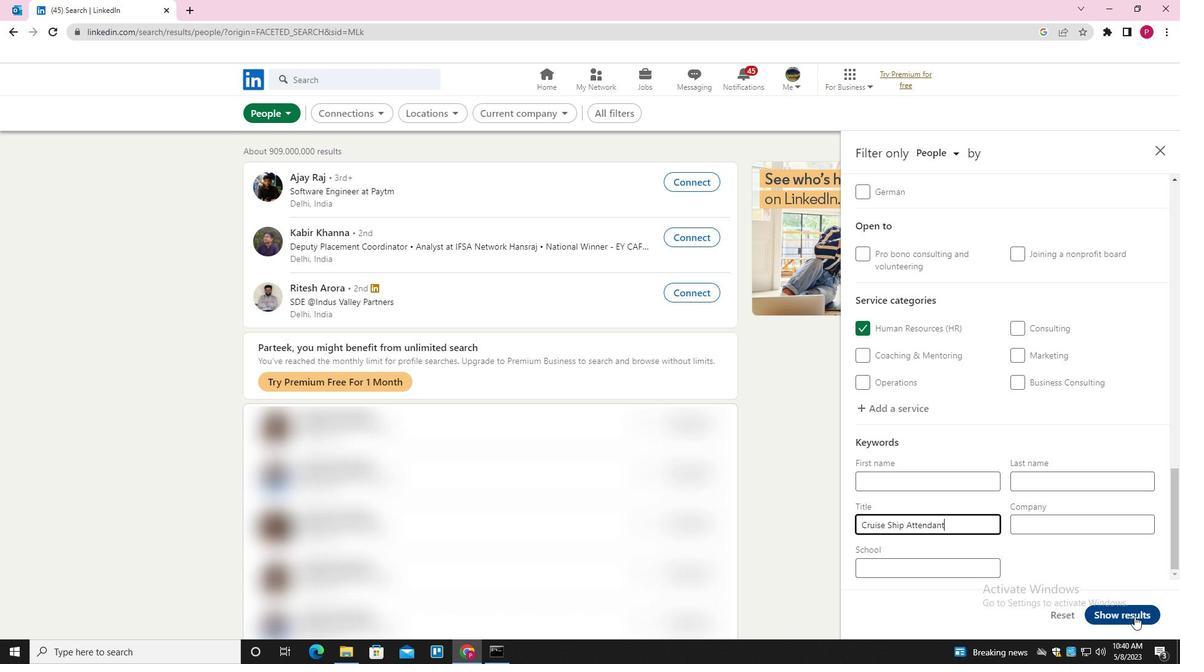 
Action: Mouse pressed left at (1132, 614)
Screenshot: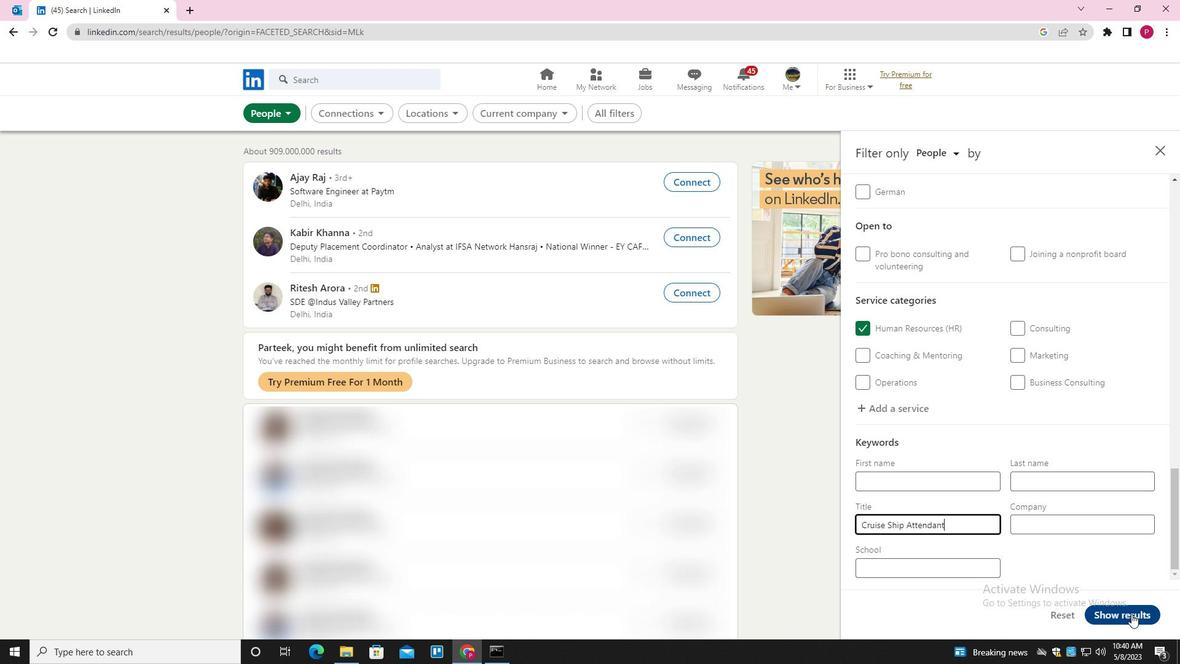 
